 Task: Find connections with filter location Mannārakkāt with filter topic #lawyerlifewith filter profile language English with filter current company Prudent Technologies and Consulting, Inc. with filter school Amet University Chennai with filter industry Retail Groceries with filter service category Labor and Employment Law with filter keywords title Waiter/Waitress
Action: Mouse moved to (682, 90)
Screenshot: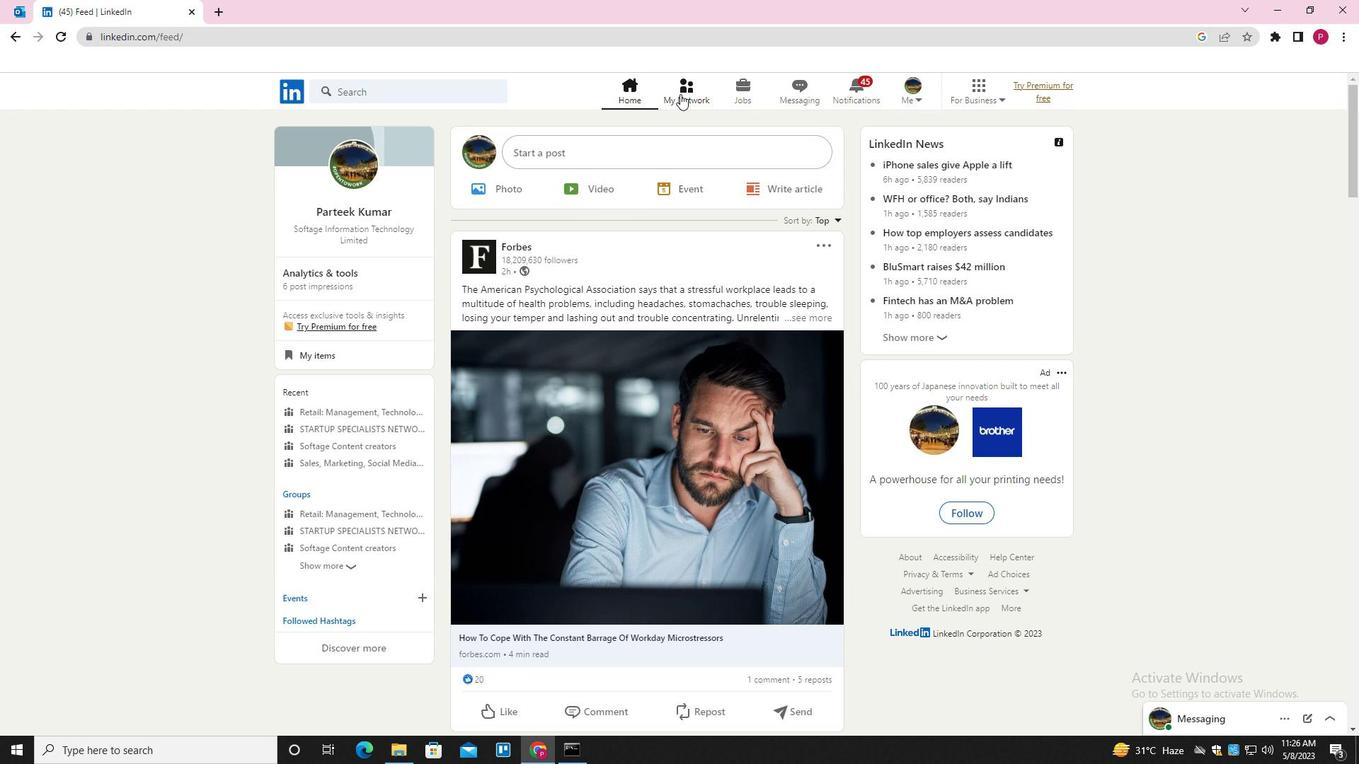
Action: Mouse pressed left at (682, 90)
Screenshot: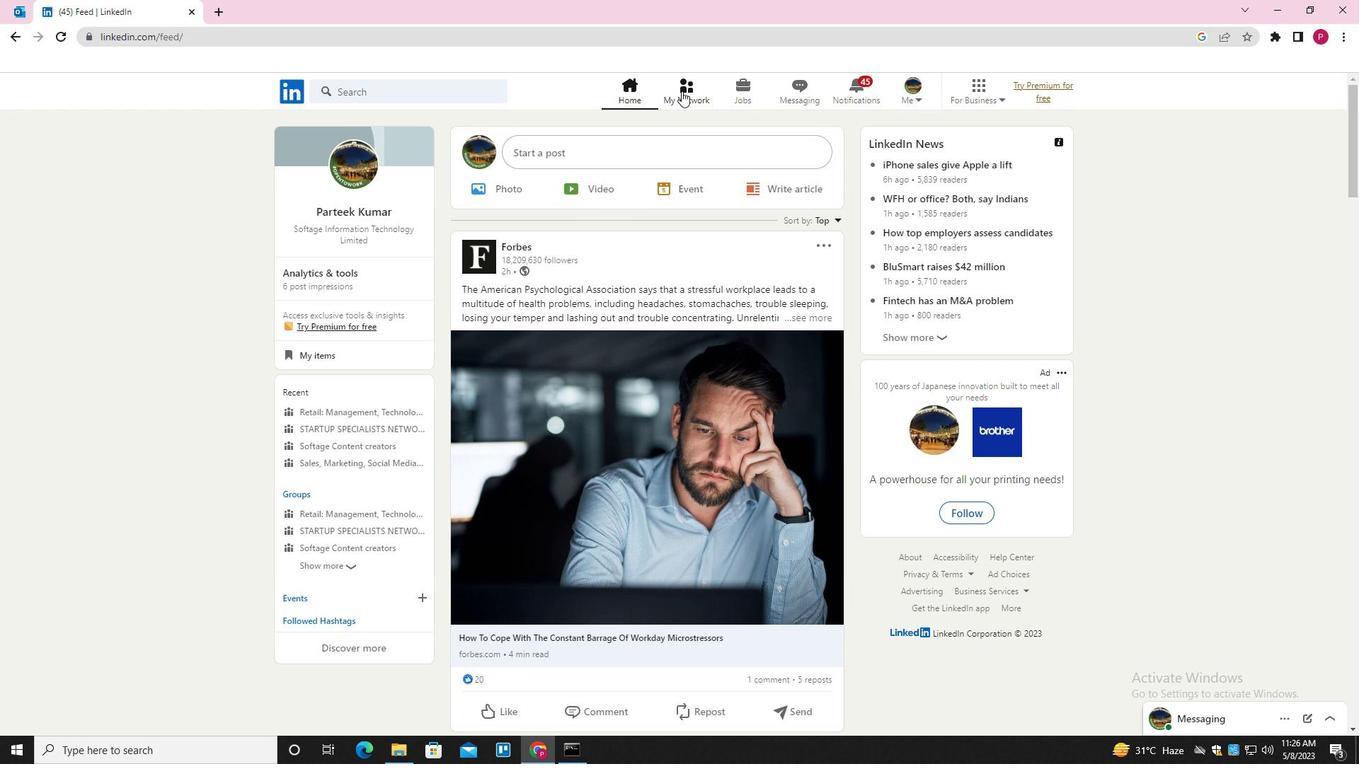 
Action: Mouse moved to (446, 169)
Screenshot: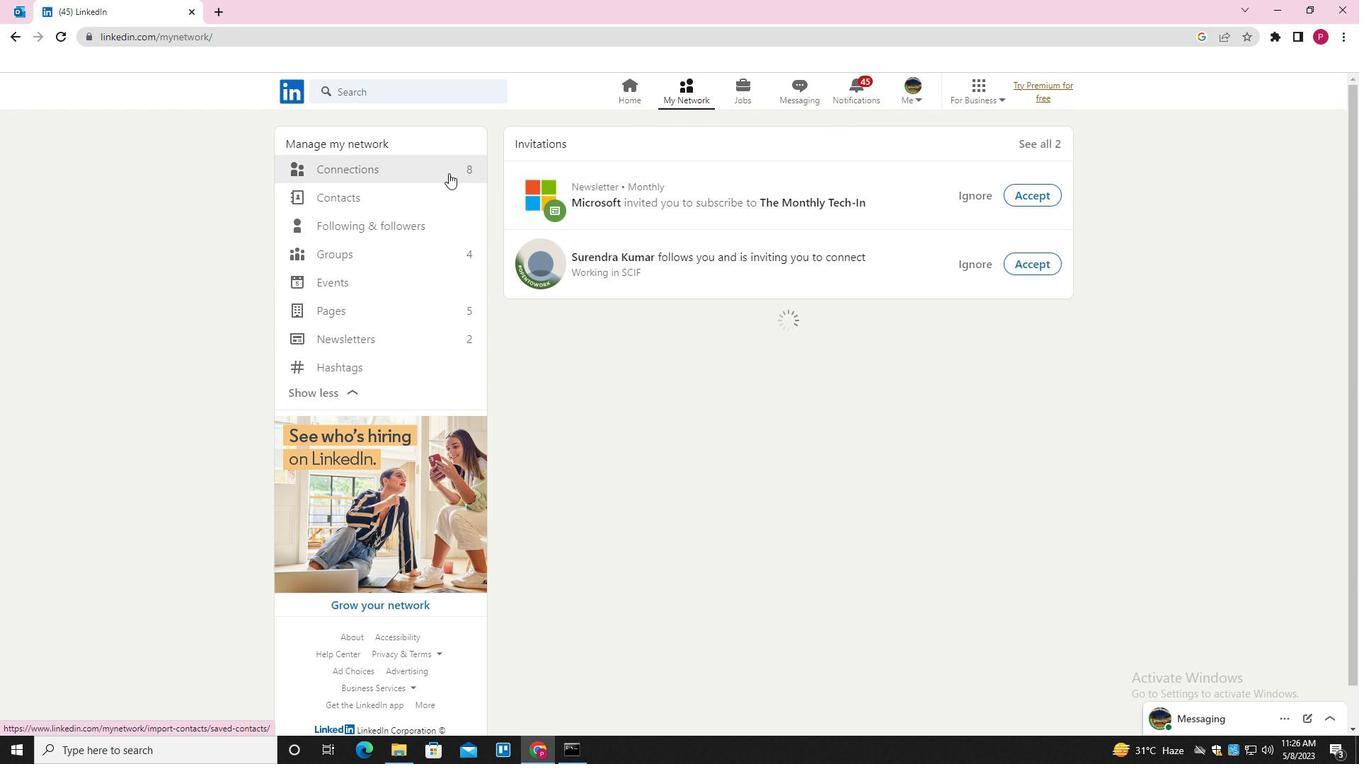 
Action: Mouse pressed left at (446, 169)
Screenshot: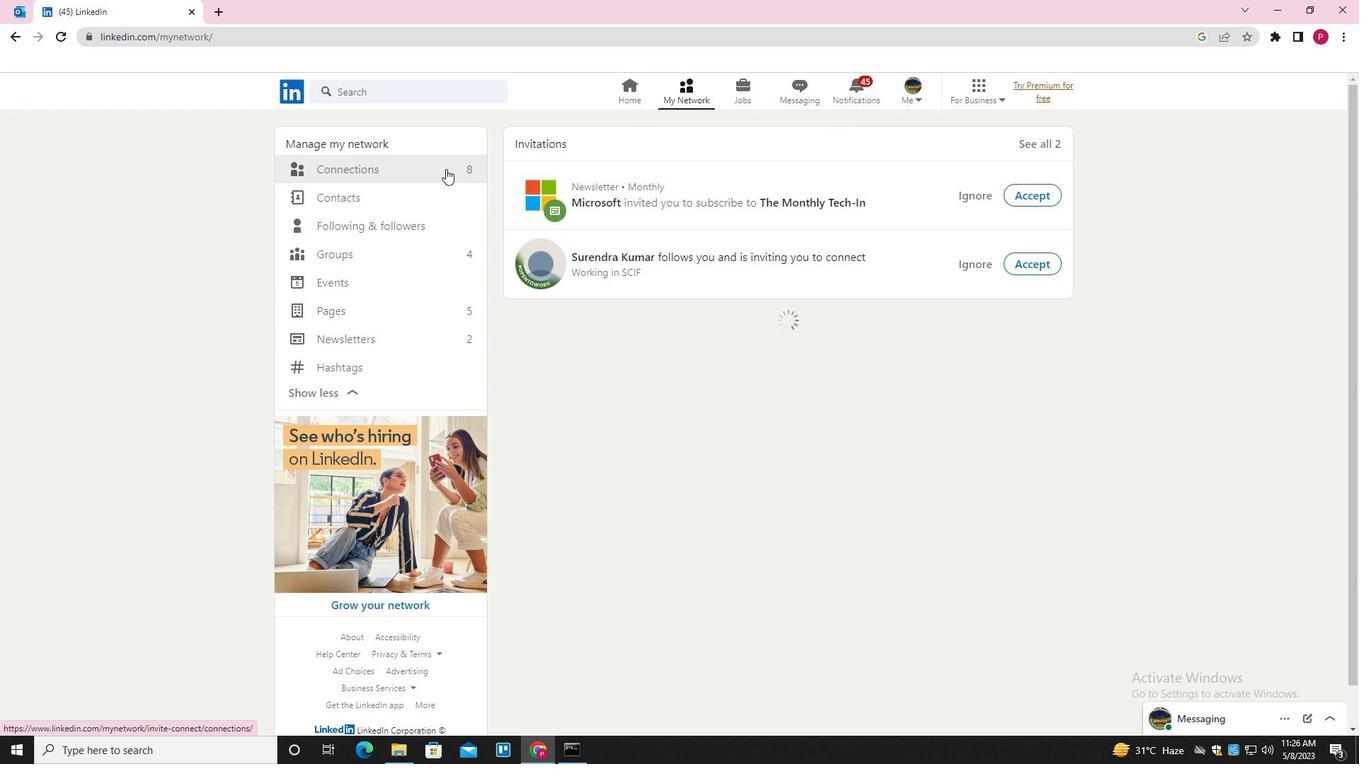 
Action: Mouse moved to (789, 166)
Screenshot: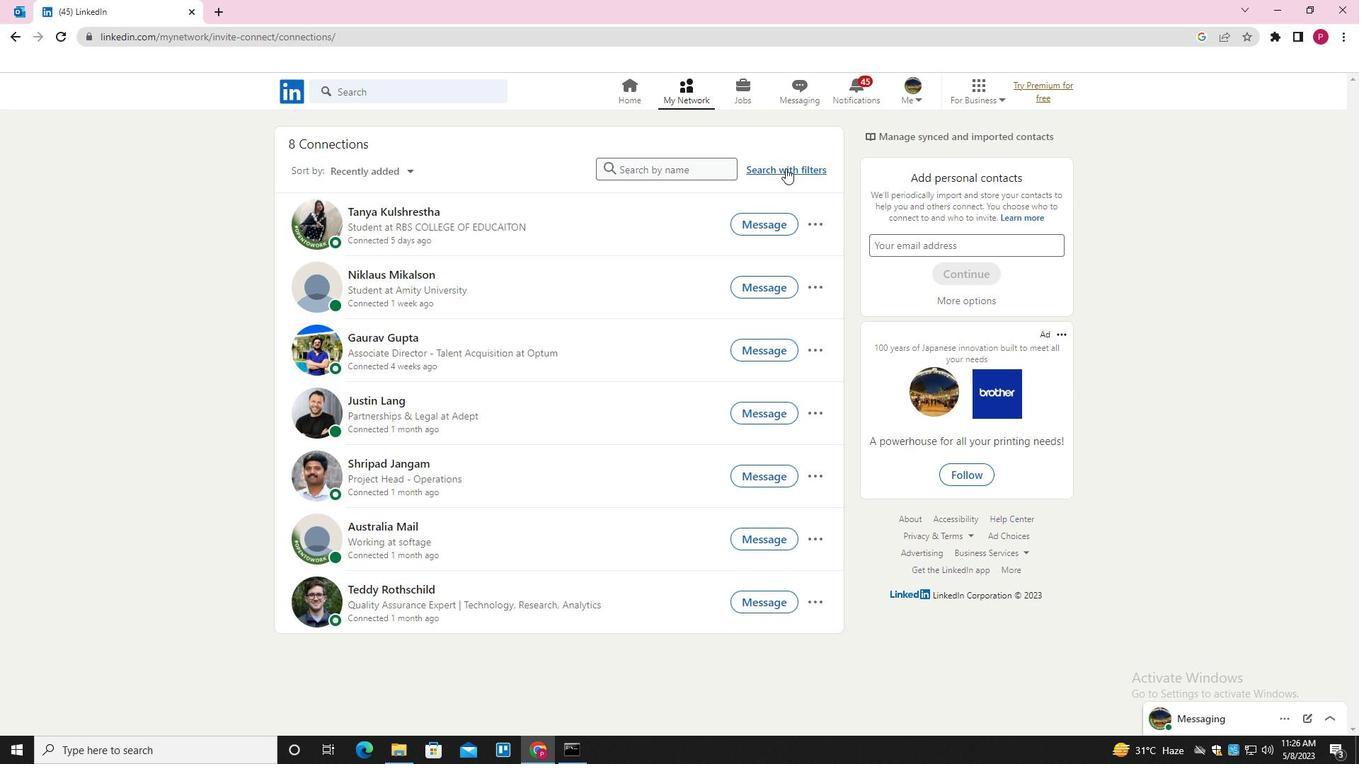 
Action: Mouse pressed left at (789, 166)
Screenshot: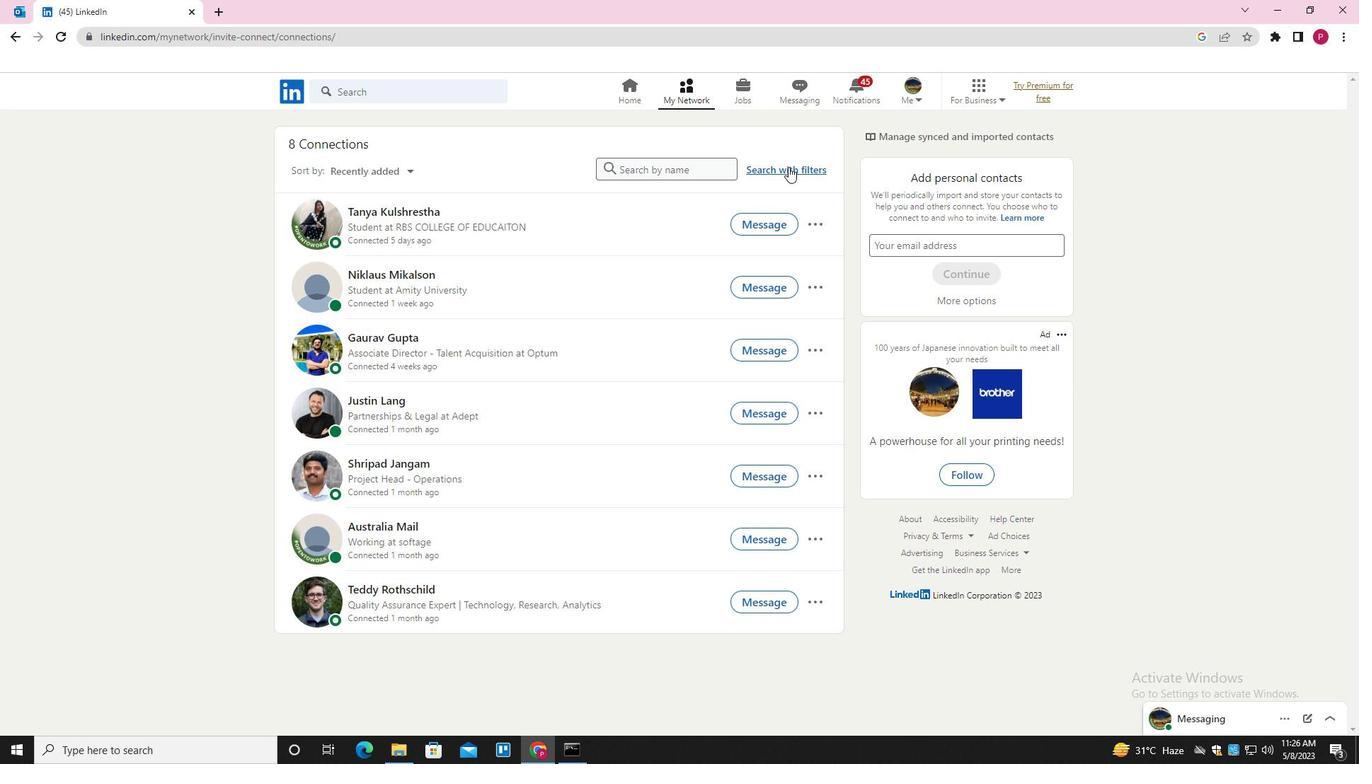 
Action: Mouse moved to (722, 134)
Screenshot: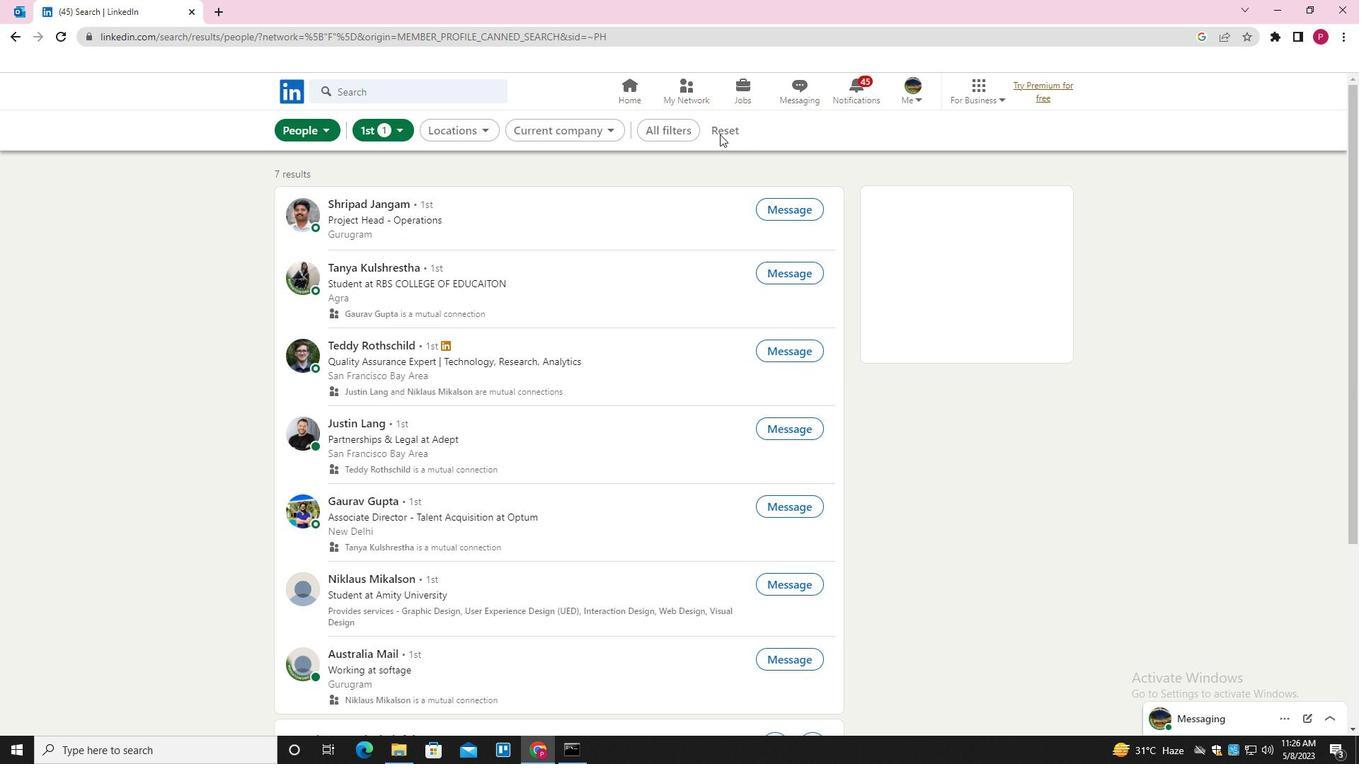 
Action: Mouse pressed left at (722, 134)
Screenshot: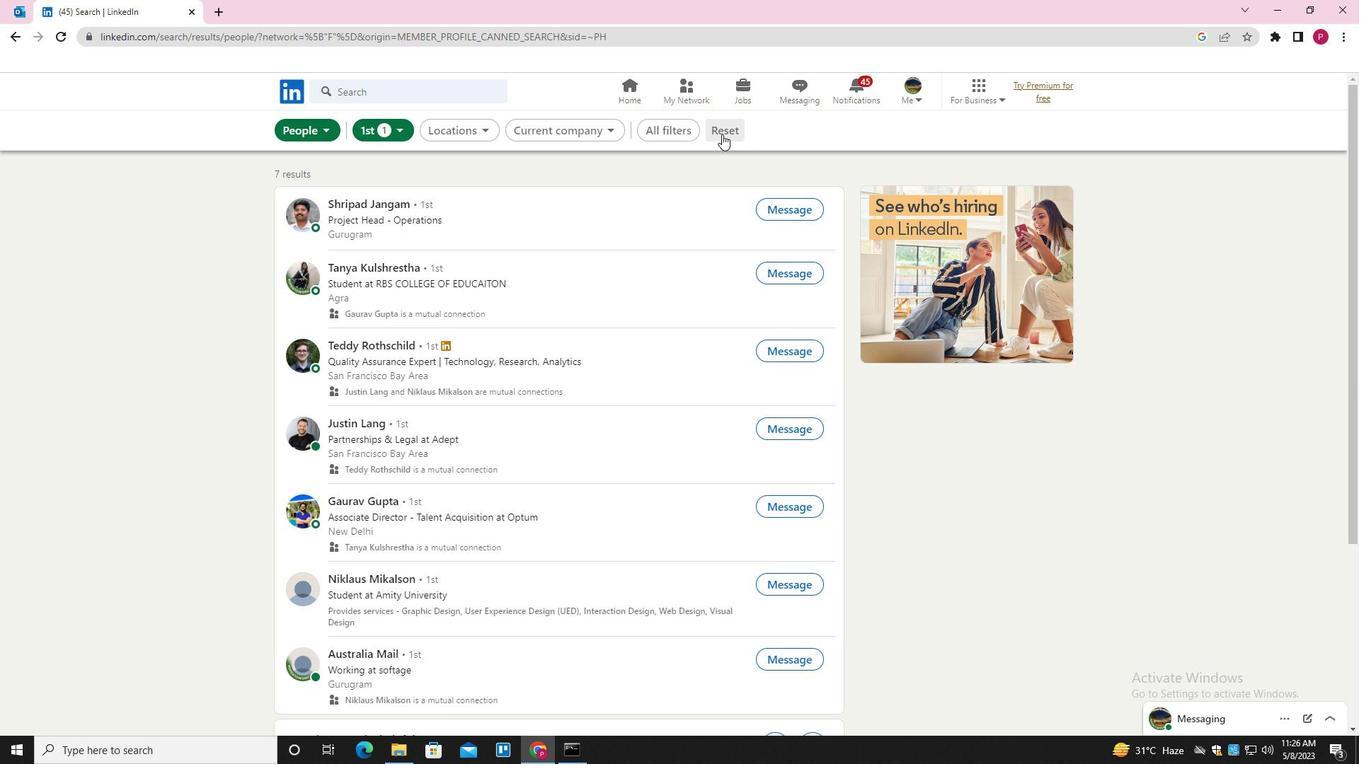 
Action: Mouse moved to (705, 132)
Screenshot: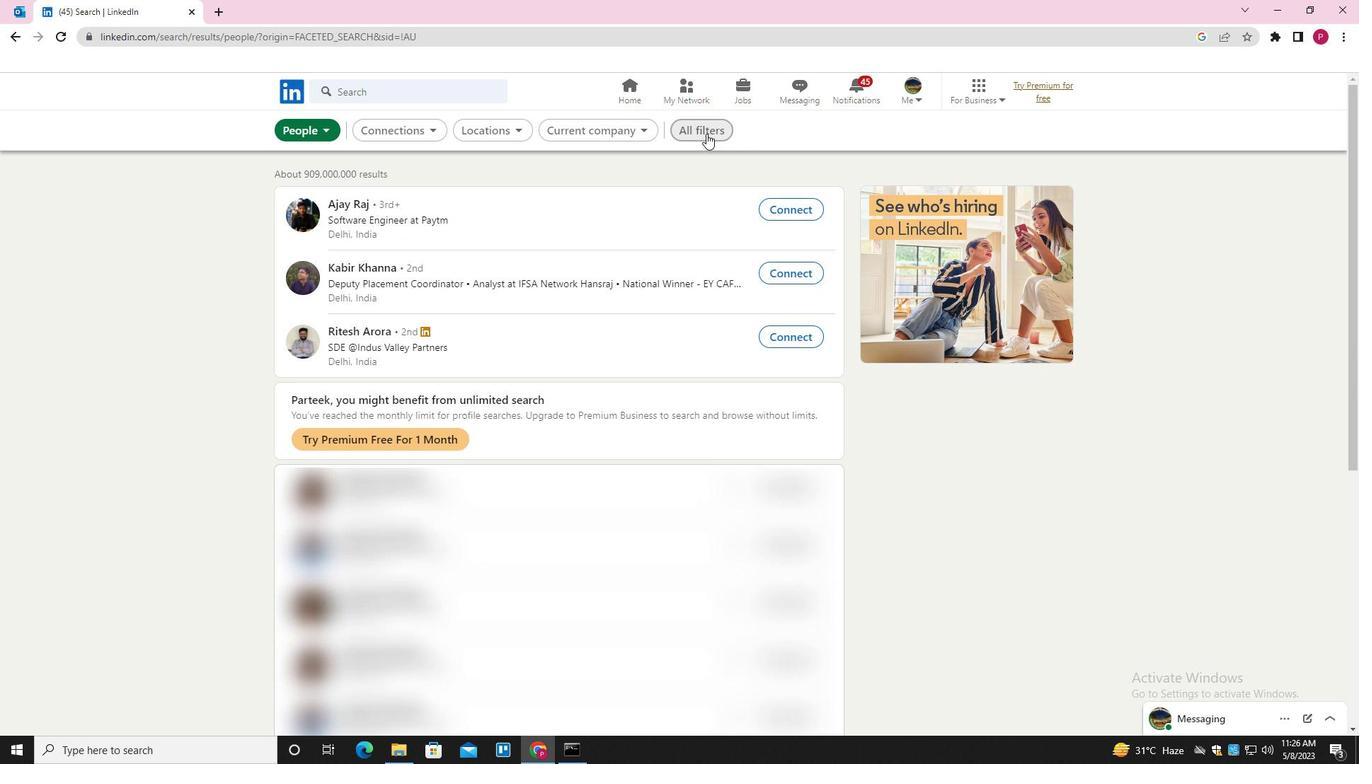 
Action: Mouse pressed left at (705, 132)
Screenshot: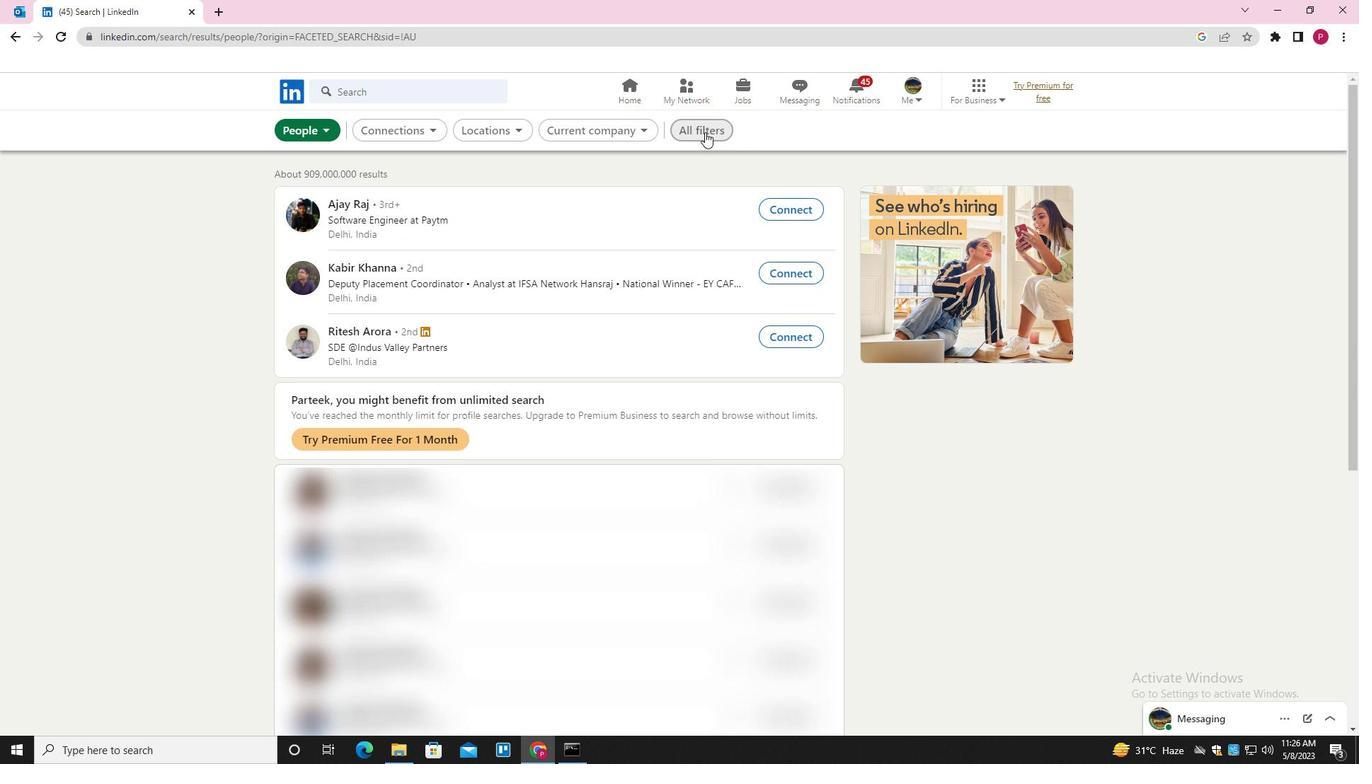 
Action: Mouse moved to (1054, 389)
Screenshot: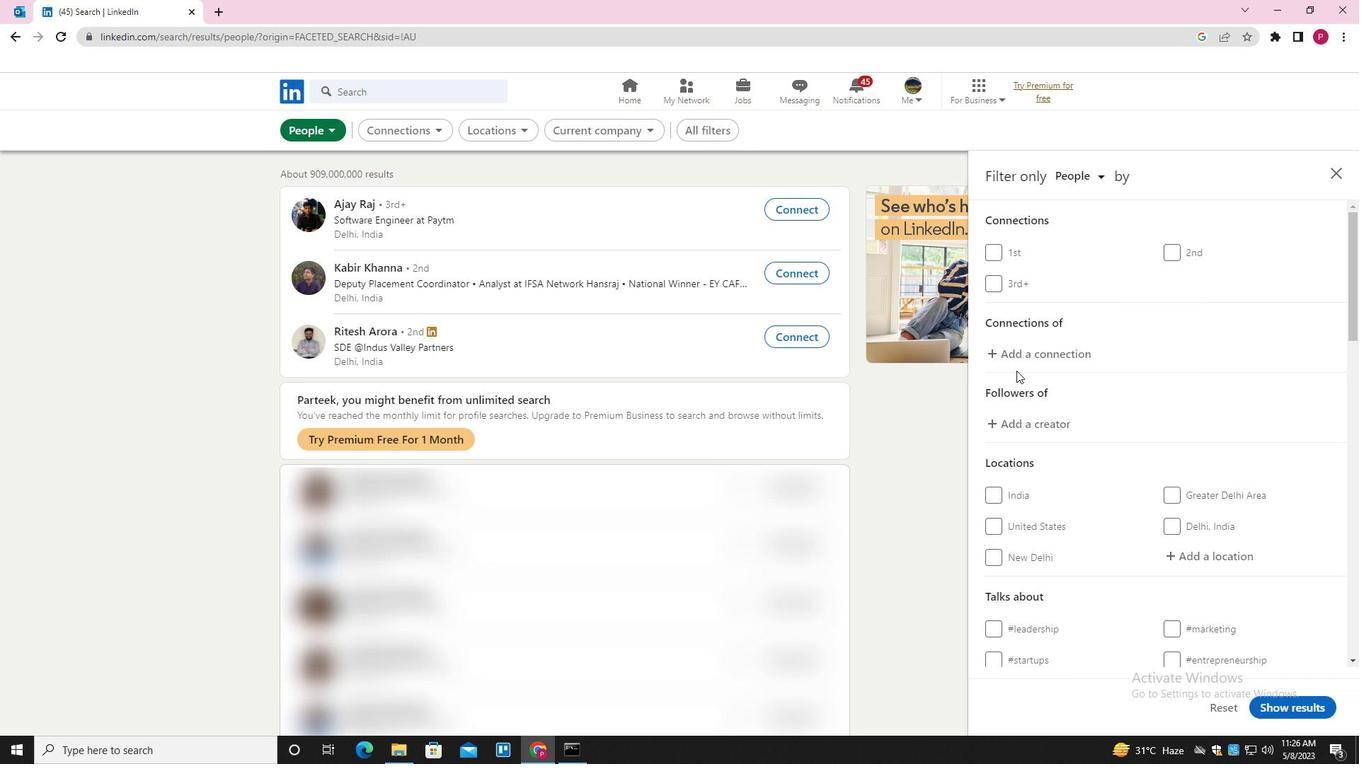 
Action: Mouse scrolled (1054, 388) with delta (0, 0)
Screenshot: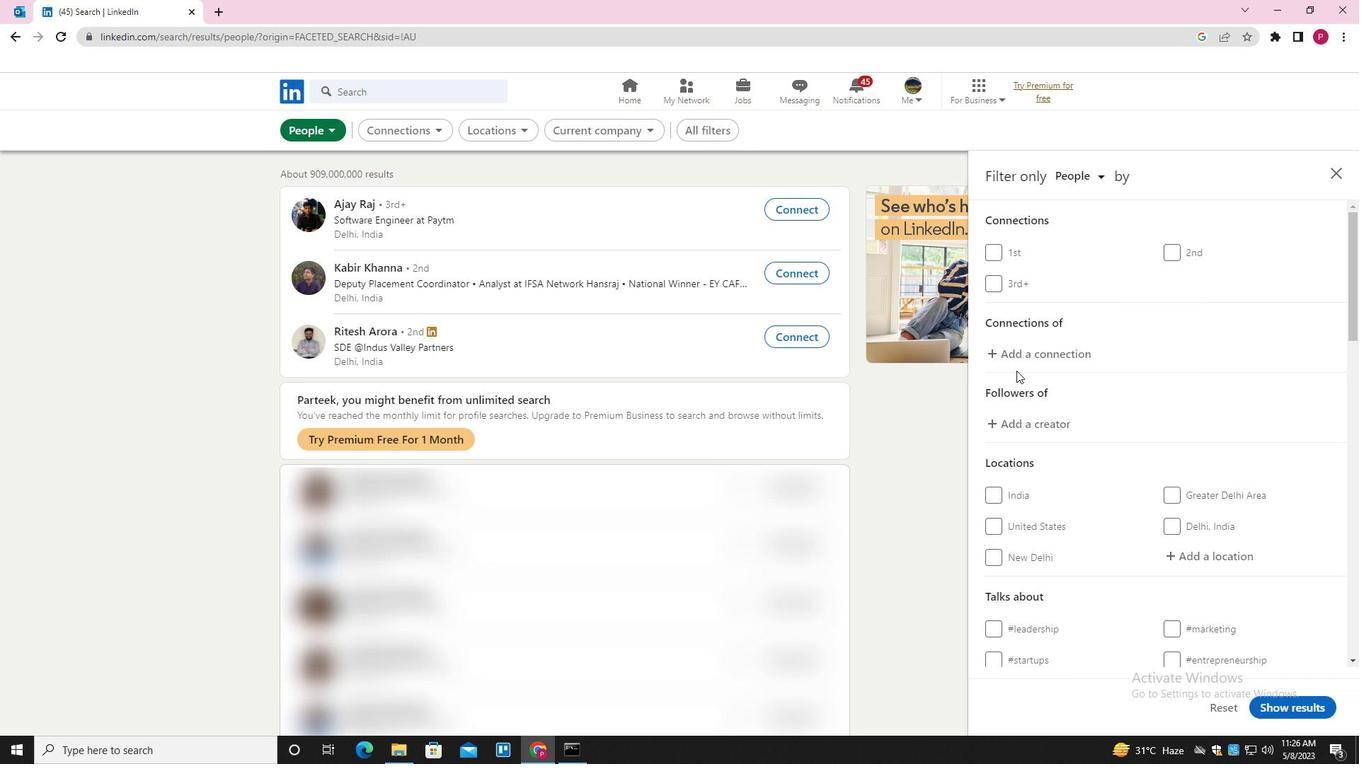
Action: Mouse moved to (1064, 393)
Screenshot: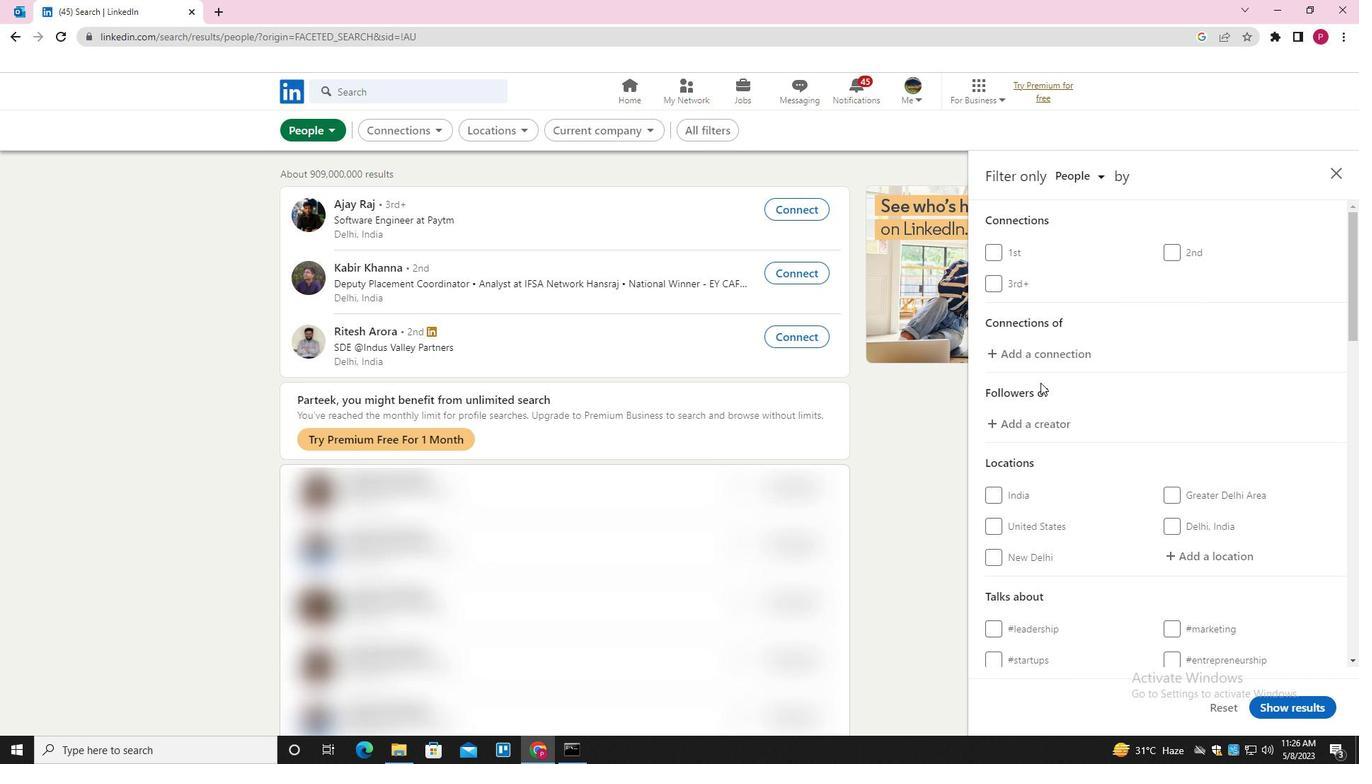 
Action: Mouse scrolled (1064, 393) with delta (0, 0)
Screenshot: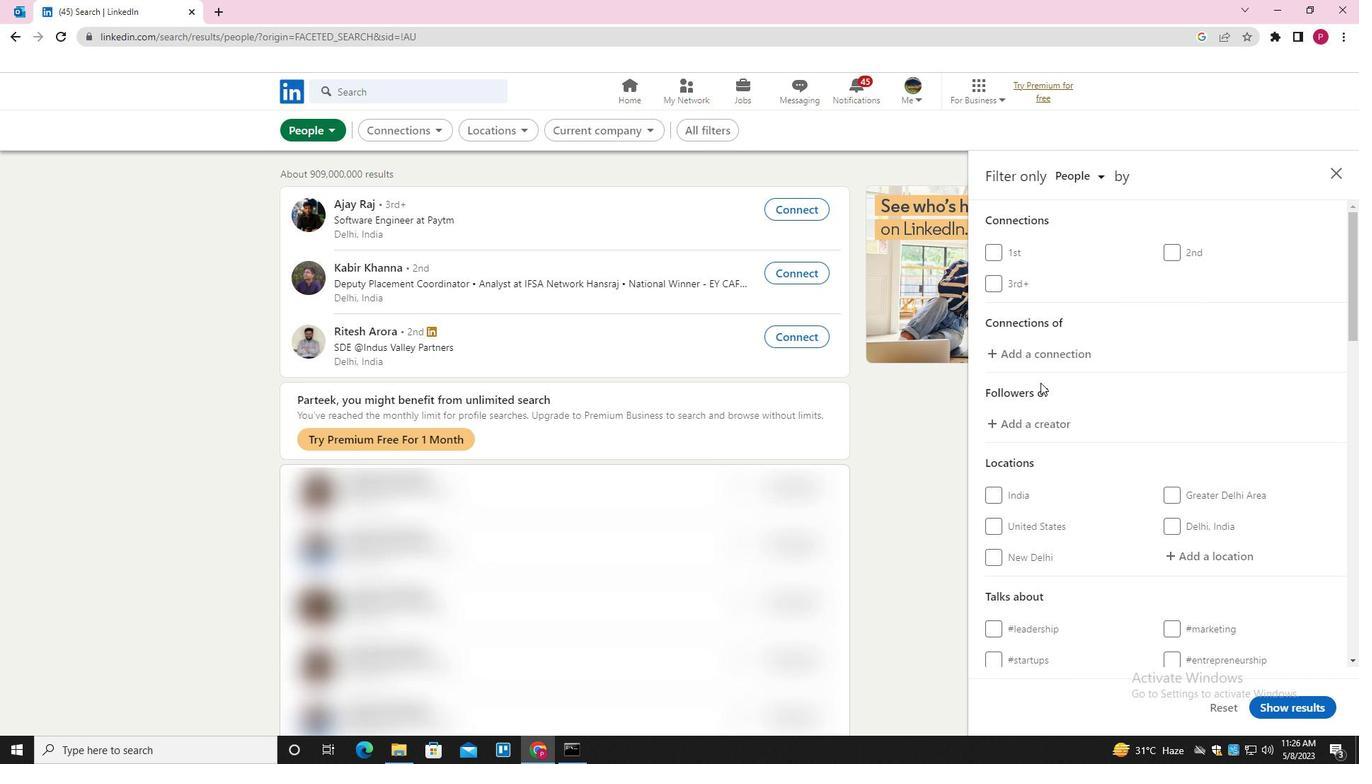 
Action: Mouse moved to (1081, 403)
Screenshot: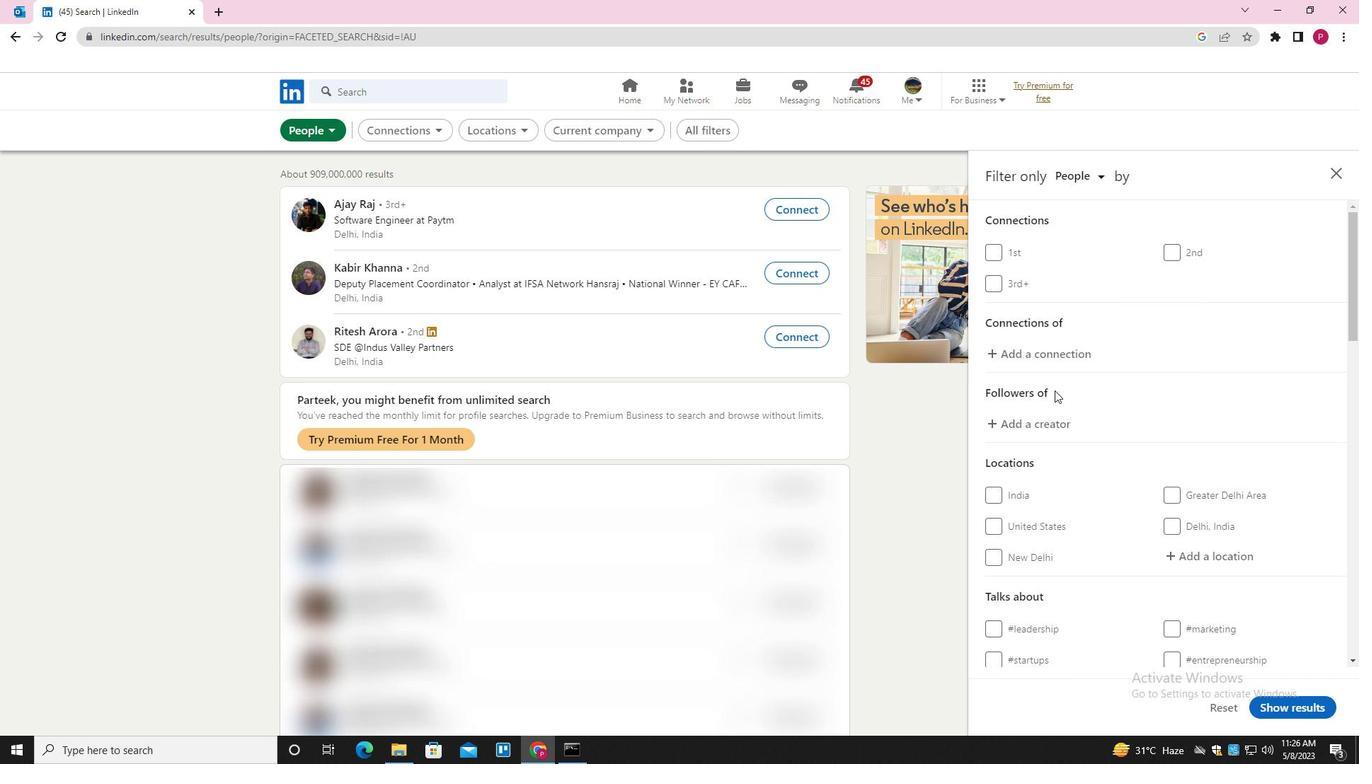 
Action: Mouse scrolled (1081, 403) with delta (0, 0)
Screenshot: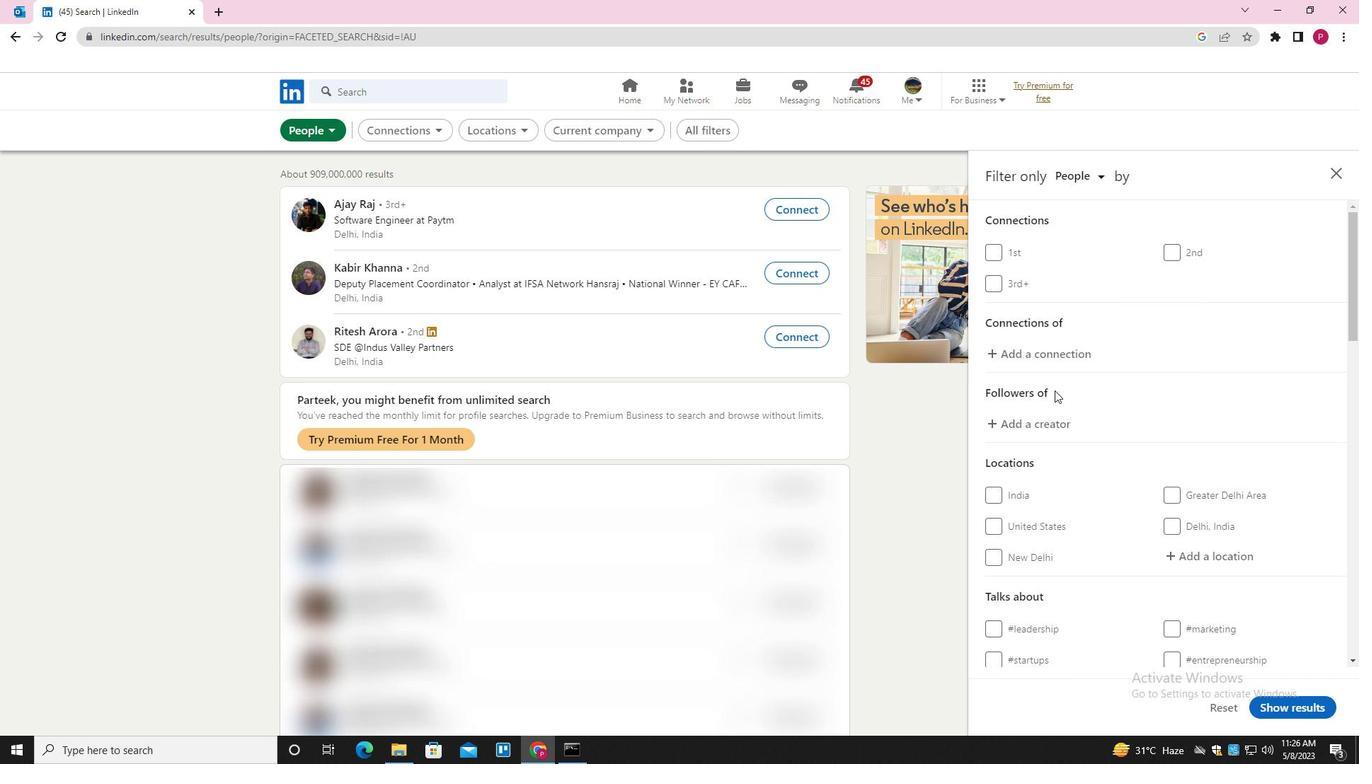 
Action: Mouse moved to (1240, 343)
Screenshot: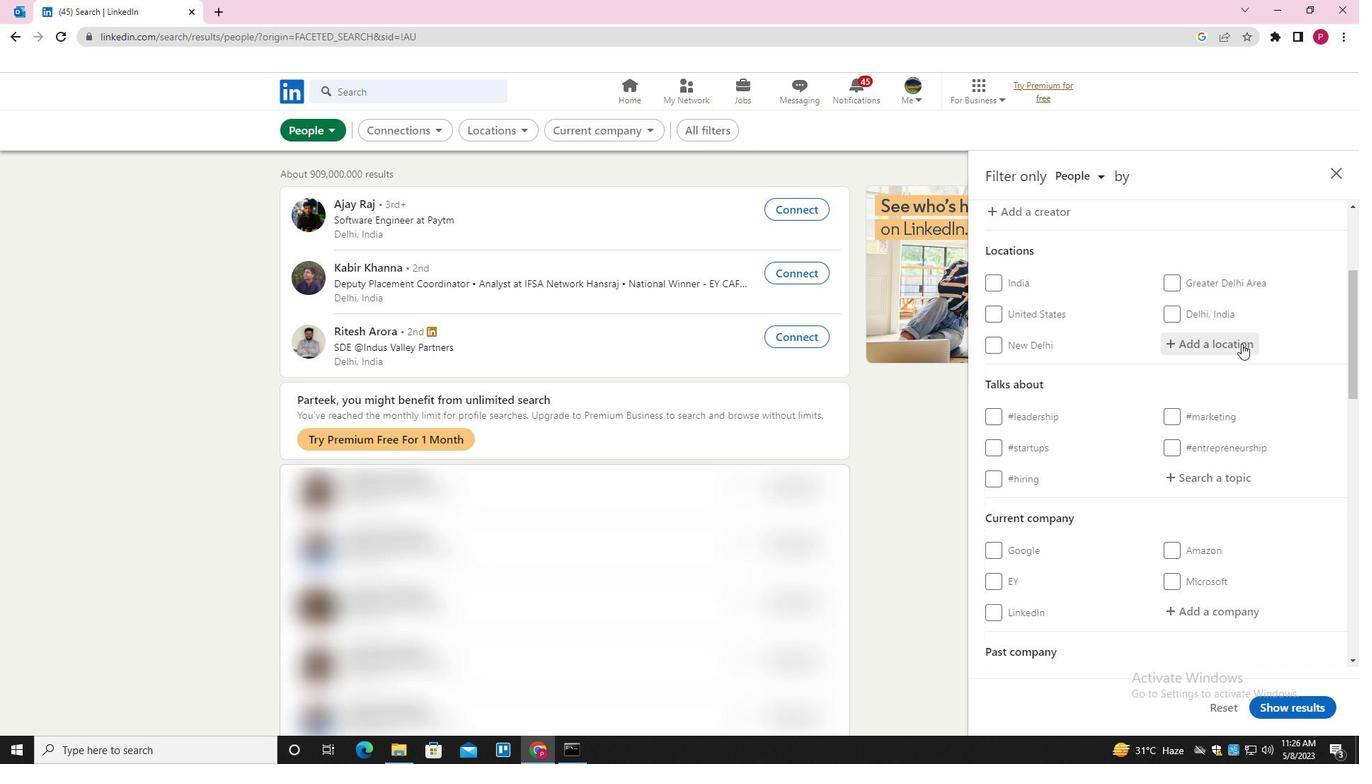 
Action: Mouse pressed left at (1240, 343)
Screenshot: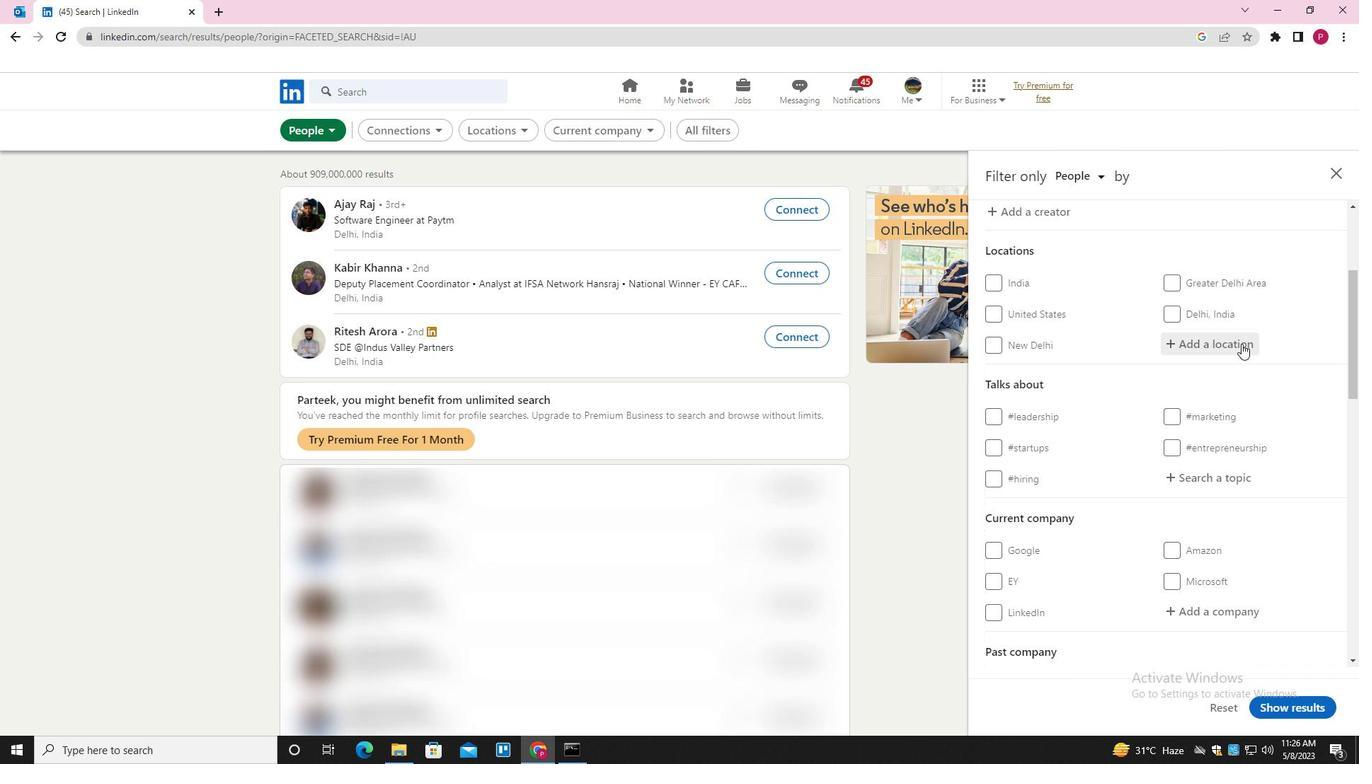 
Action: Key pressed <Key.shift>MANNARAKKAT<Key.backspace><Key.backspace><Key.backspace><Key.backspace><Key.backspace>AKKAT
Screenshot: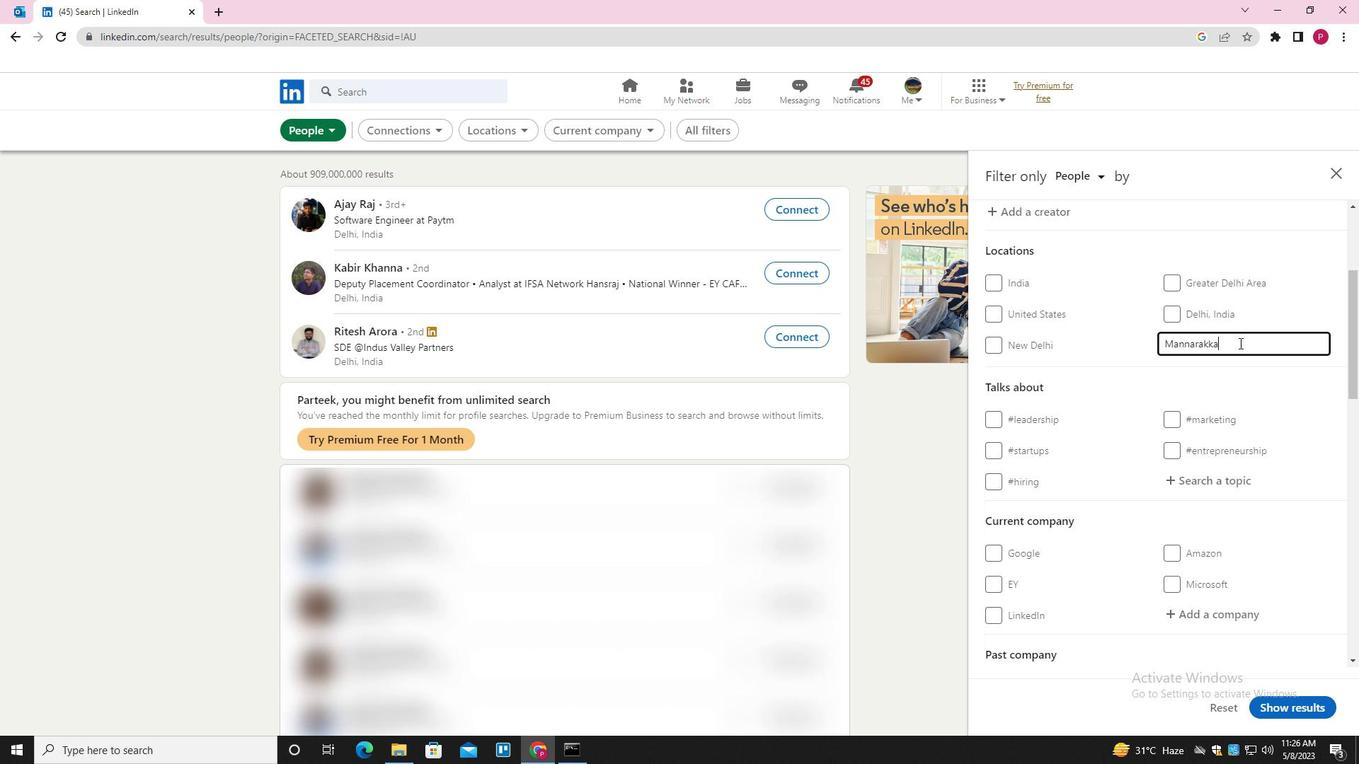 
Action: Mouse moved to (1215, 394)
Screenshot: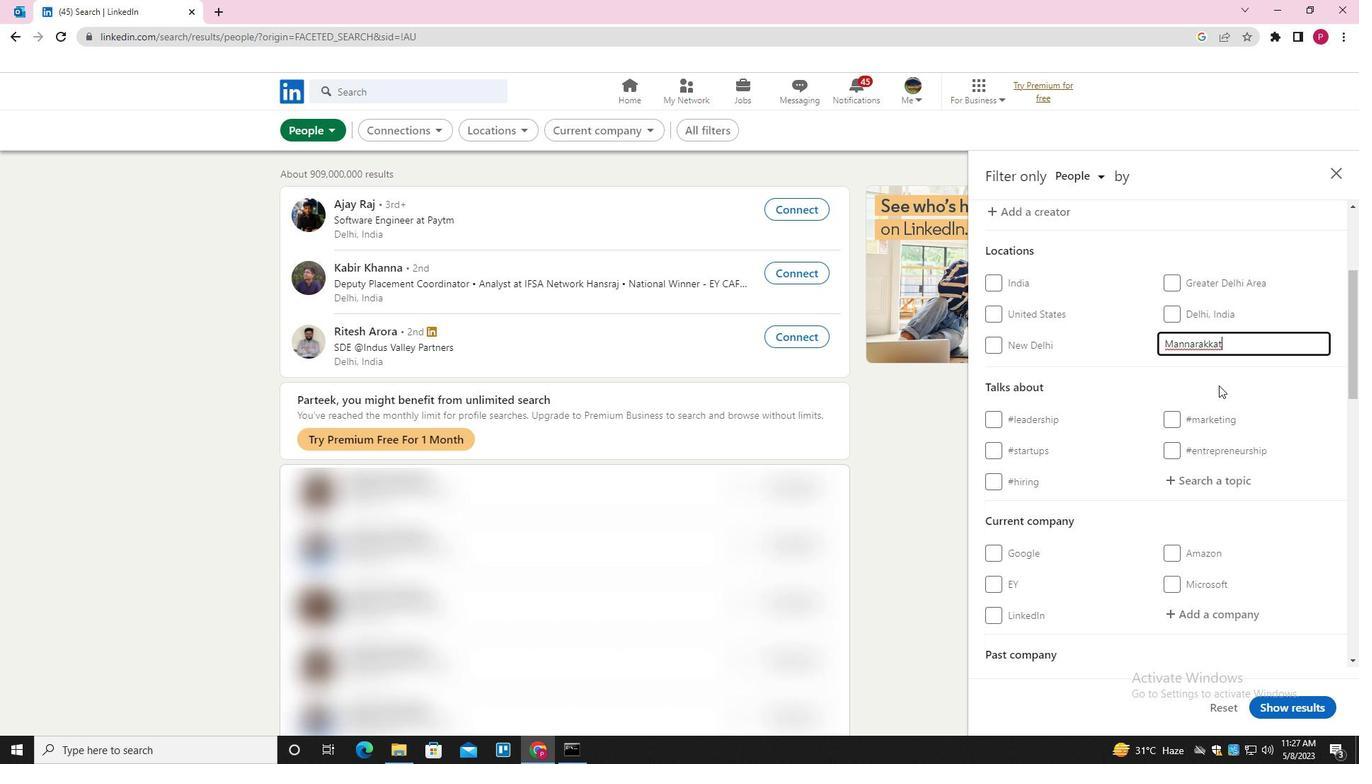 
Action: Mouse scrolled (1215, 393) with delta (0, 0)
Screenshot: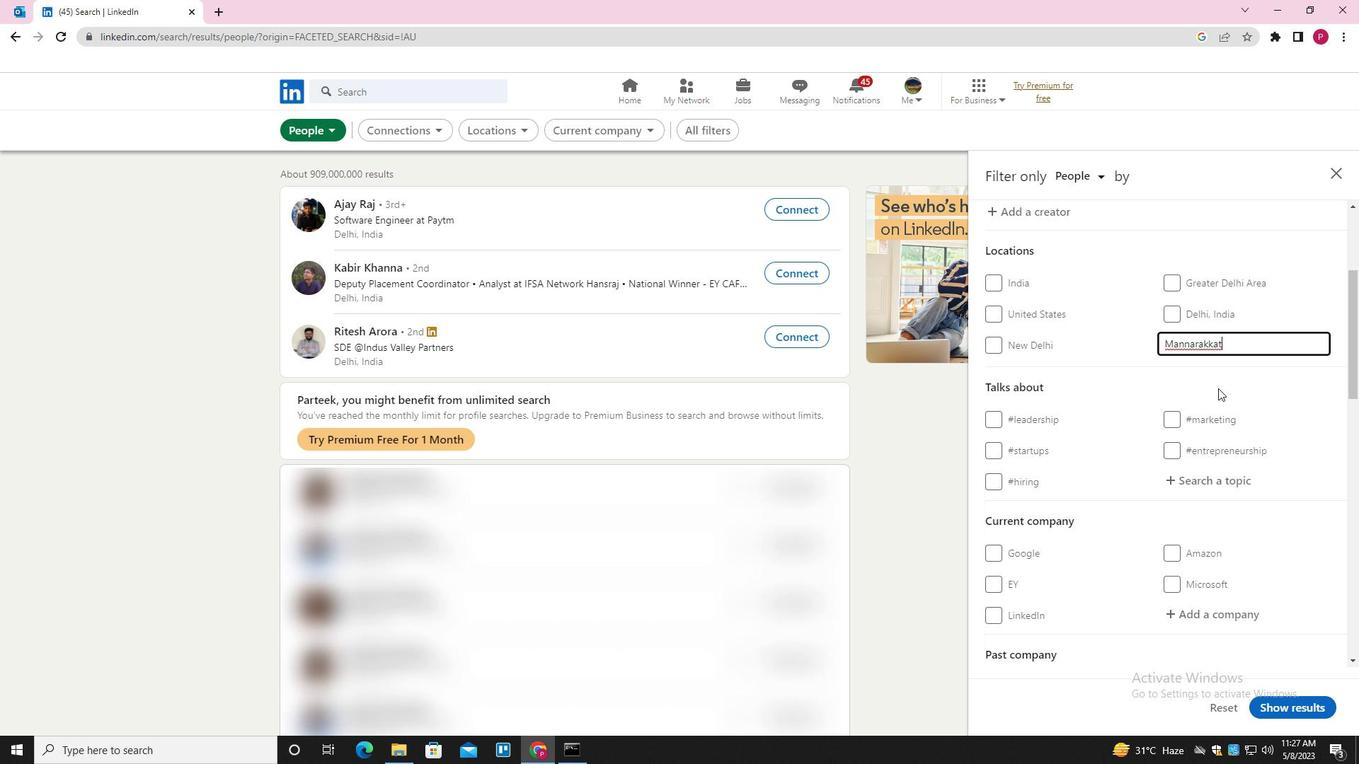 
Action: Mouse scrolled (1215, 393) with delta (0, 0)
Screenshot: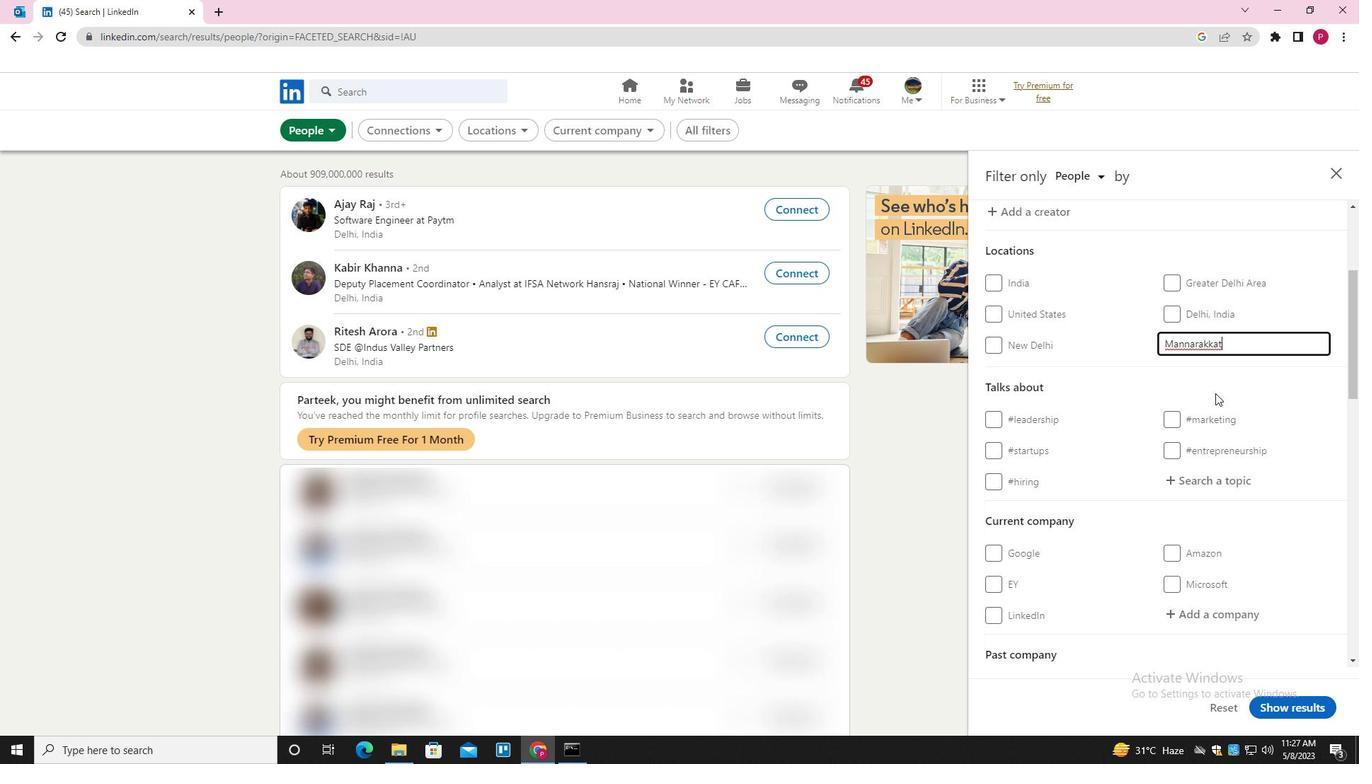 
Action: Mouse moved to (1215, 390)
Screenshot: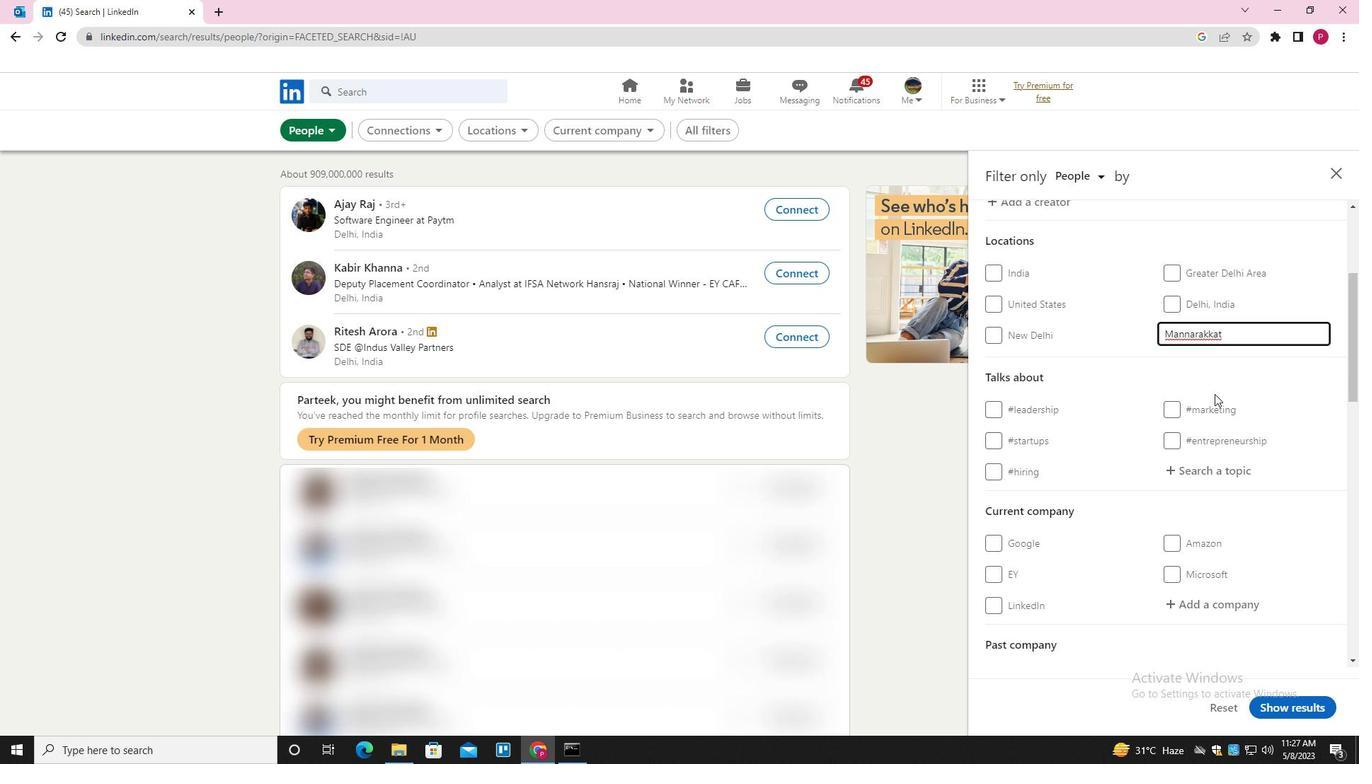 
Action: Mouse scrolled (1215, 390) with delta (0, 0)
Screenshot: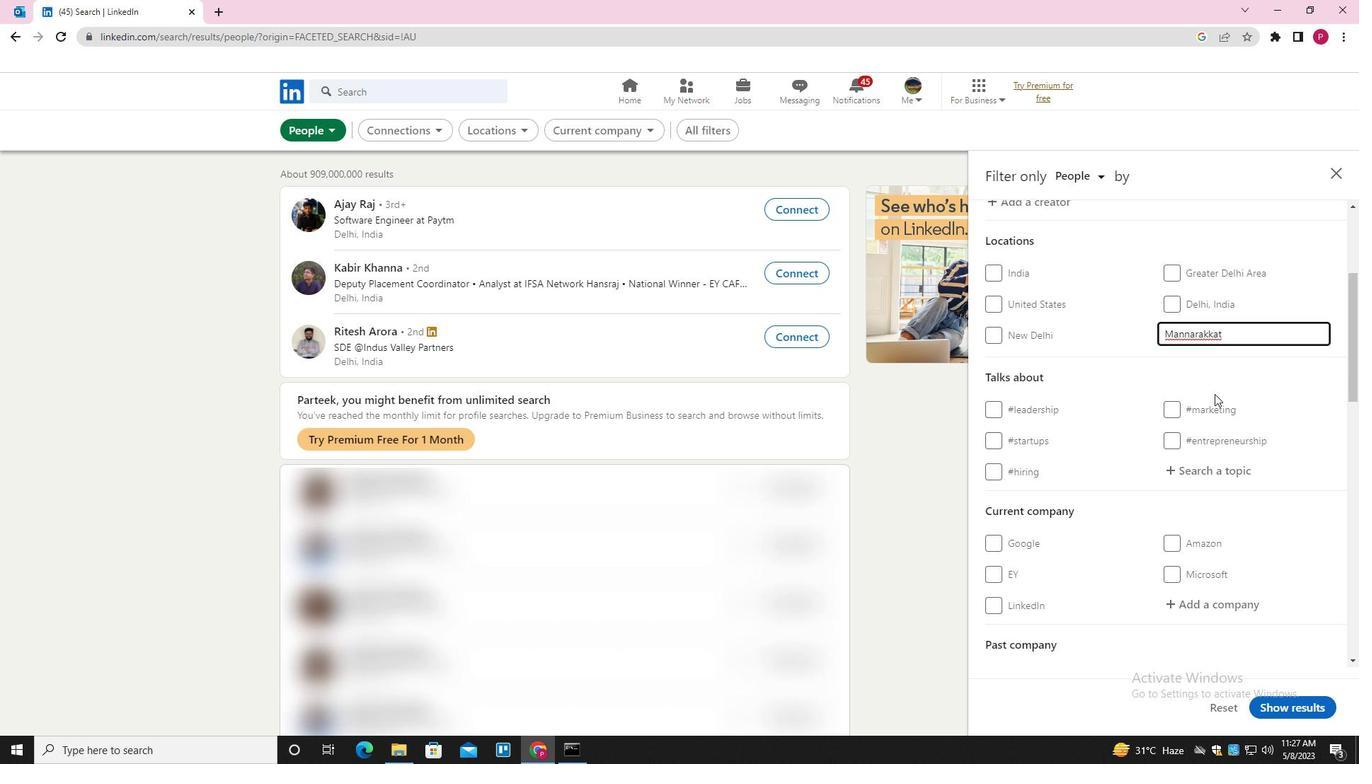 
Action: Mouse moved to (1215, 263)
Screenshot: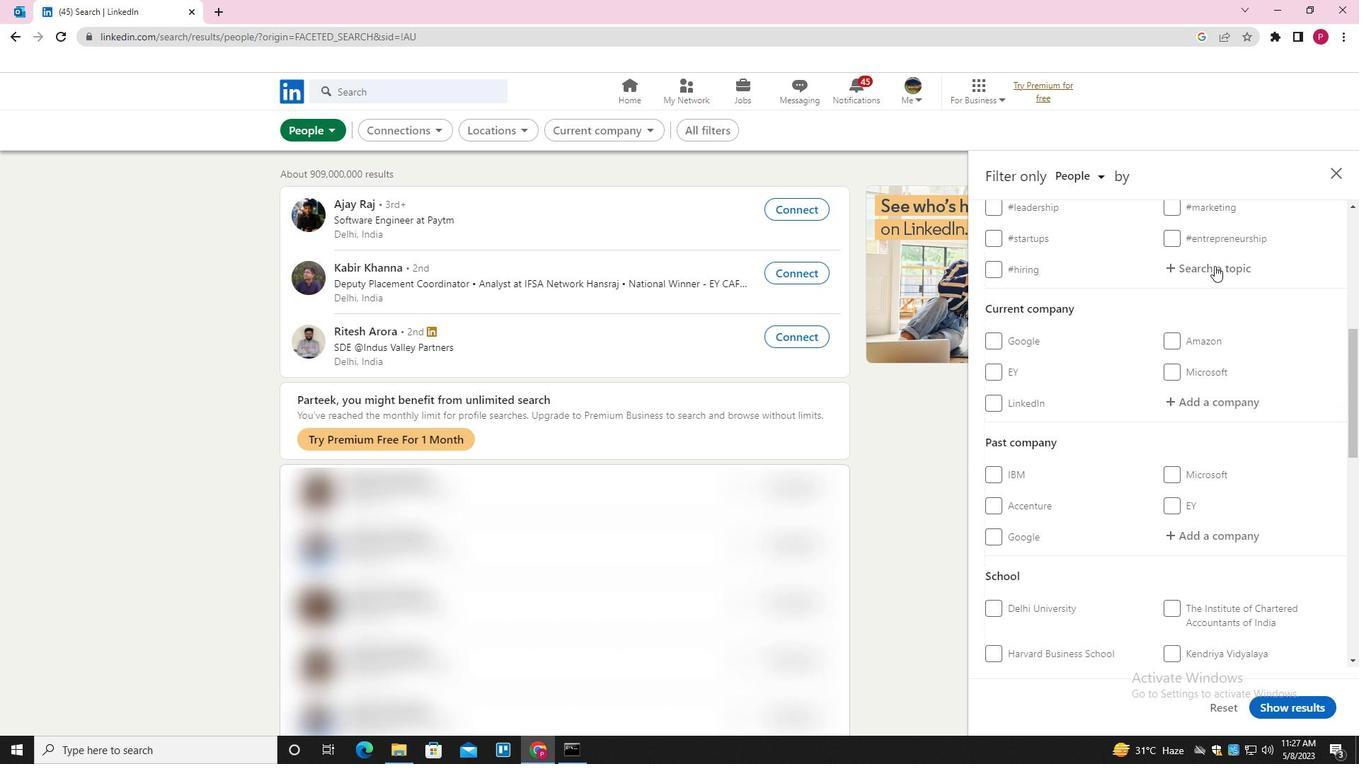 
Action: Mouse pressed left at (1215, 263)
Screenshot: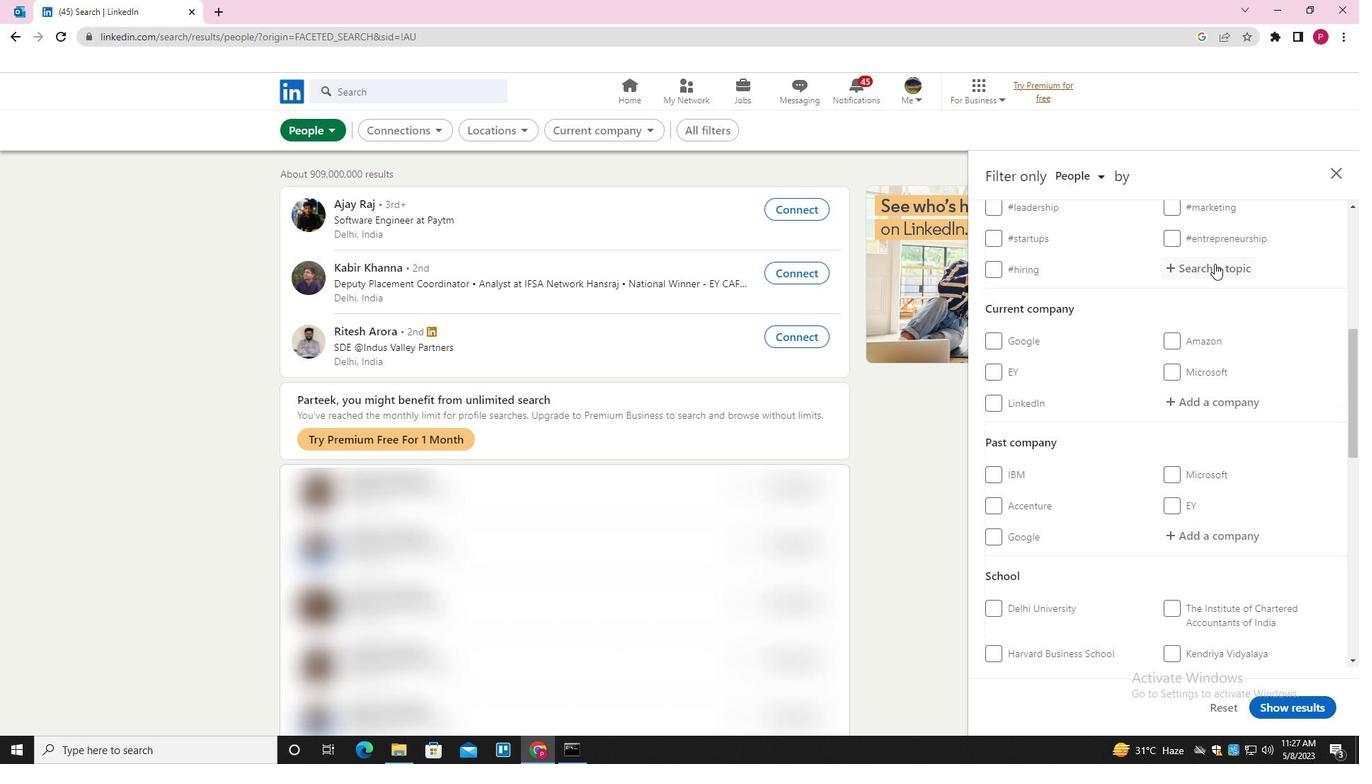 
Action: Key pressed LAWYERLIFE<Key.down><Key.enter><Key.left><Key.right><Key.backspace><Key.right><Key.down><Key.enter>
Screenshot: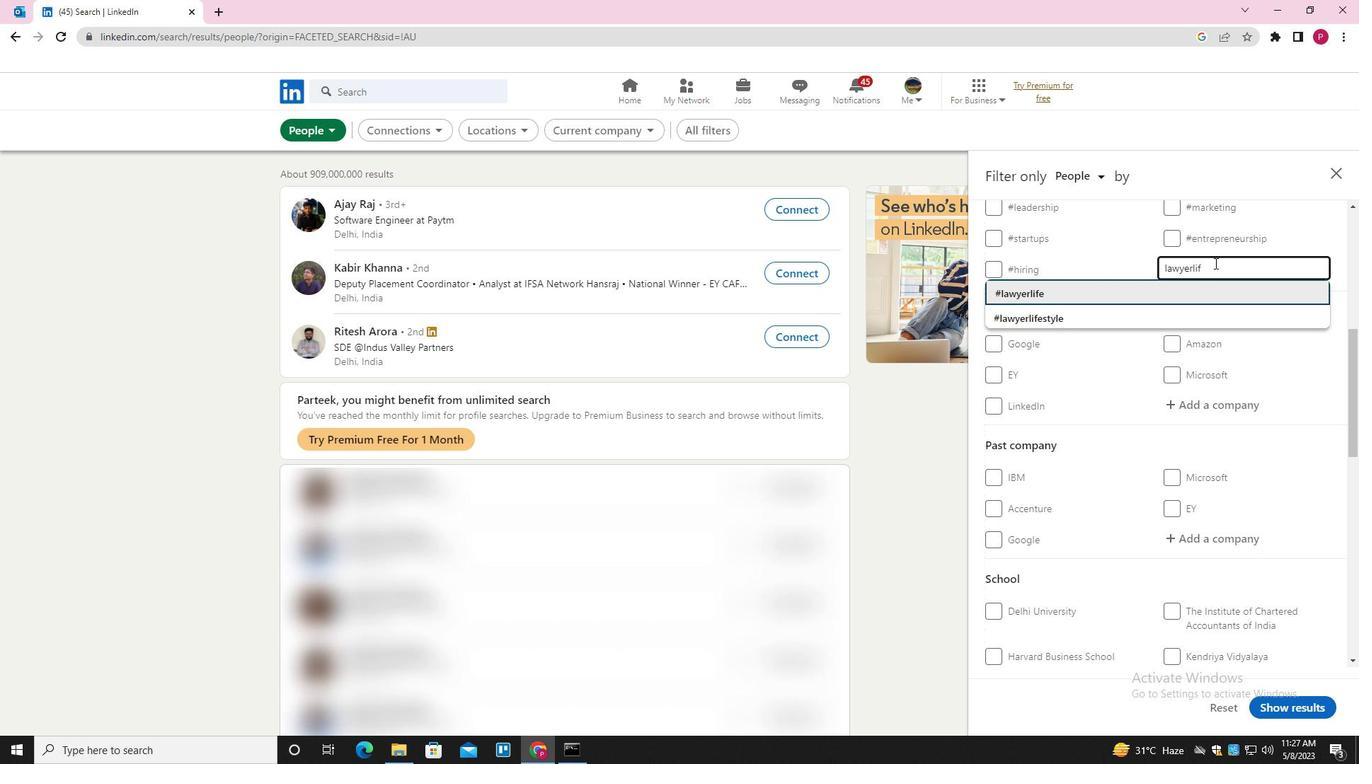 
Action: Mouse moved to (1116, 385)
Screenshot: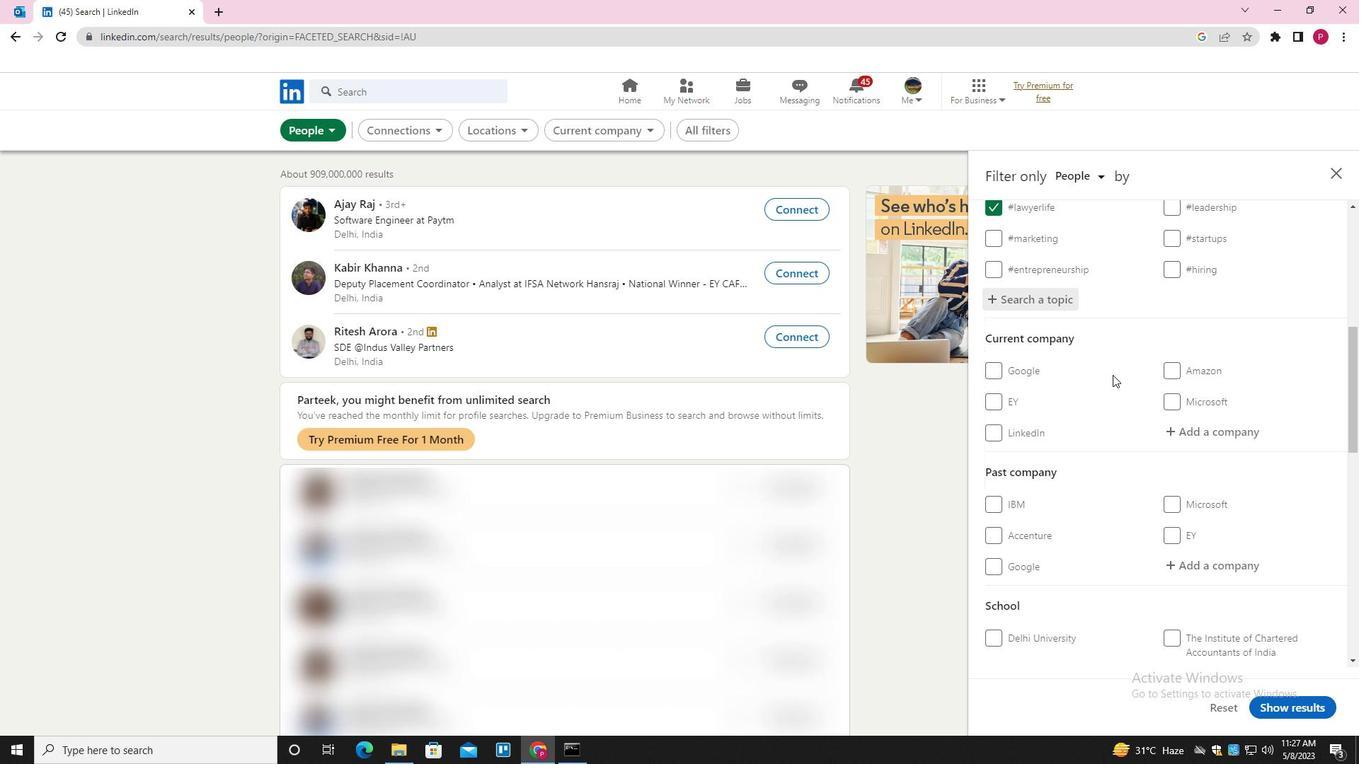 
Action: Mouse scrolled (1116, 384) with delta (0, 0)
Screenshot: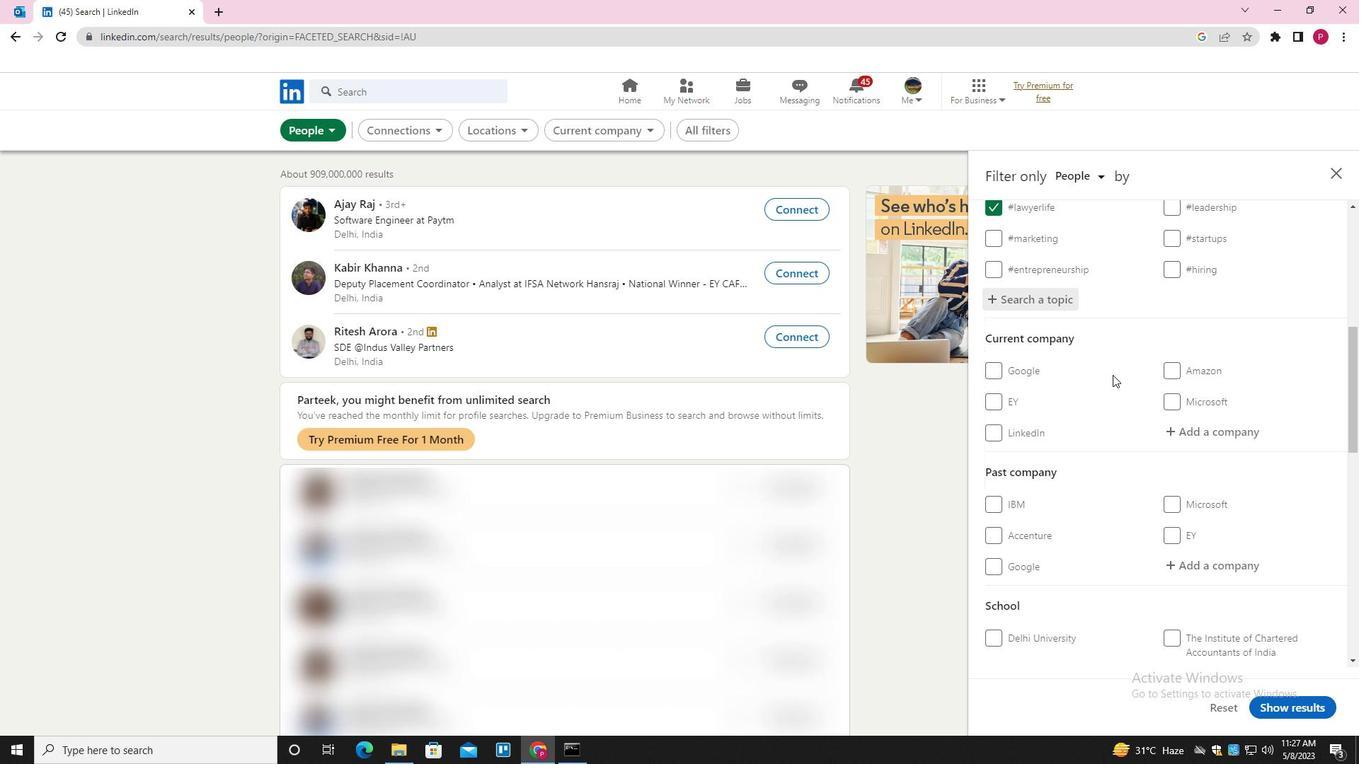 
Action: Mouse moved to (1123, 393)
Screenshot: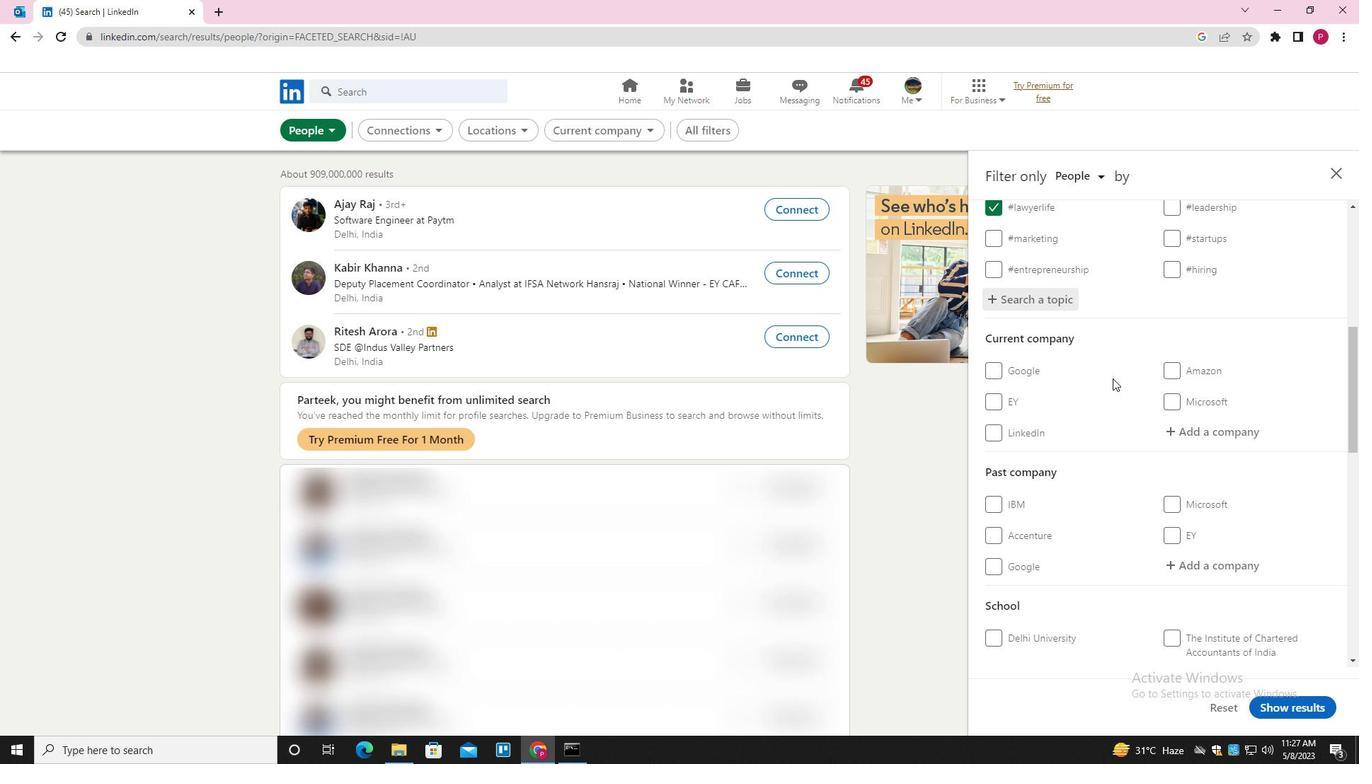 
Action: Mouse scrolled (1123, 393) with delta (0, 0)
Screenshot: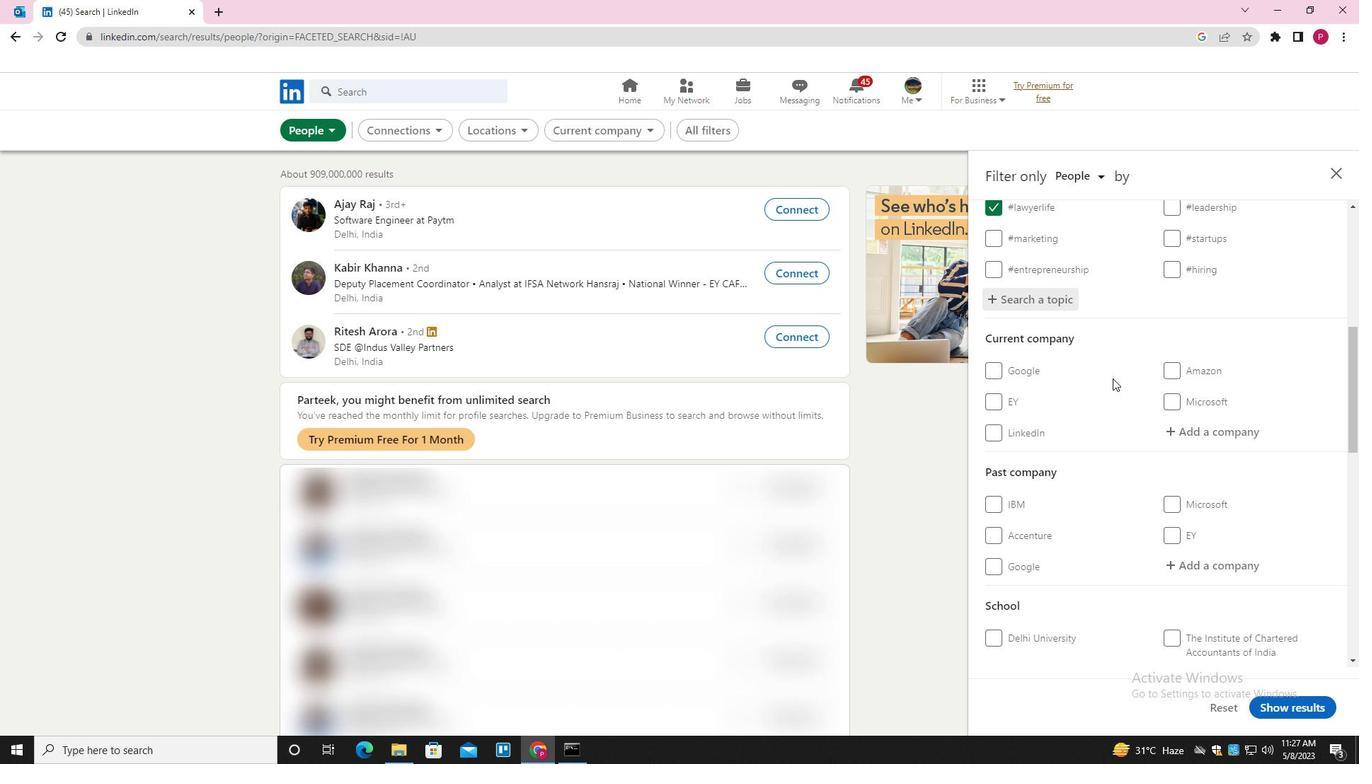 
Action: Mouse moved to (1127, 398)
Screenshot: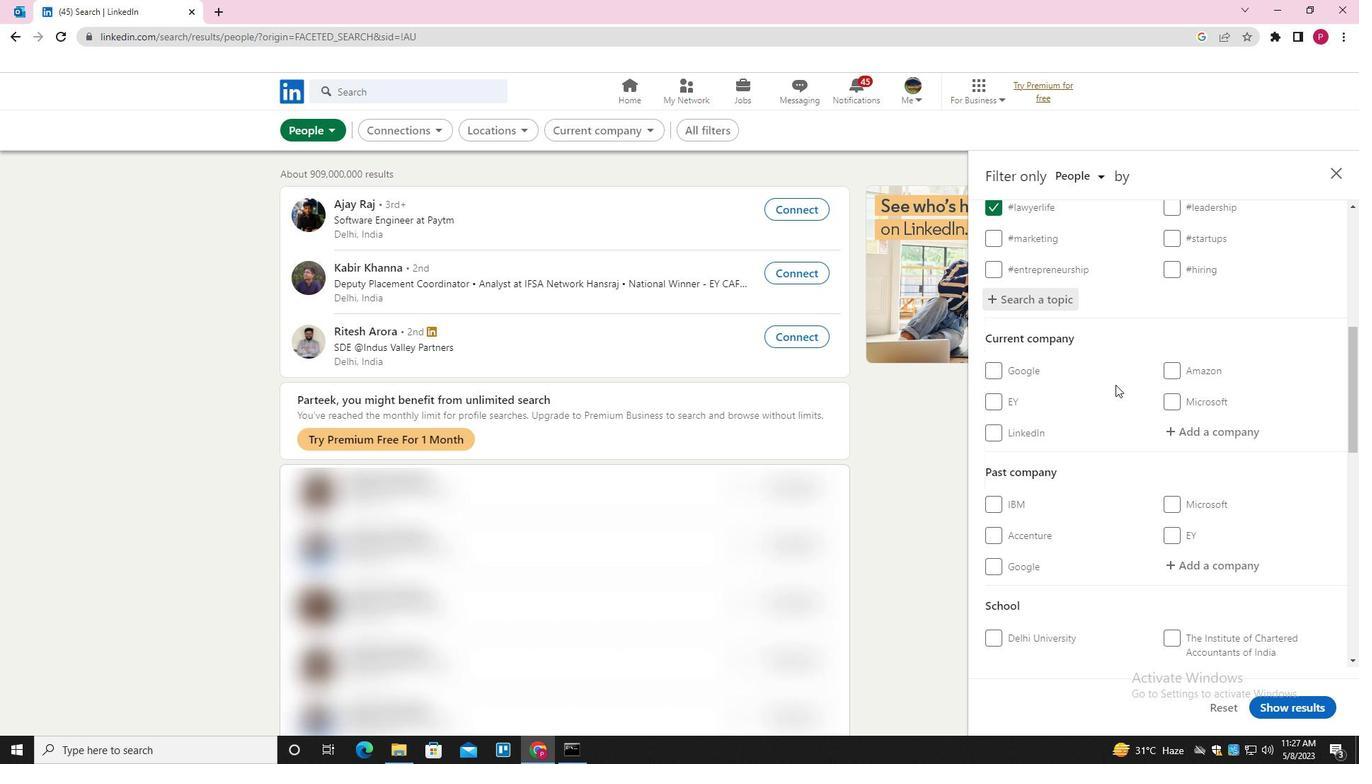 
Action: Mouse scrolled (1127, 398) with delta (0, 0)
Screenshot: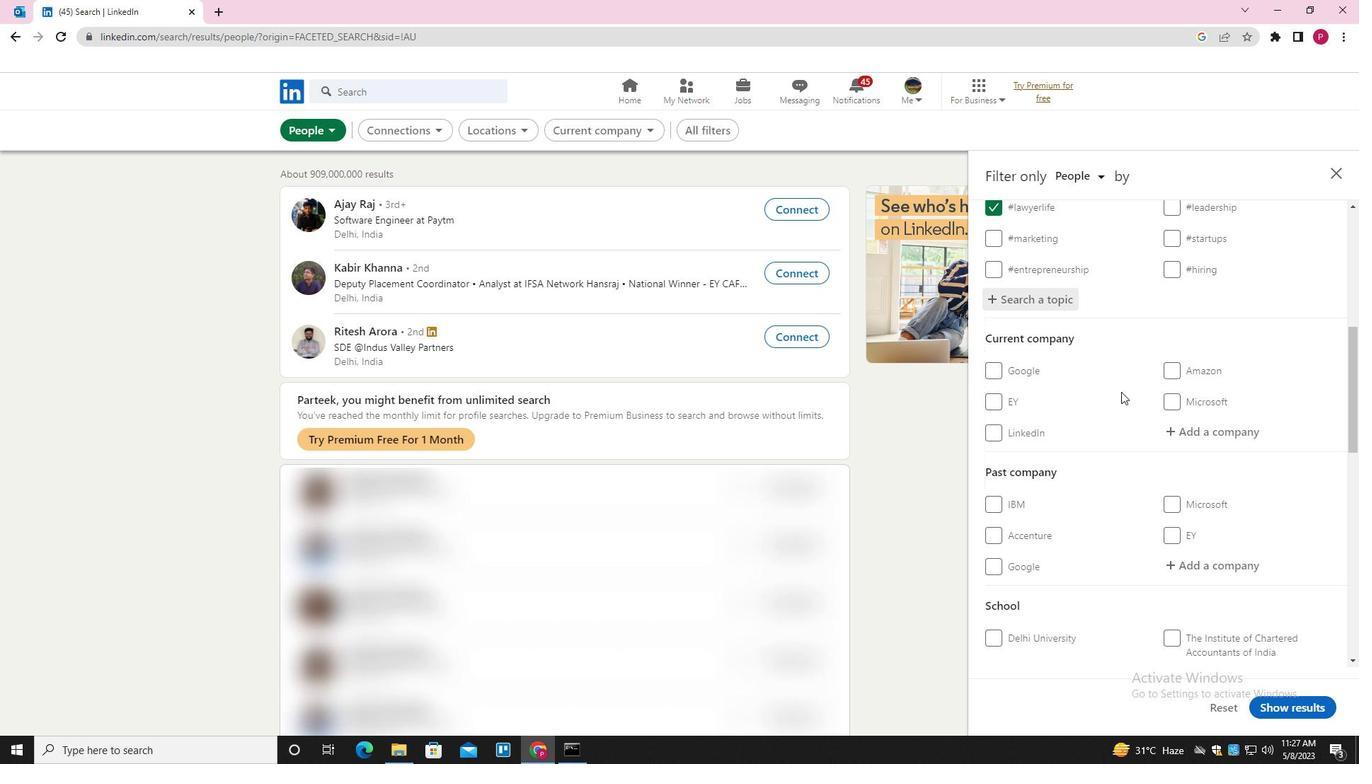 
Action: Mouse moved to (1127, 399)
Screenshot: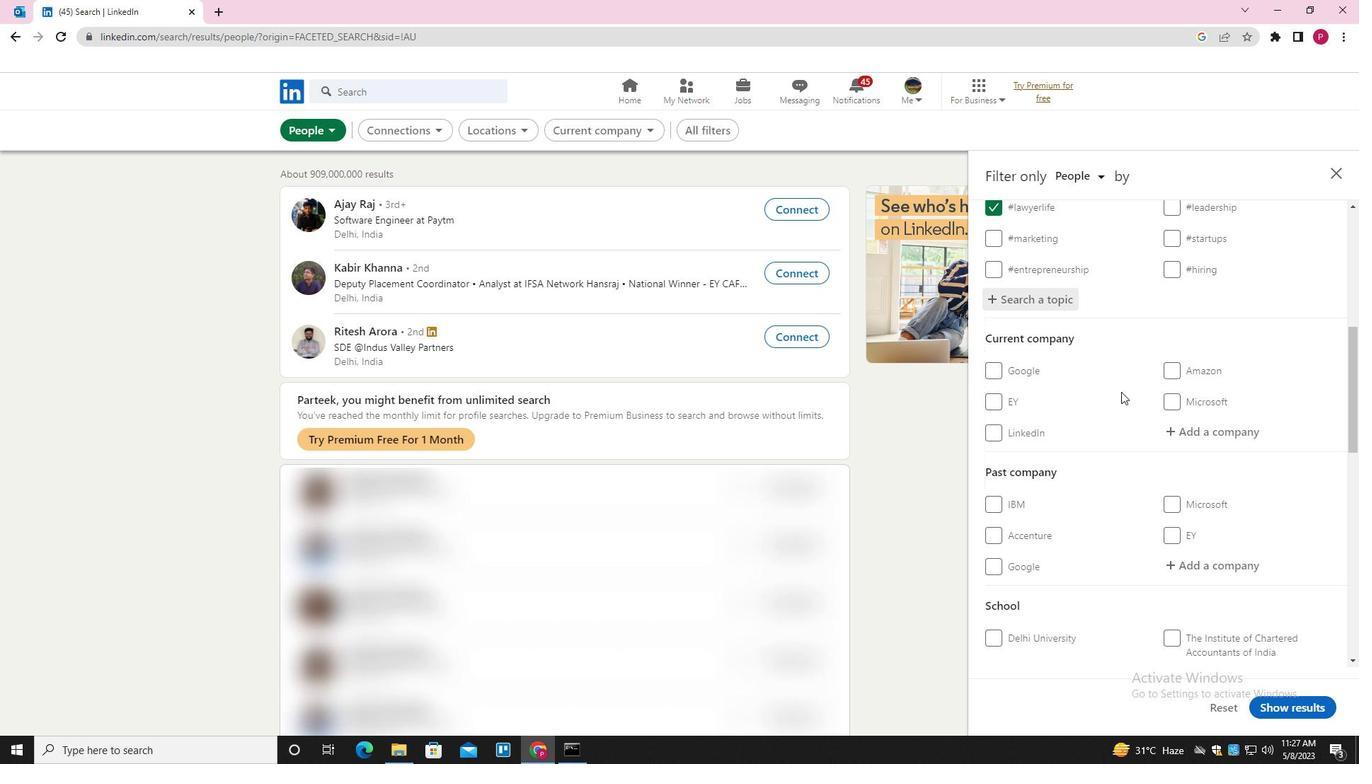 
Action: Mouse scrolled (1127, 398) with delta (0, 0)
Screenshot: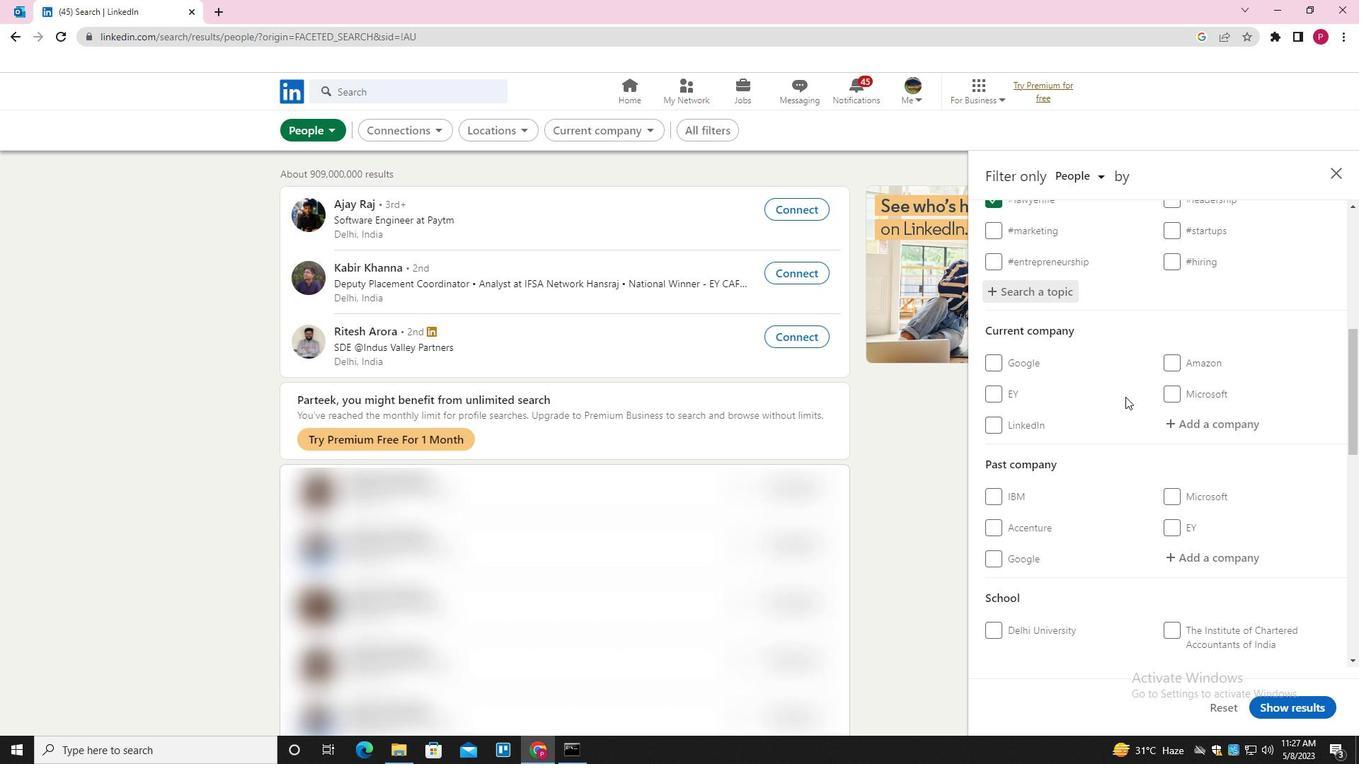 
Action: Mouse moved to (1127, 401)
Screenshot: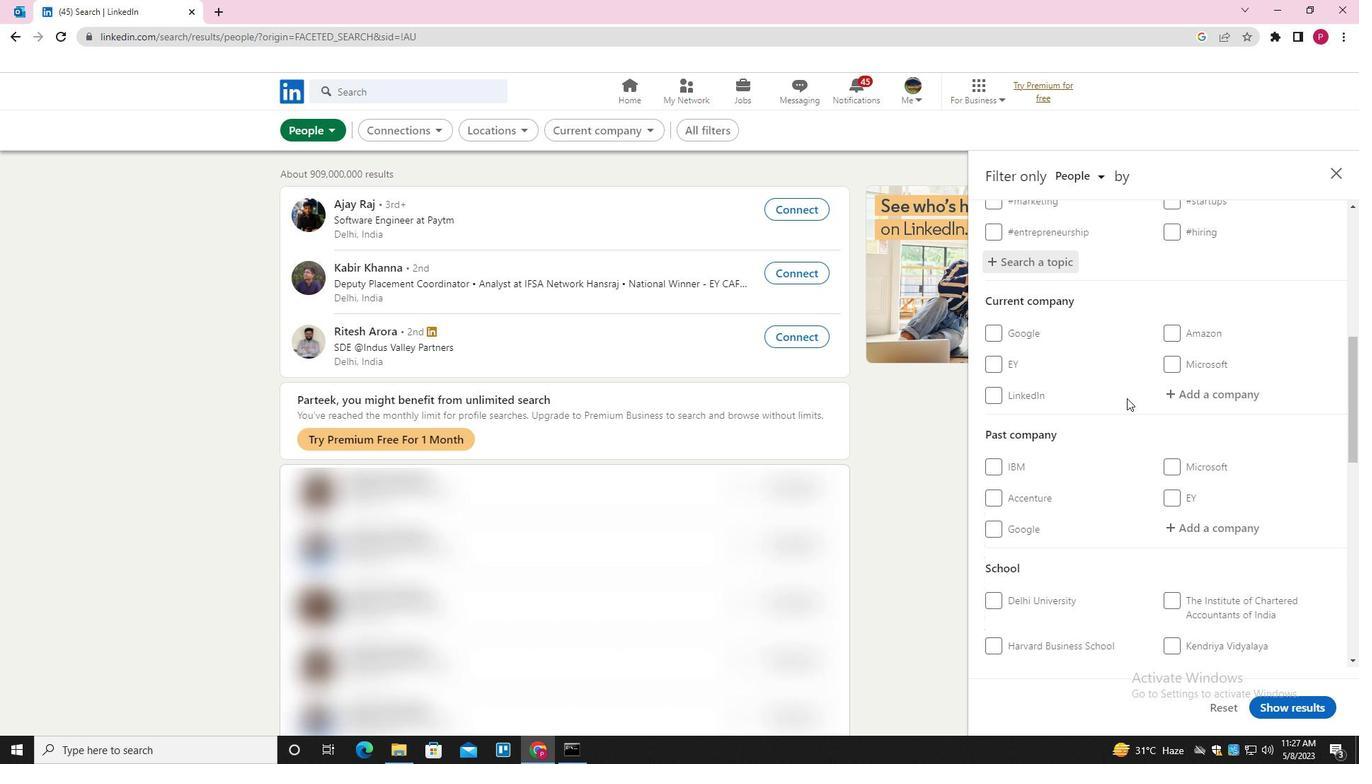 
Action: Mouse scrolled (1127, 400) with delta (0, 0)
Screenshot: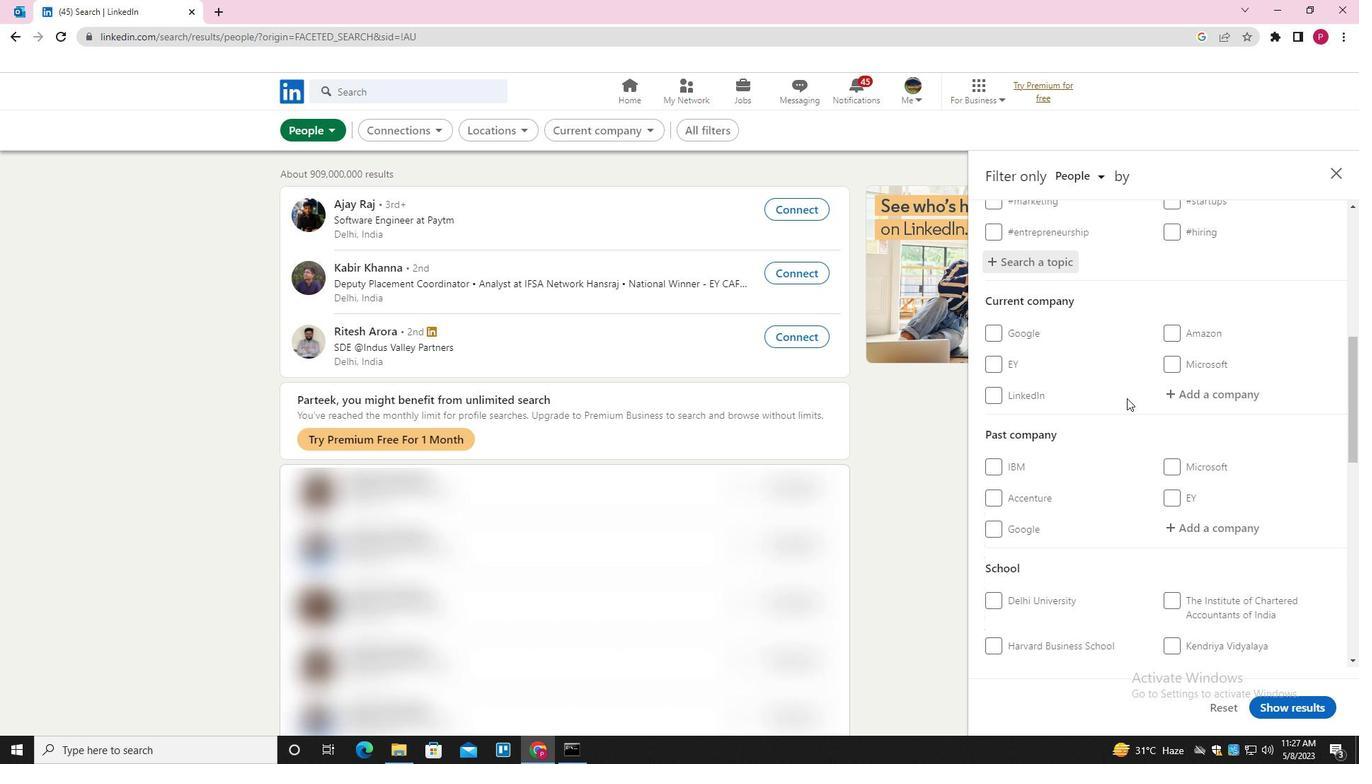 
Action: Mouse moved to (1128, 401)
Screenshot: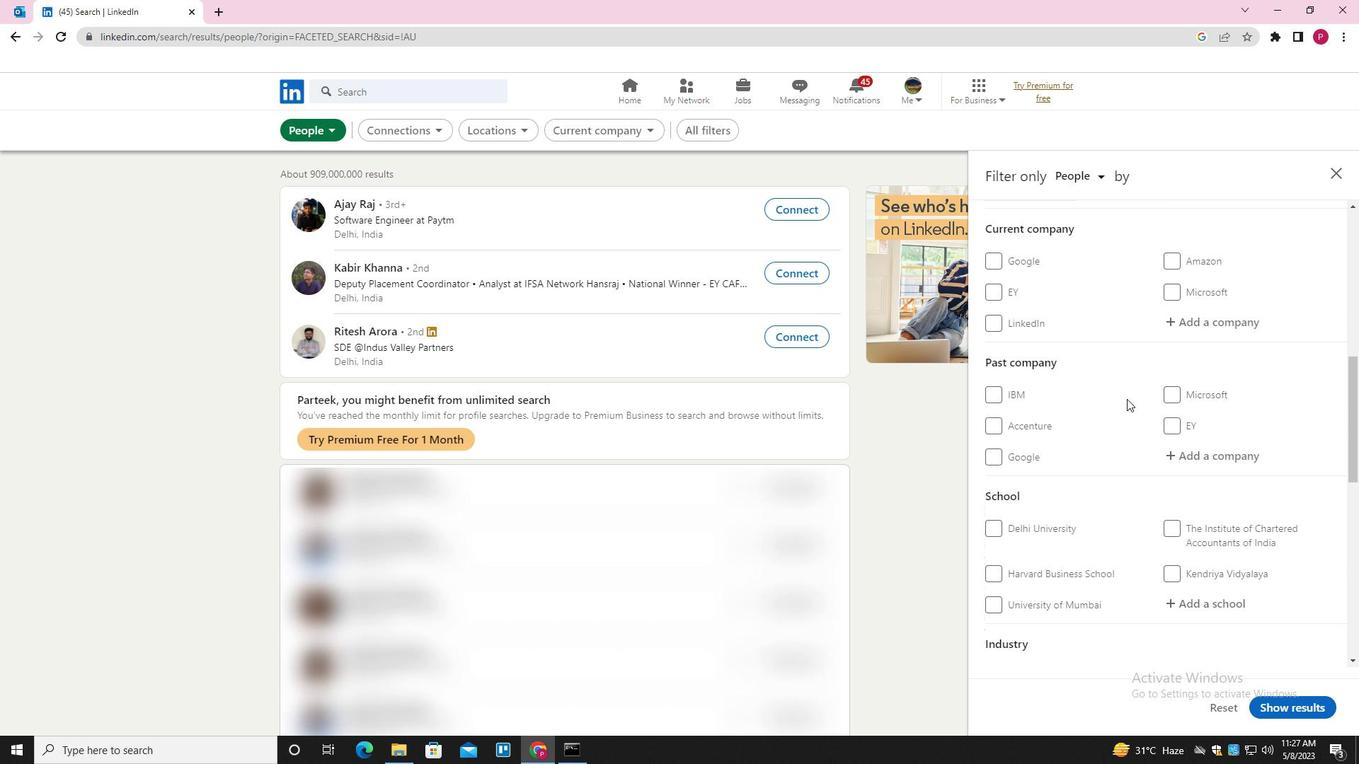 
Action: Mouse scrolled (1128, 400) with delta (0, 0)
Screenshot: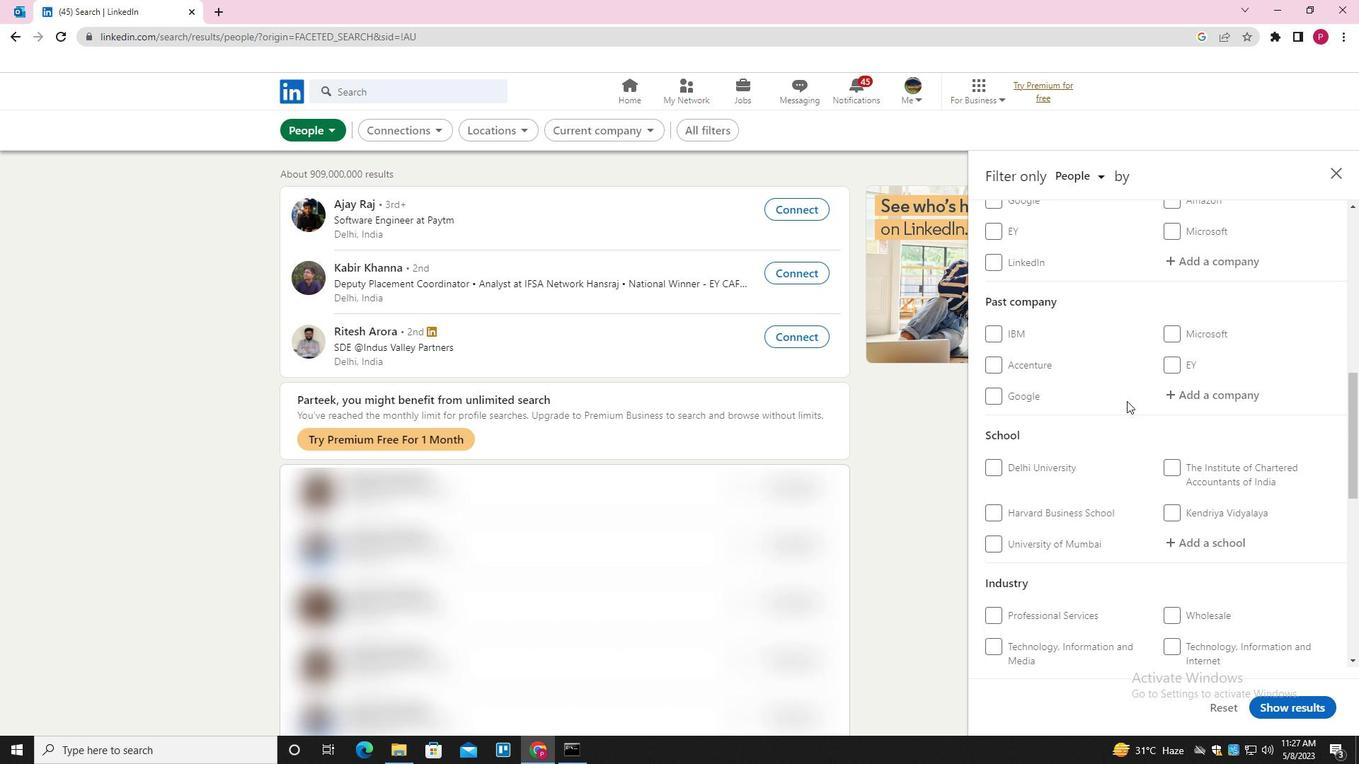 
Action: Mouse moved to (1131, 436)
Screenshot: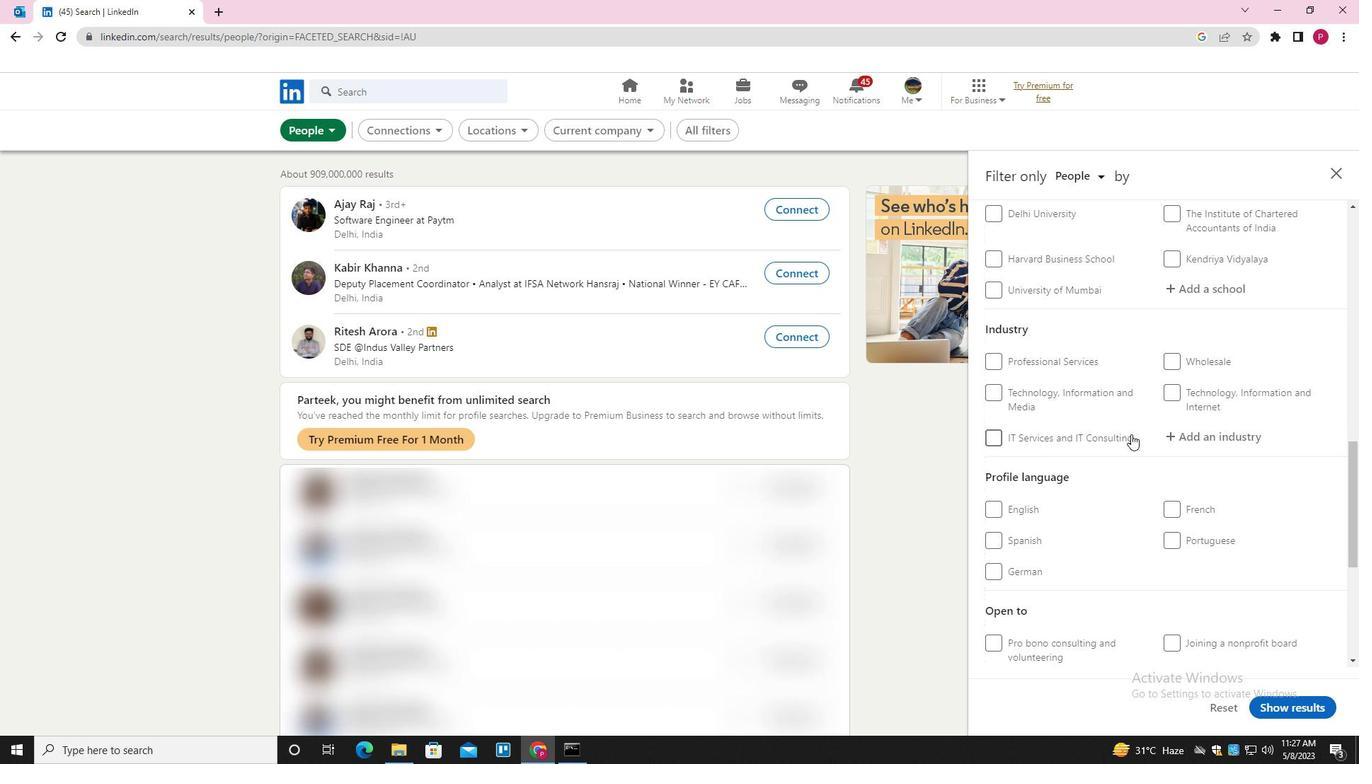 
Action: Mouse scrolled (1131, 435) with delta (0, 0)
Screenshot: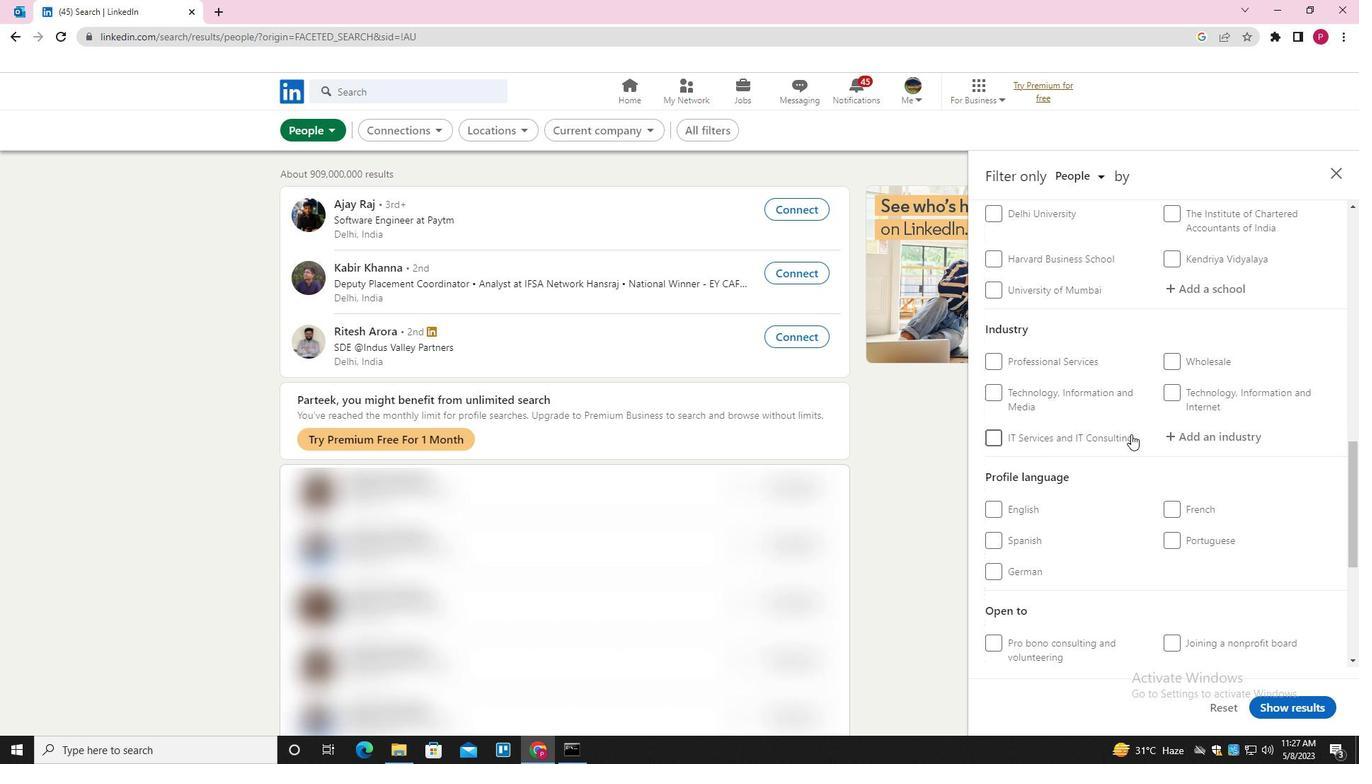 
Action: Mouse scrolled (1131, 435) with delta (0, 0)
Screenshot: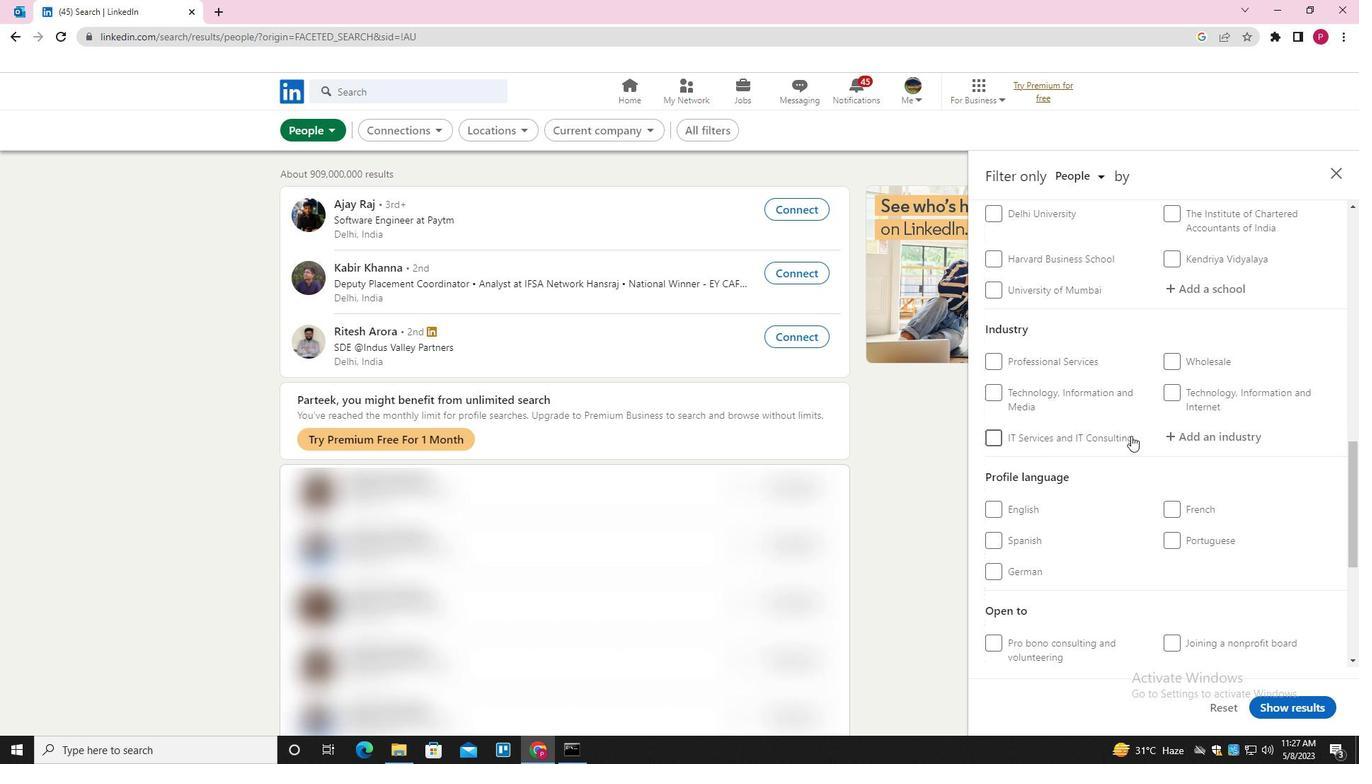 
Action: Mouse scrolled (1131, 435) with delta (0, 0)
Screenshot: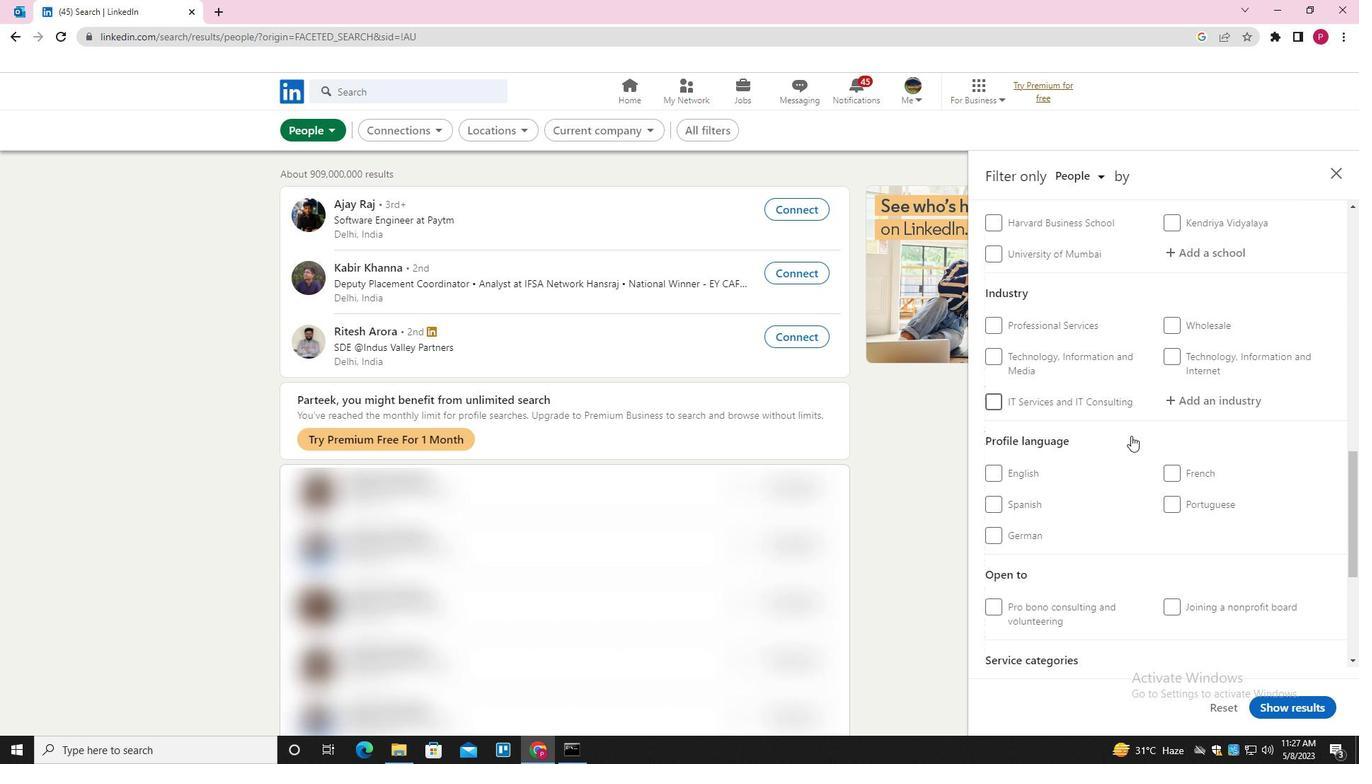 
Action: Mouse moved to (990, 298)
Screenshot: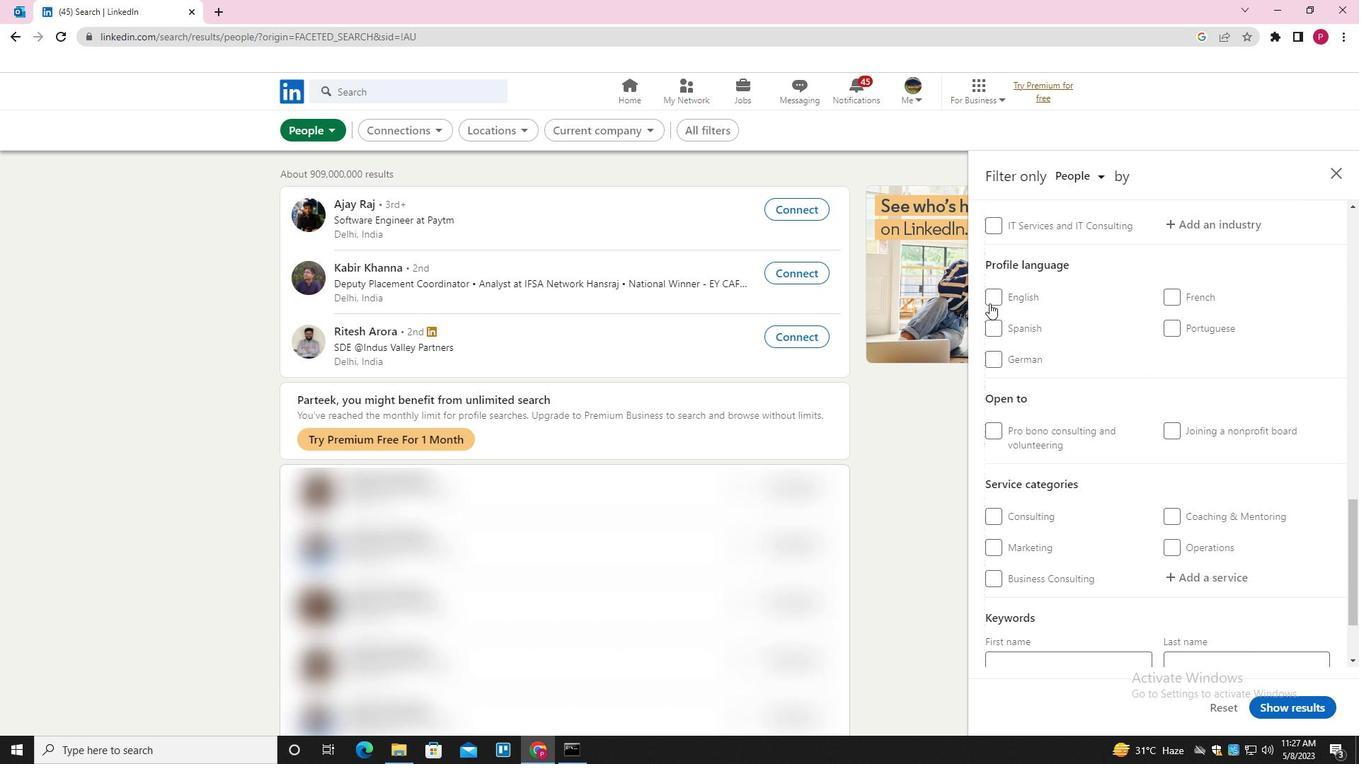 
Action: Mouse pressed left at (990, 298)
Screenshot: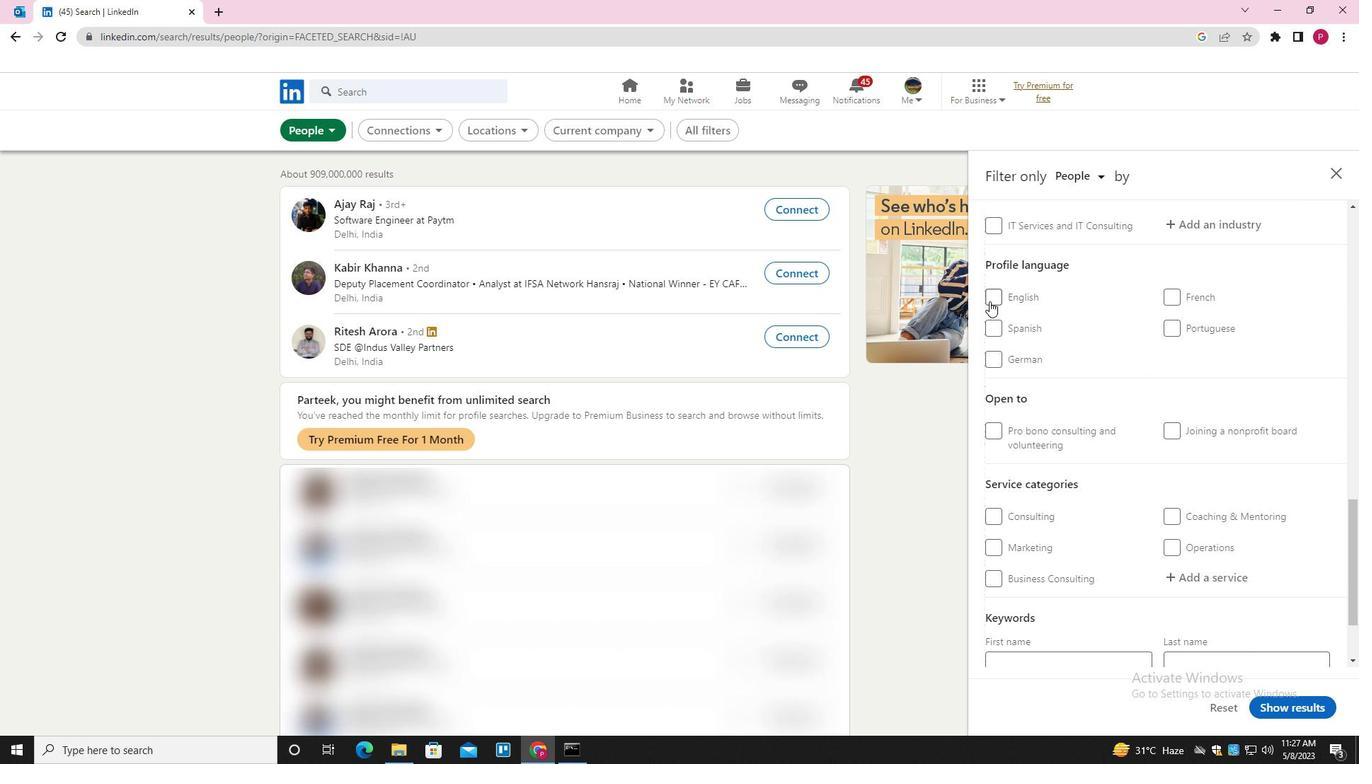 
Action: Mouse moved to (1060, 394)
Screenshot: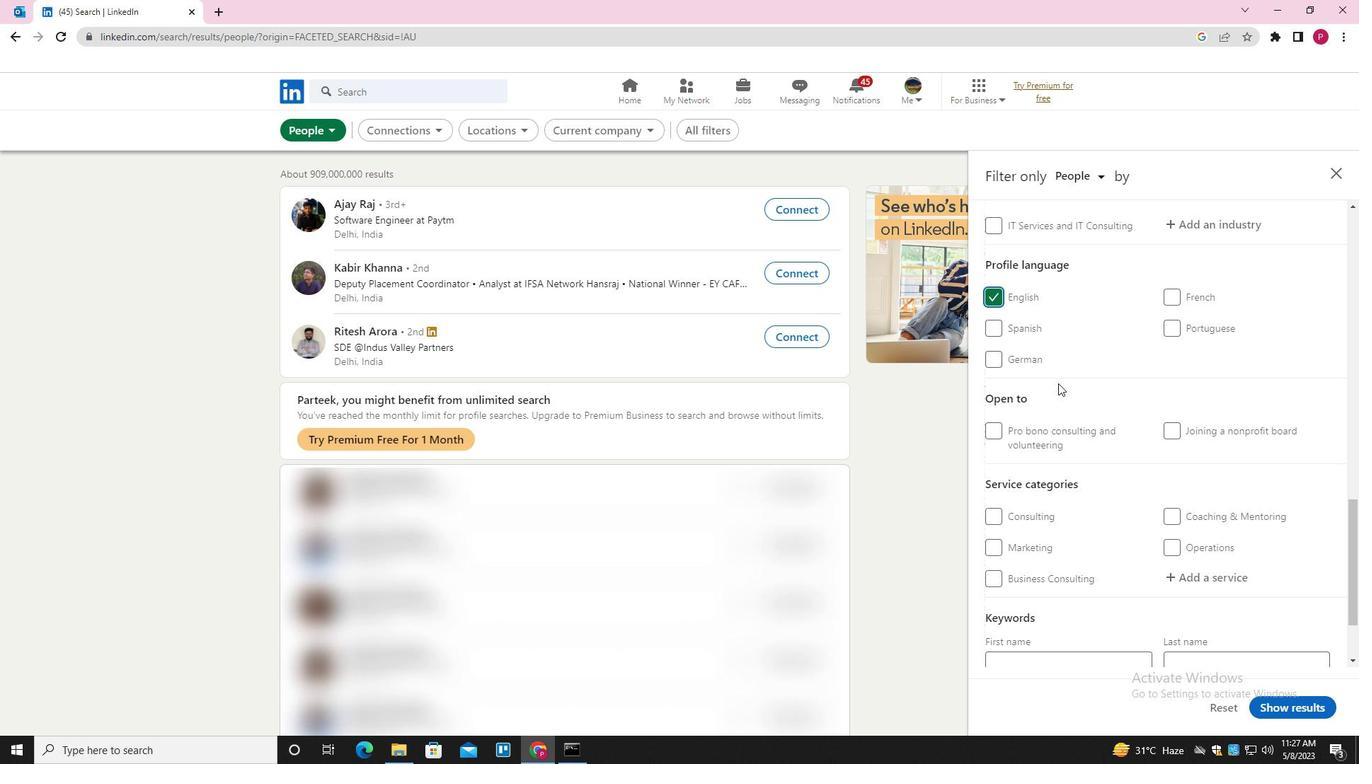 
Action: Mouse scrolled (1060, 395) with delta (0, 0)
Screenshot: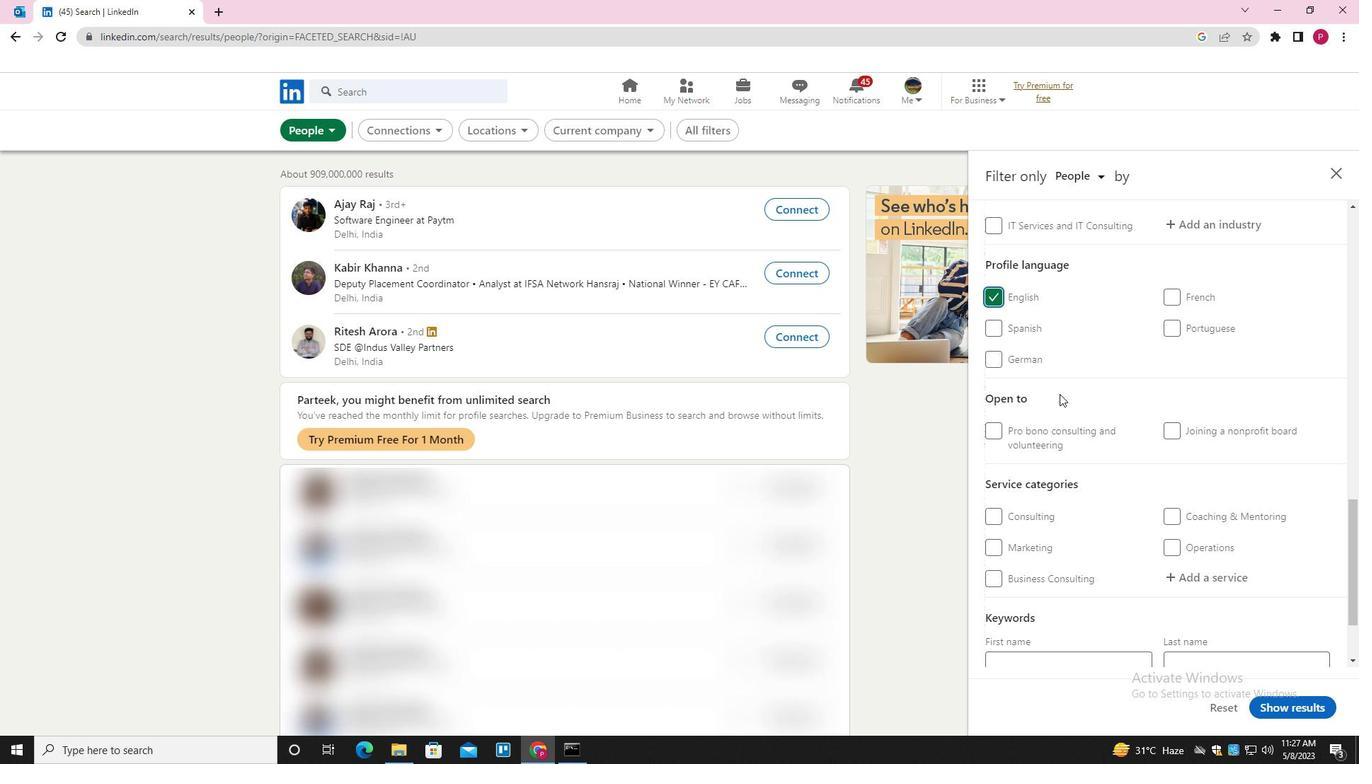 
Action: Mouse scrolled (1060, 395) with delta (0, 0)
Screenshot: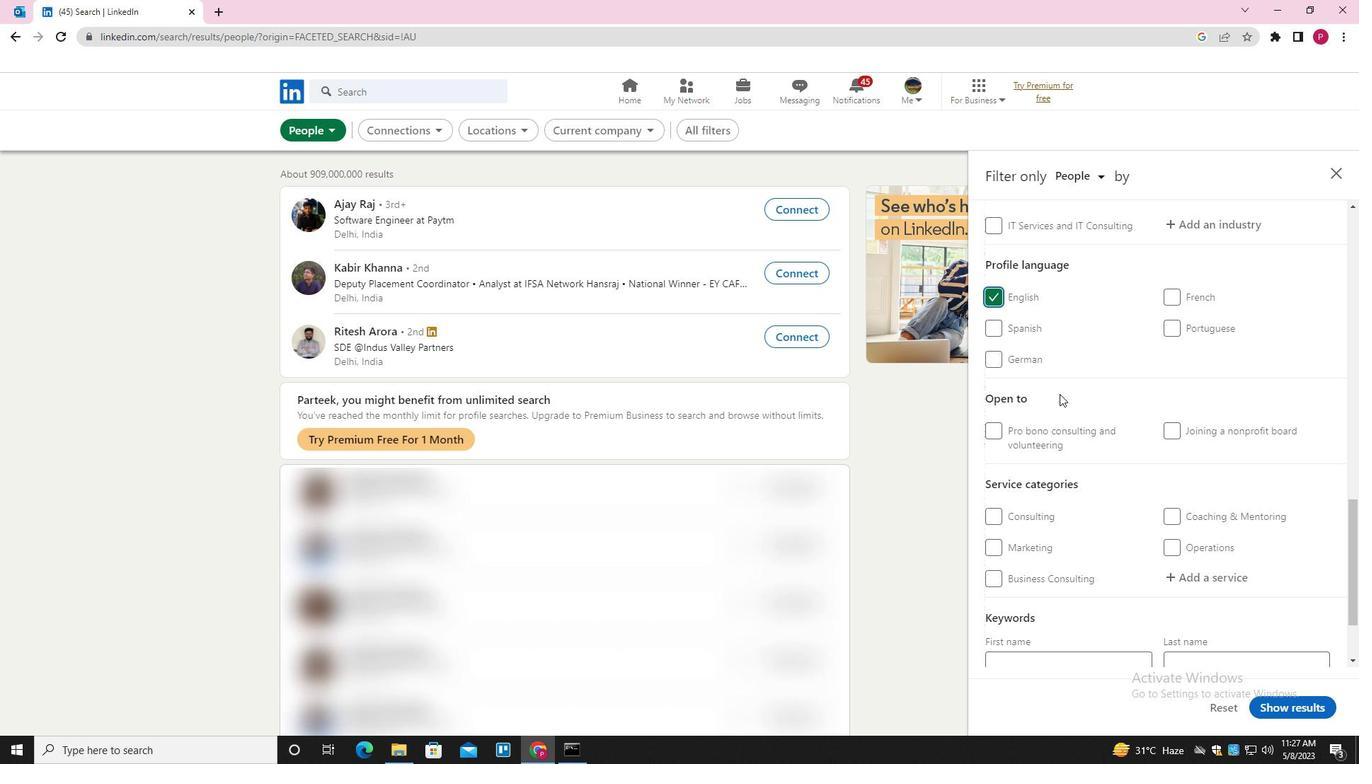 
Action: Mouse scrolled (1060, 395) with delta (0, 0)
Screenshot: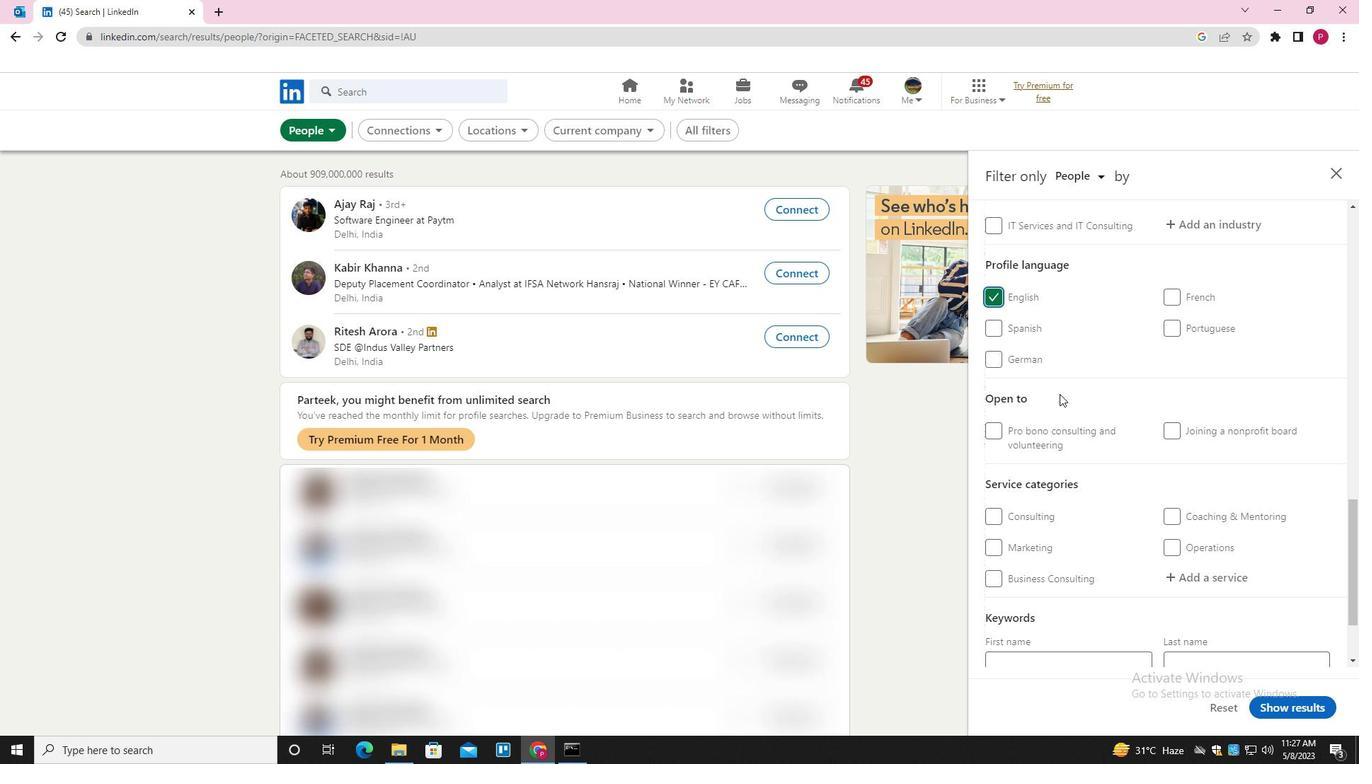 
Action: Mouse scrolled (1060, 395) with delta (0, 0)
Screenshot: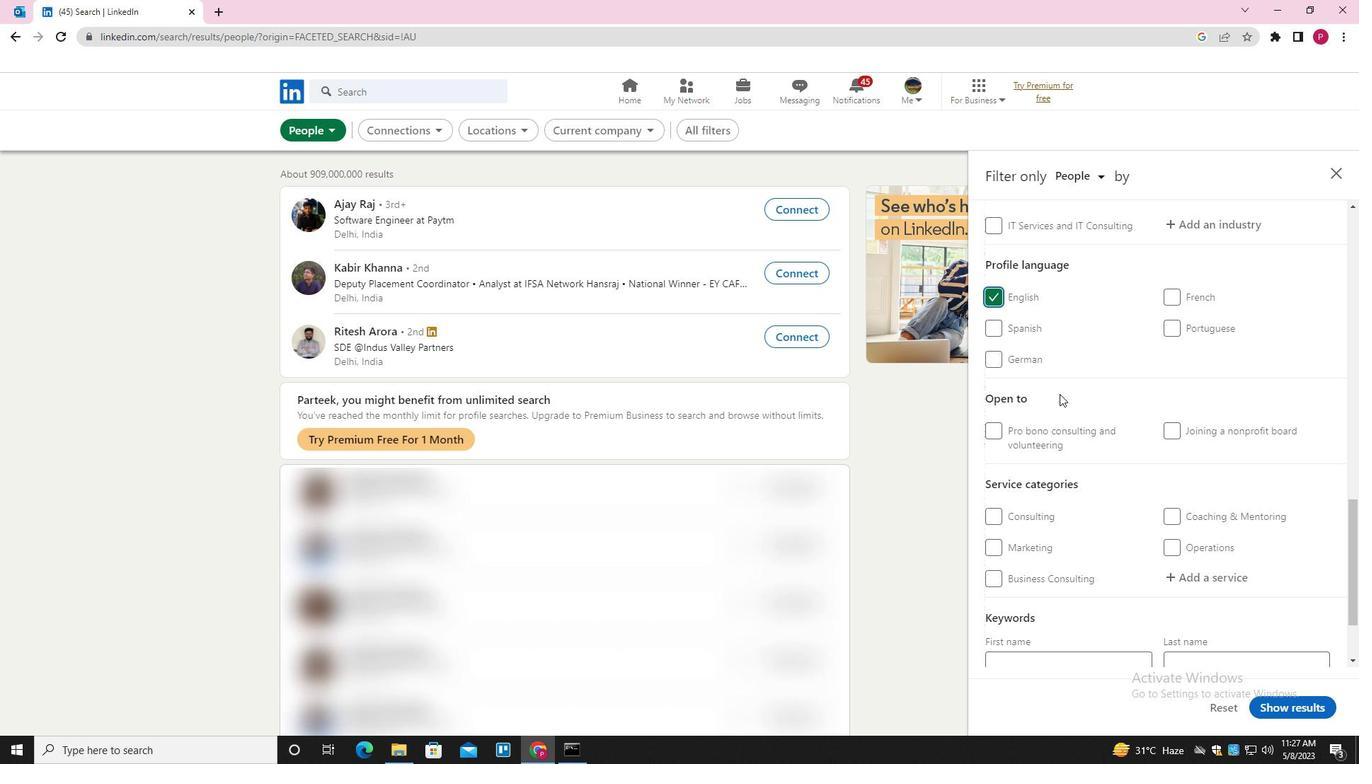 
Action: Mouse scrolled (1060, 395) with delta (0, 0)
Screenshot: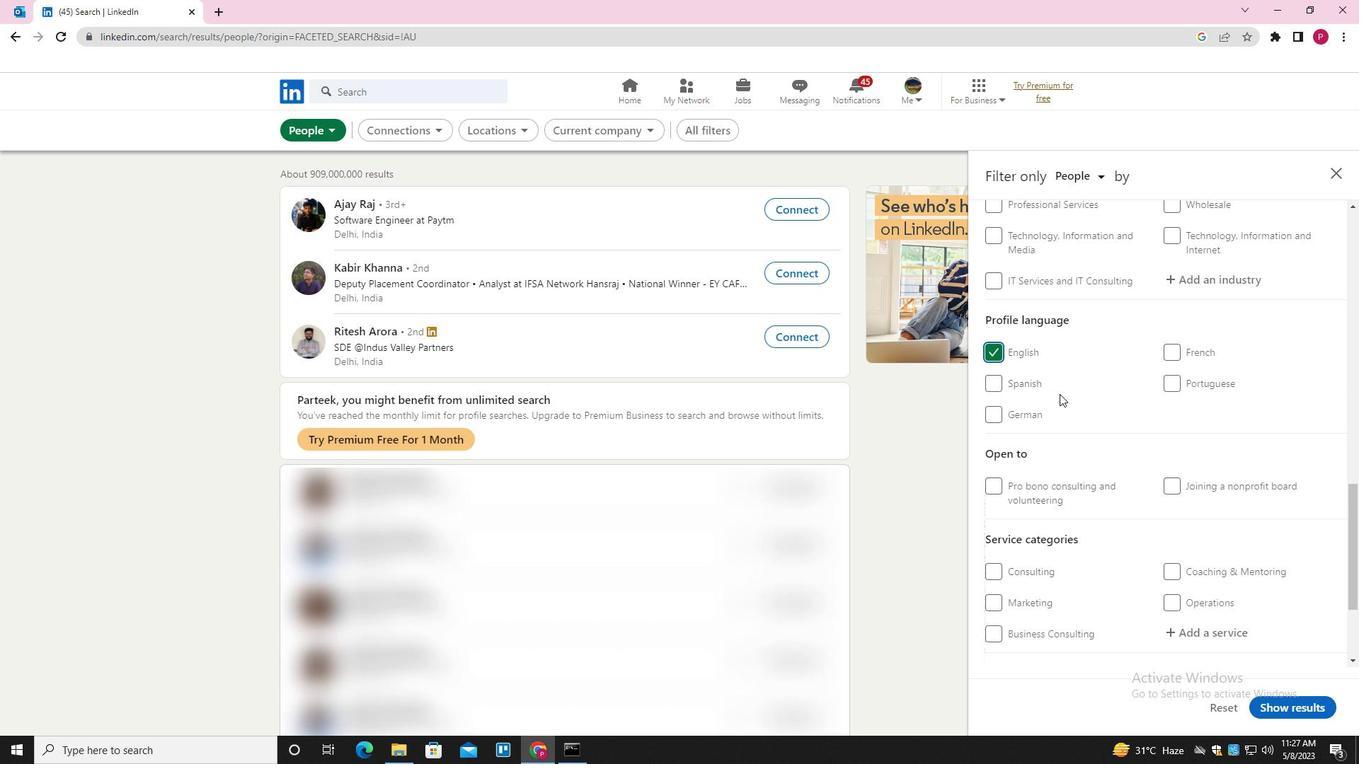 
Action: Mouse scrolled (1060, 395) with delta (0, 0)
Screenshot: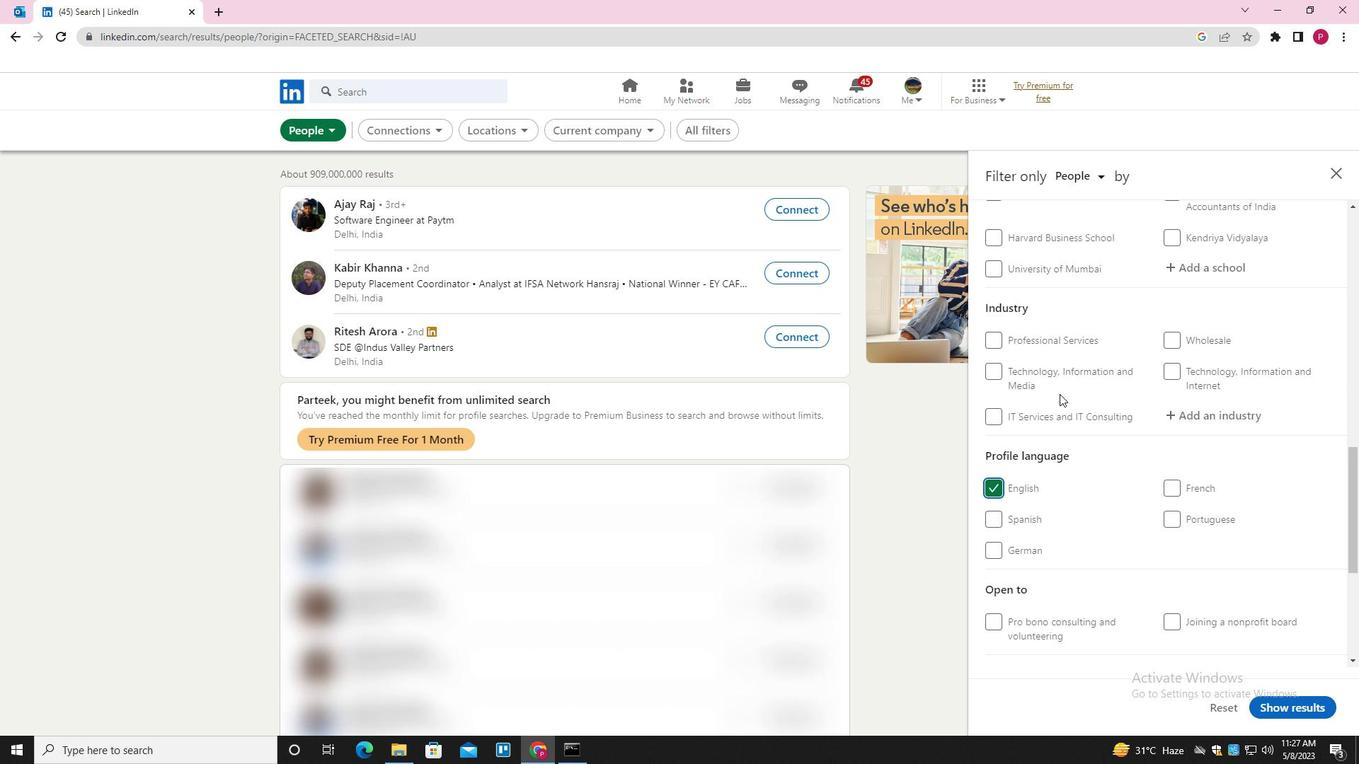
Action: Mouse scrolled (1060, 395) with delta (0, 0)
Screenshot: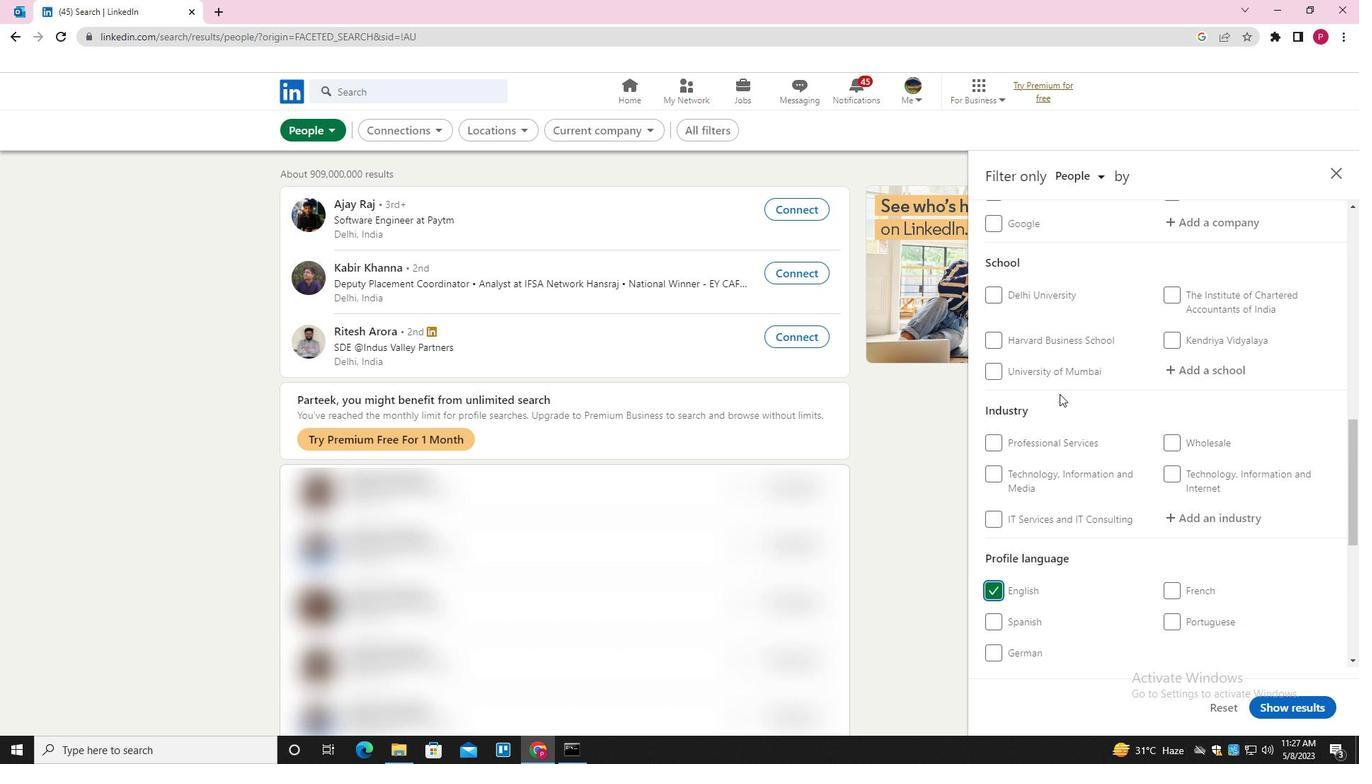 
Action: Mouse moved to (1095, 350)
Screenshot: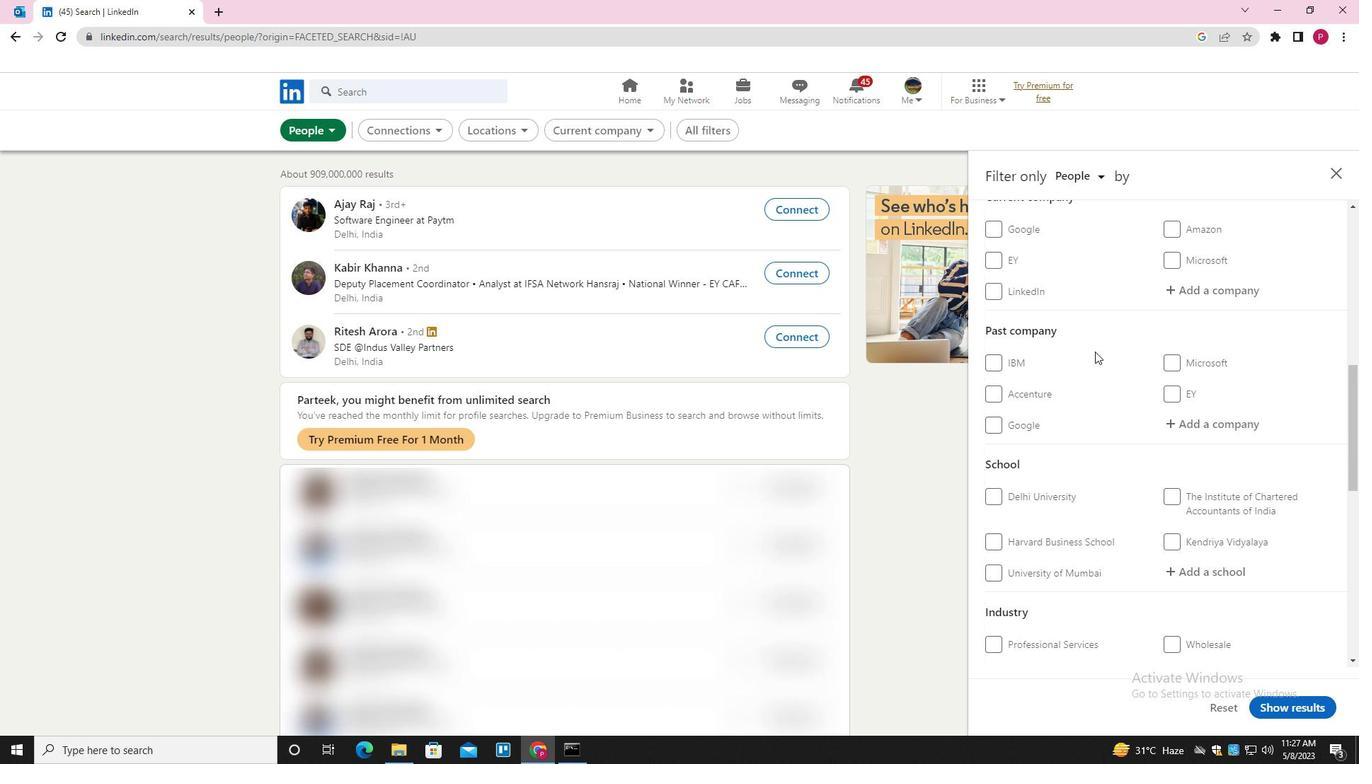 
Action: Mouse scrolled (1095, 351) with delta (0, 0)
Screenshot: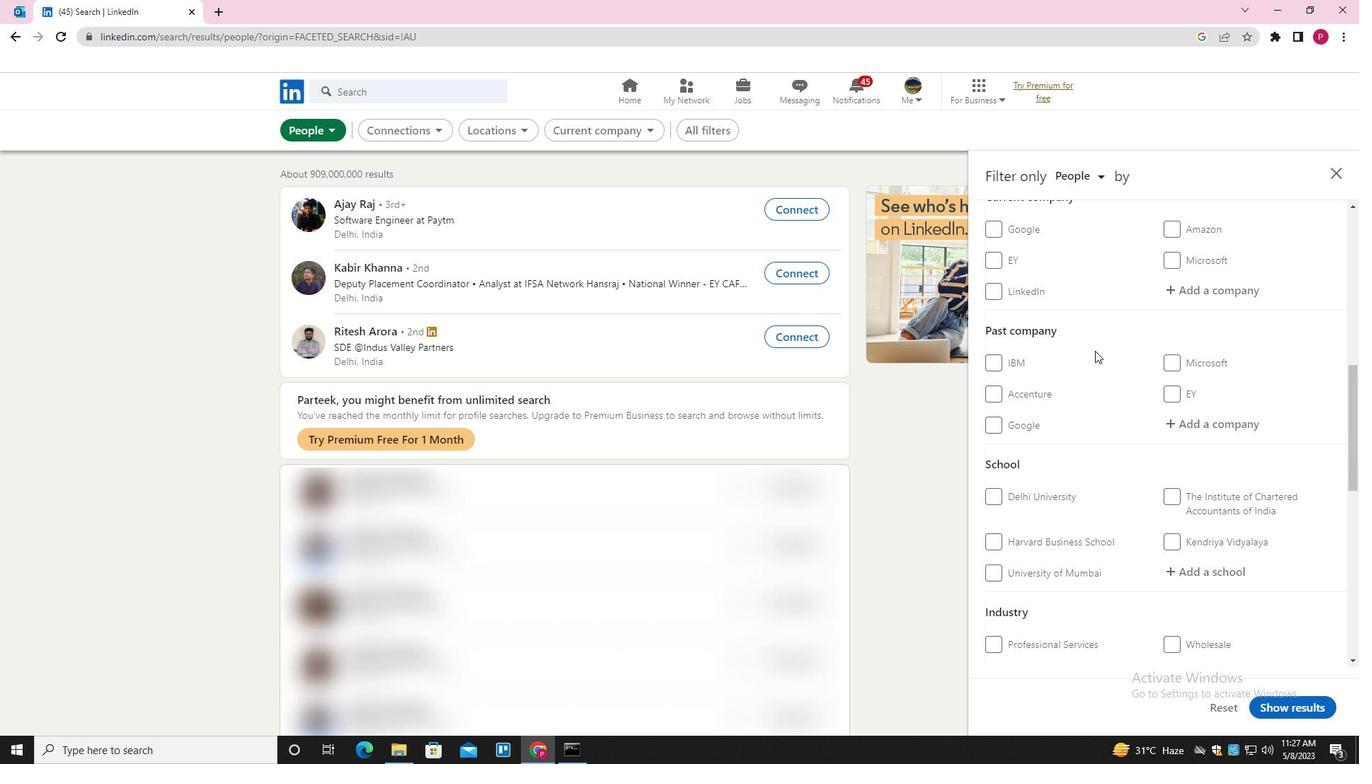 
Action: Mouse moved to (1199, 366)
Screenshot: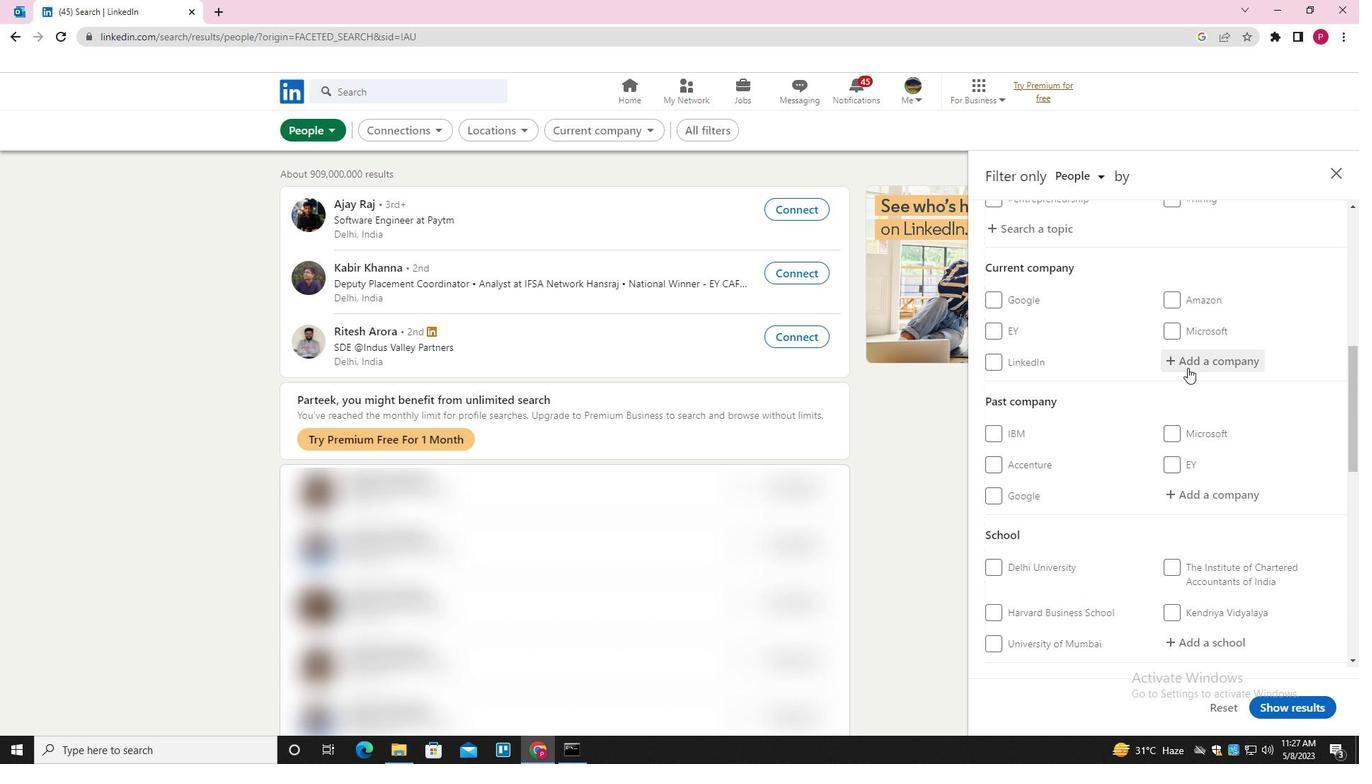
Action: Mouse pressed left at (1199, 366)
Screenshot: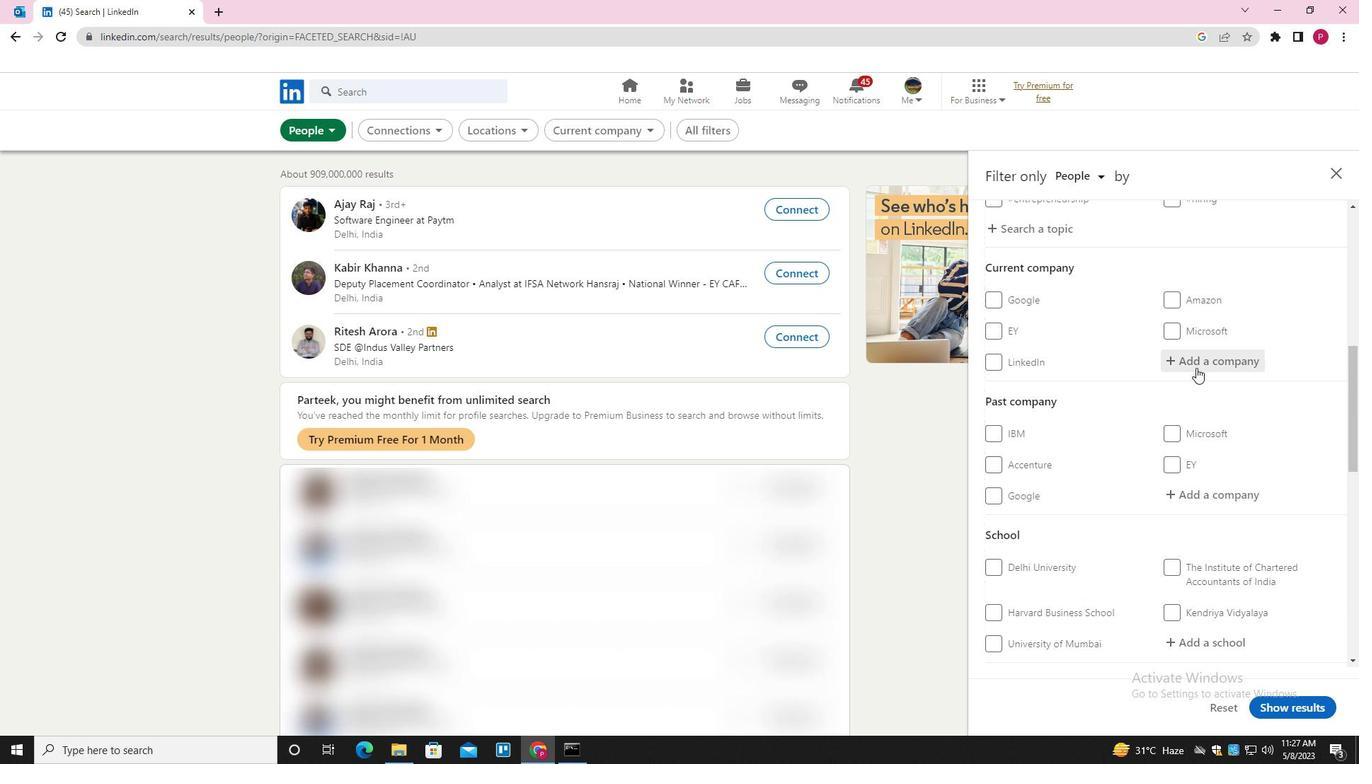 
Action: Key pressed <Key.shift>PT<Key.backspace>RUDENT<Key.space><Key.shift><Key.shift><Key.shift><Key.shift><Key.shift>TECHNOLOGIES<Key.space>AND<Key.space><Key.shift>CONSULTING<Key.space><Key.down><Key.enter>
Screenshot: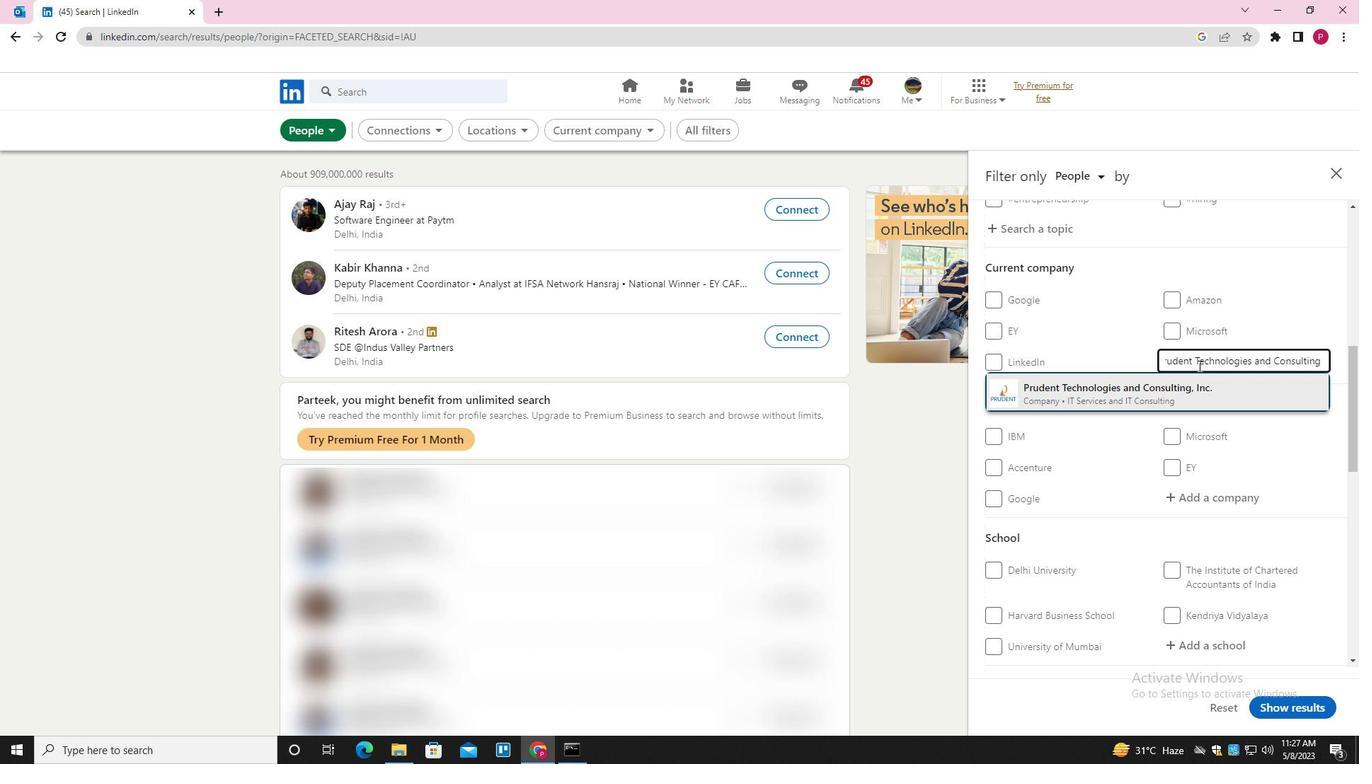 
Action: Mouse moved to (1229, 424)
Screenshot: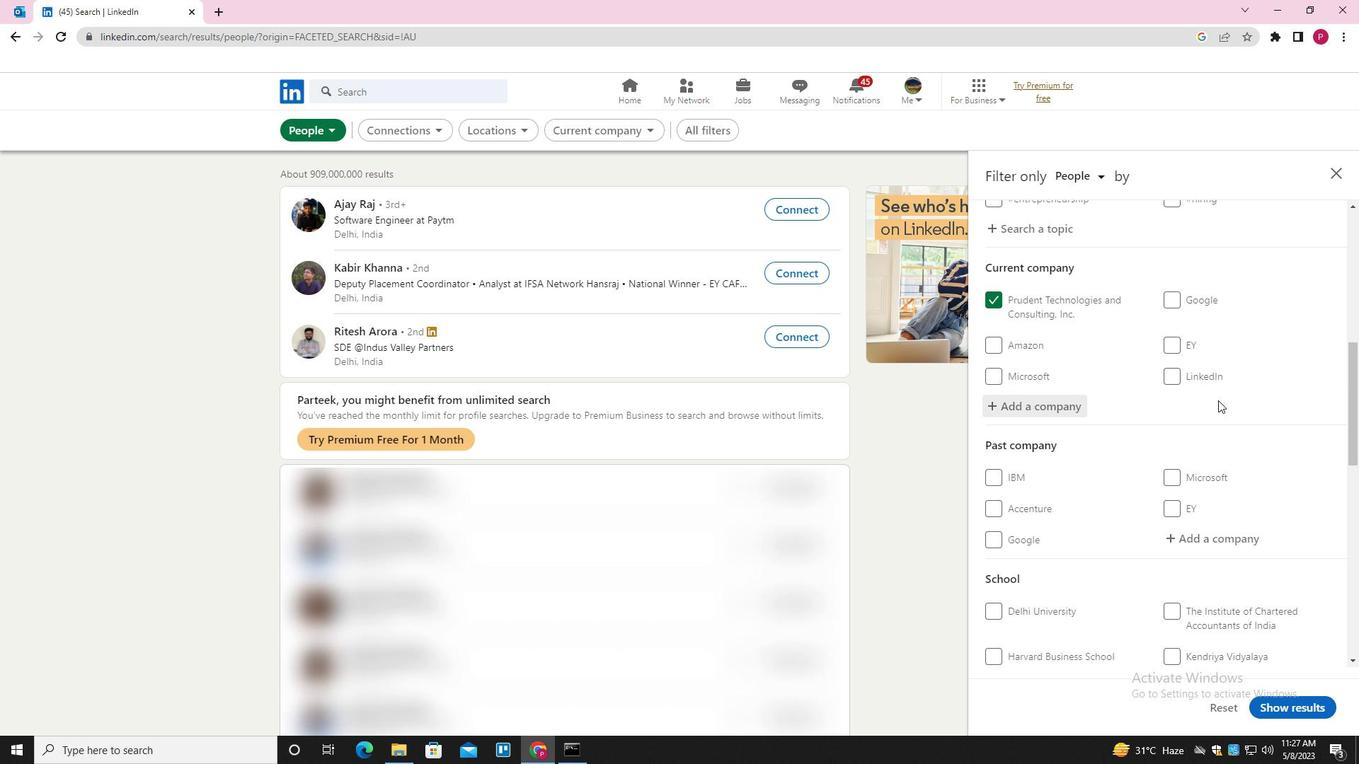 
Action: Mouse scrolled (1229, 423) with delta (0, 0)
Screenshot: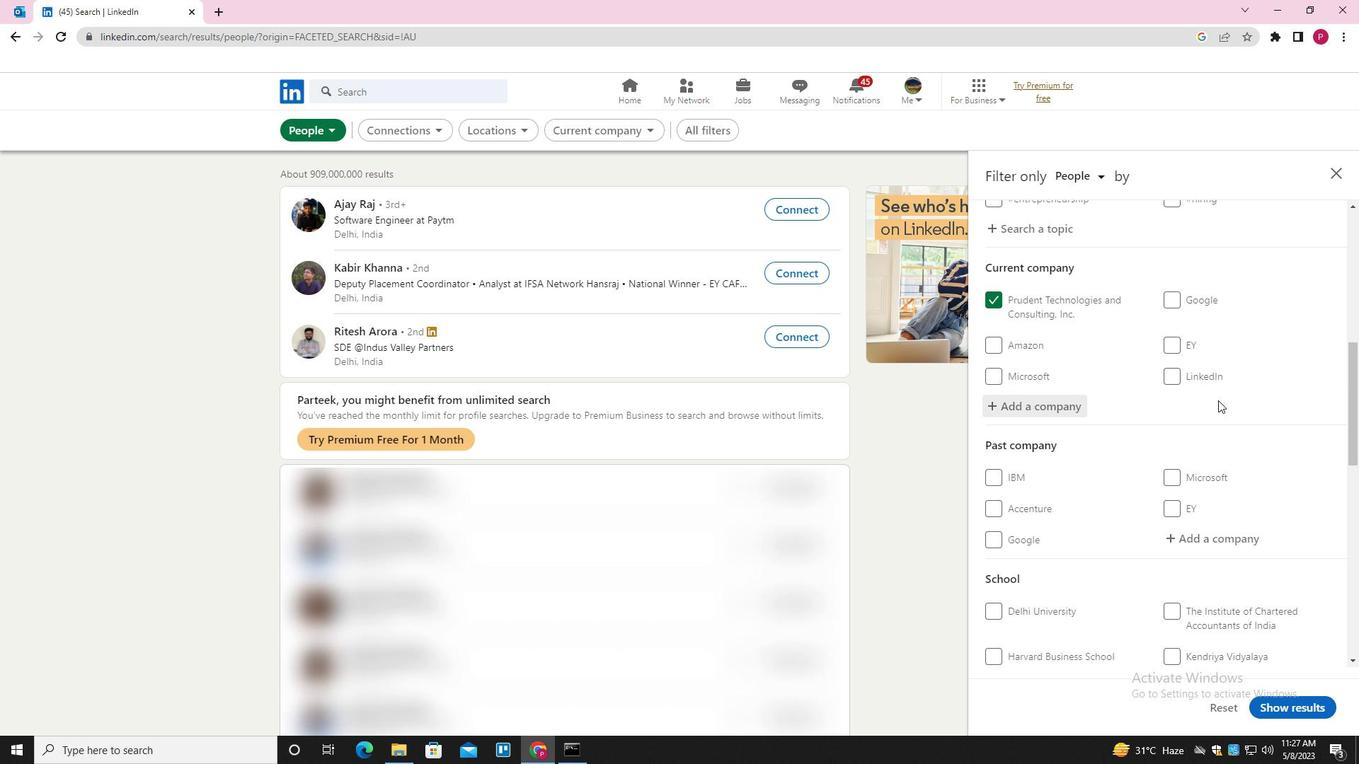 
Action: Mouse moved to (1231, 430)
Screenshot: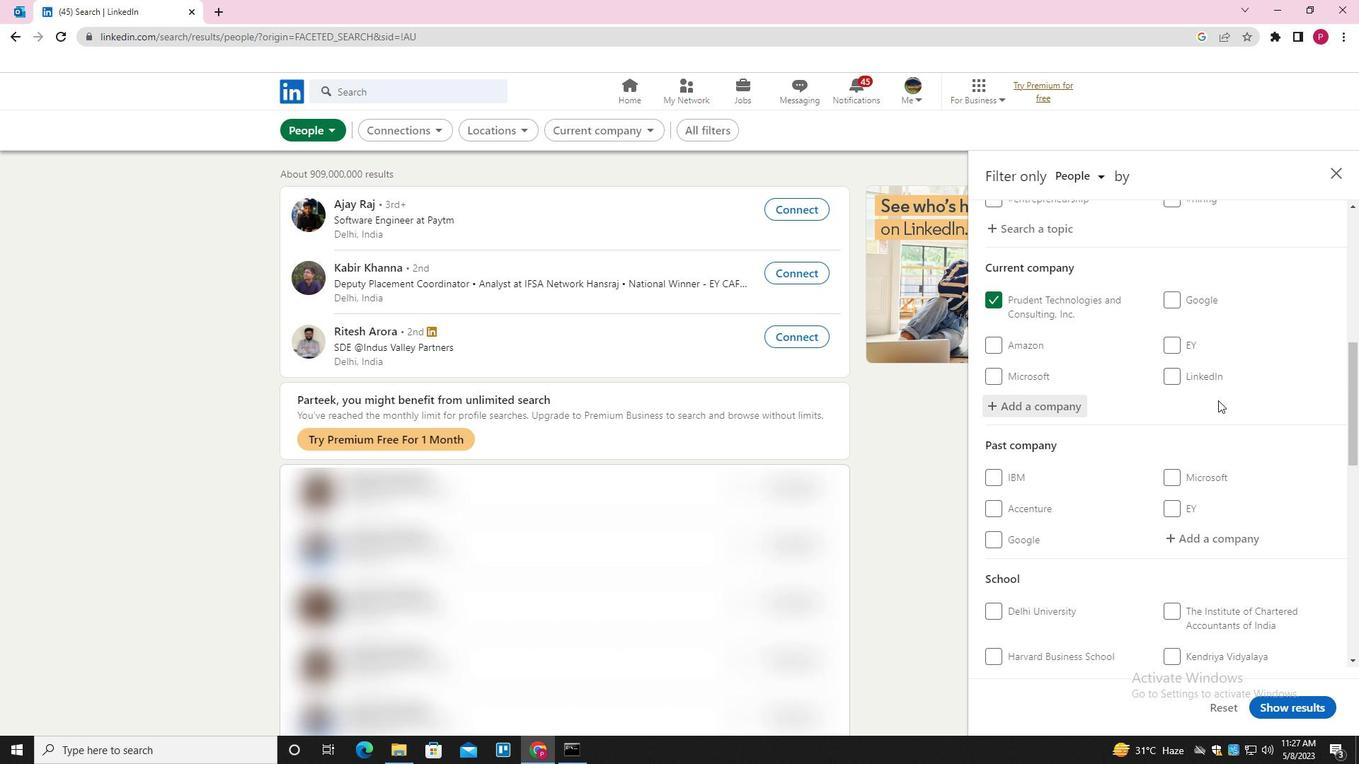 
Action: Mouse scrolled (1231, 429) with delta (0, 0)
Screenshot: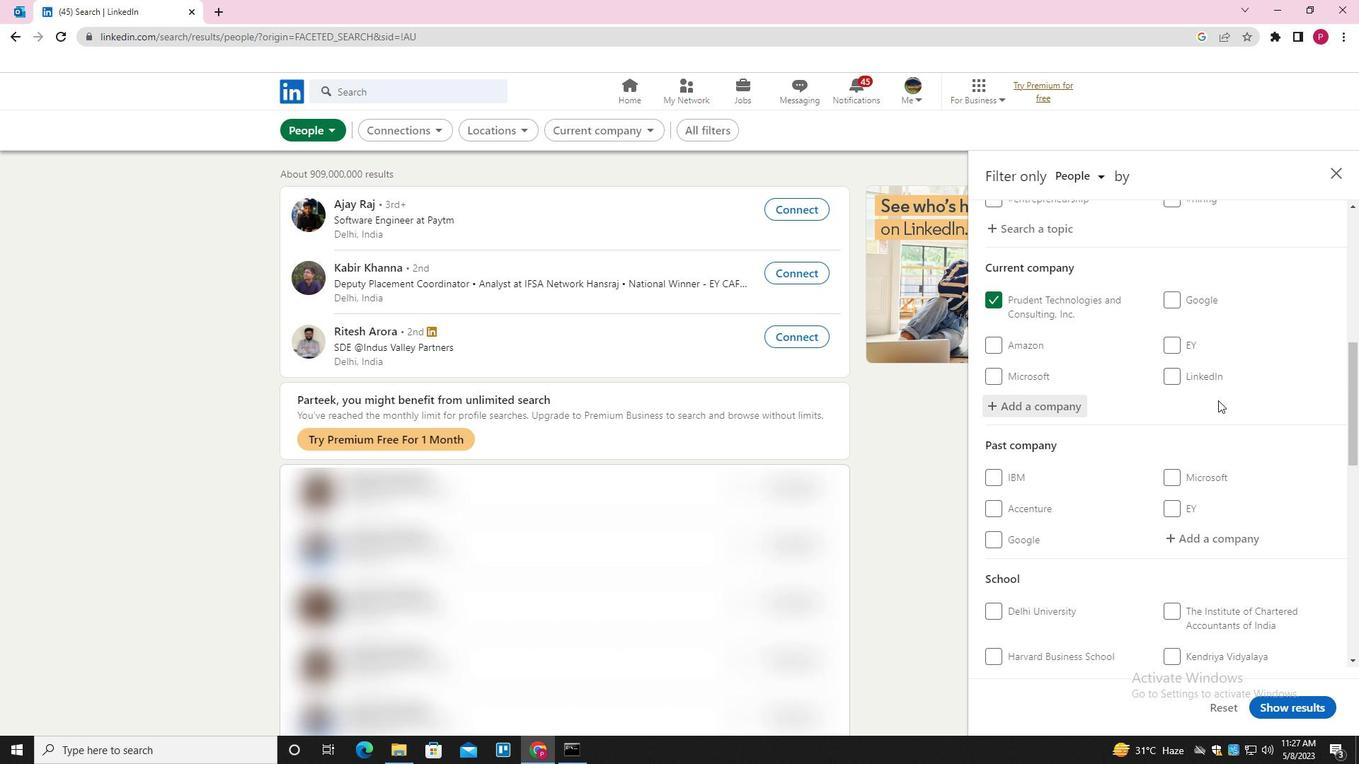 
Action: Mouse moved to (1232, 431)
Screenshot: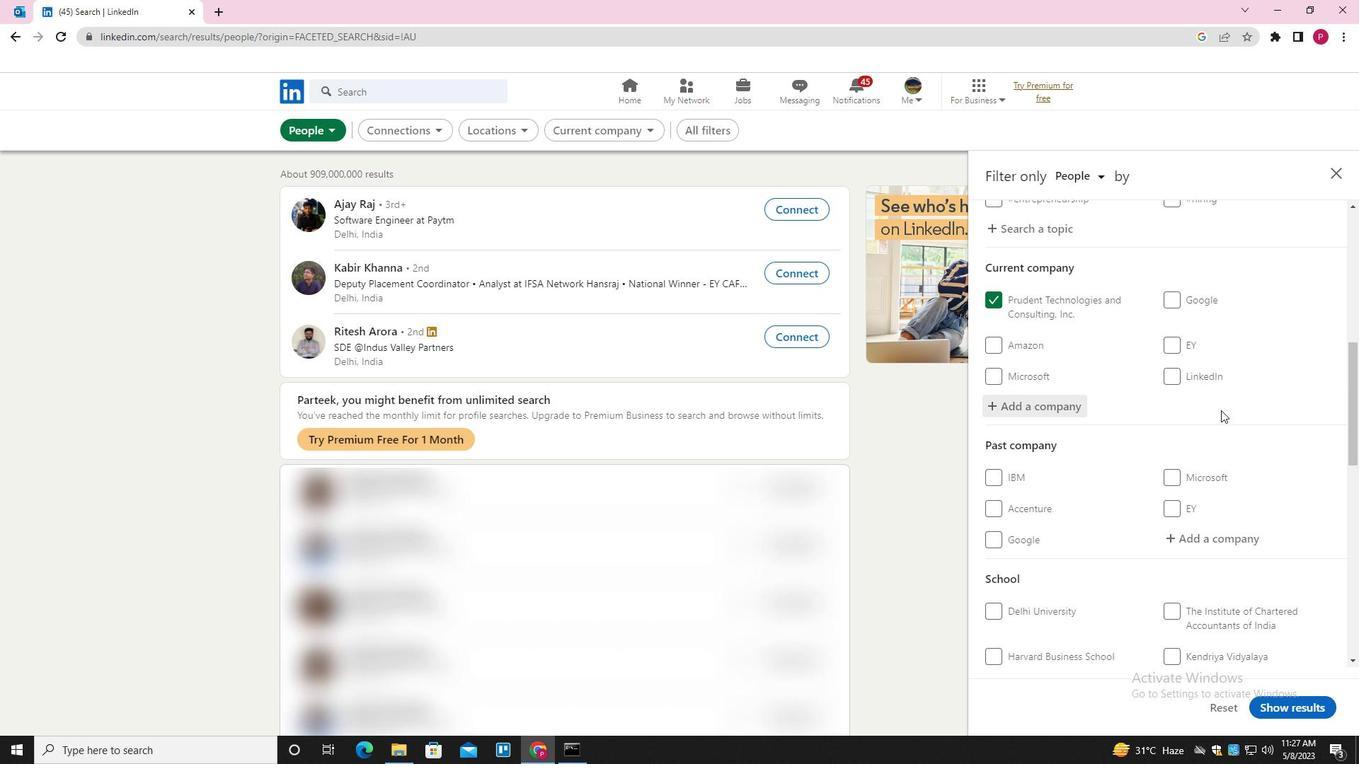 
Action: Mouse scrolled (1232, 430) with delta (0, 0)
Screenshot: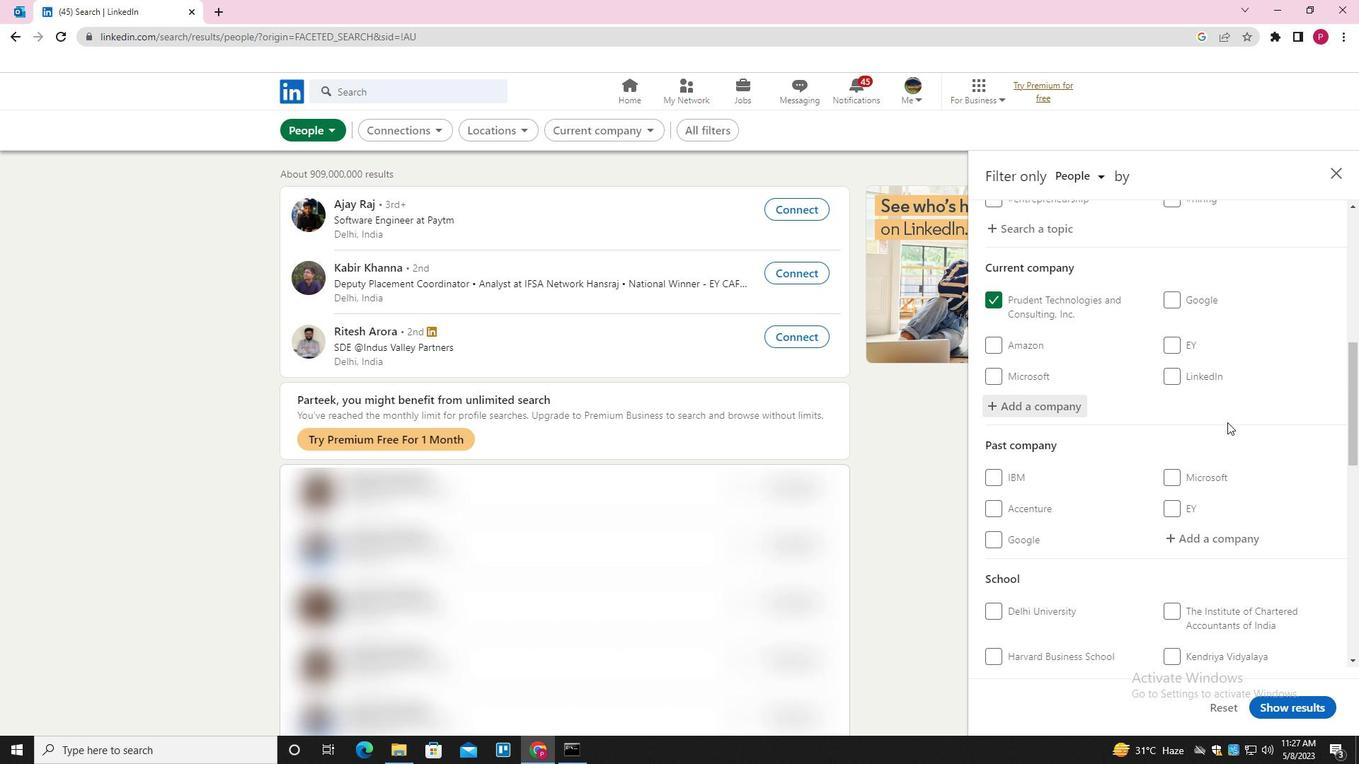 
Action: Mouse moved to (1238, 441)
Screenshot: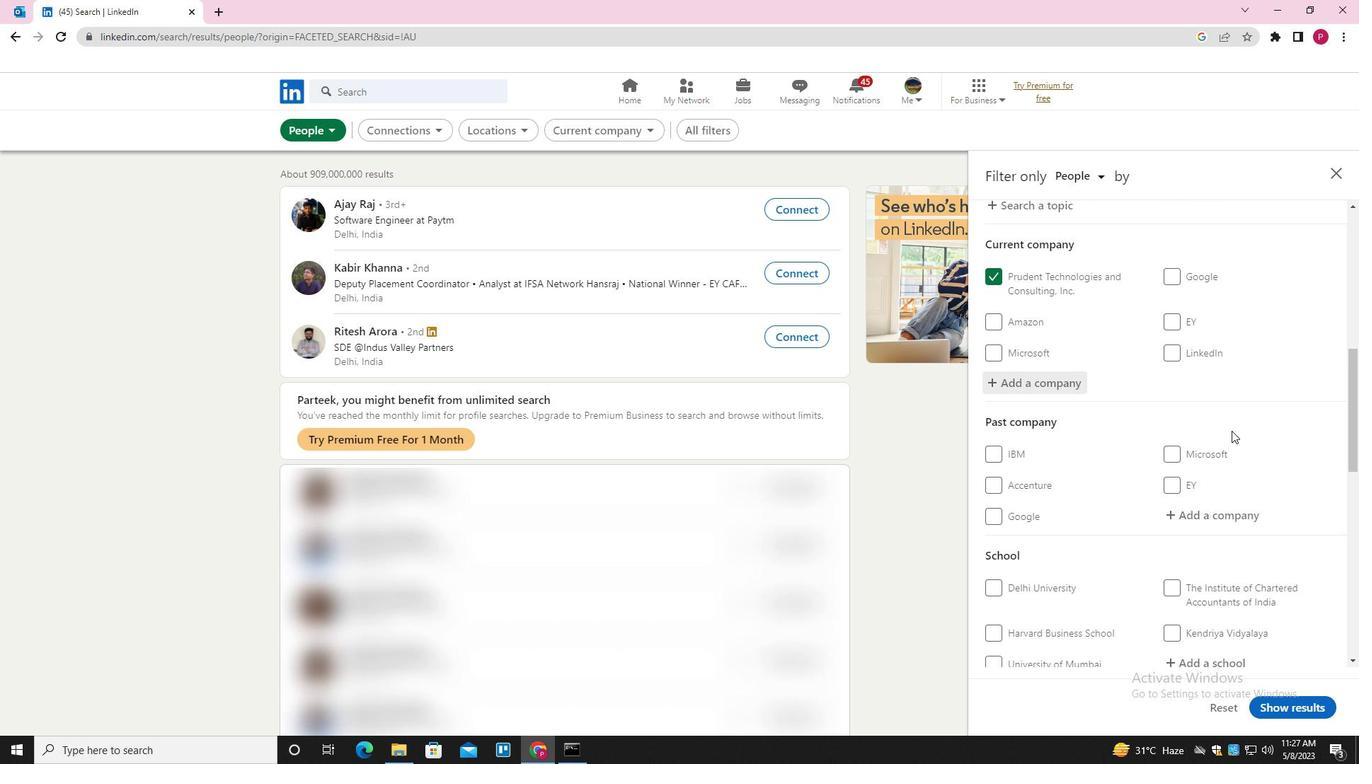 
Action: Mouse scrolled (1238, 441) with delta (0, 0)
Screenshot: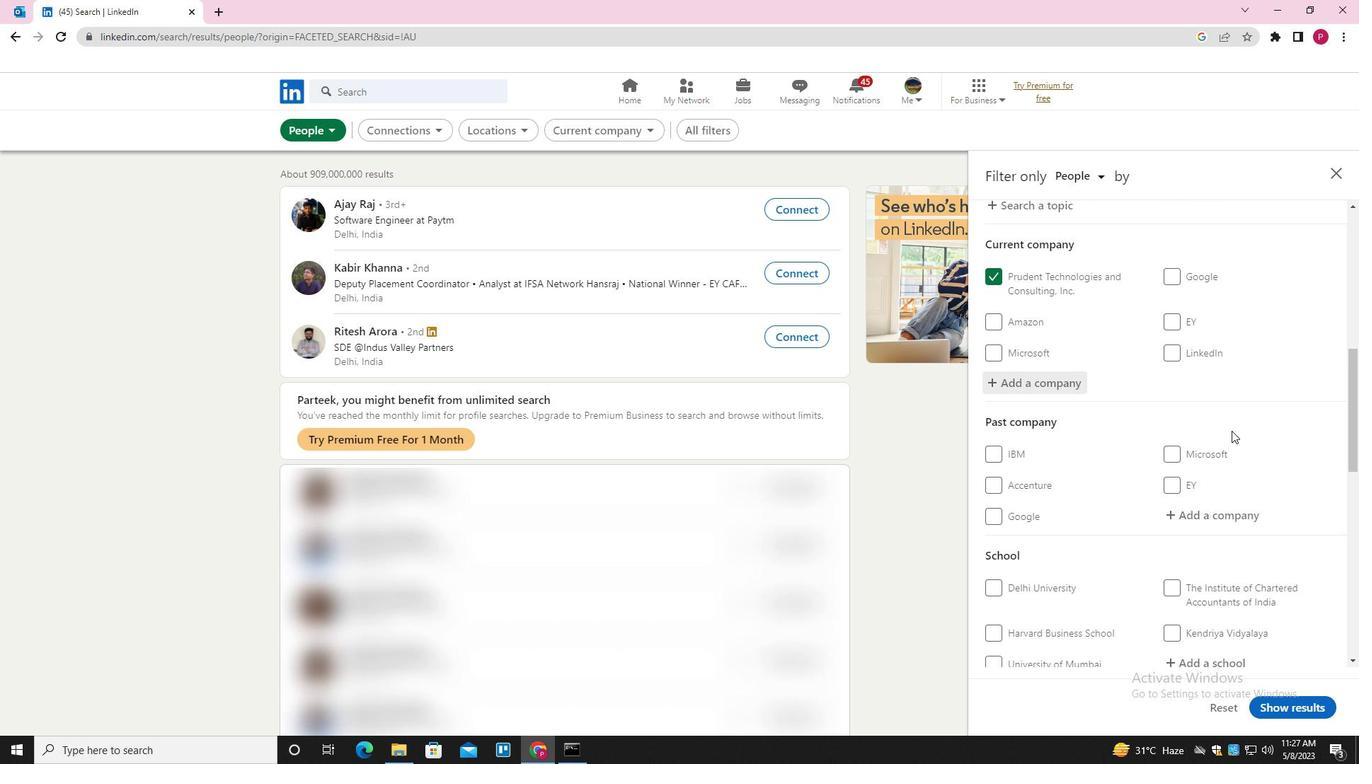 
Action: Mouse moved to (1205, 405)
Screenshot: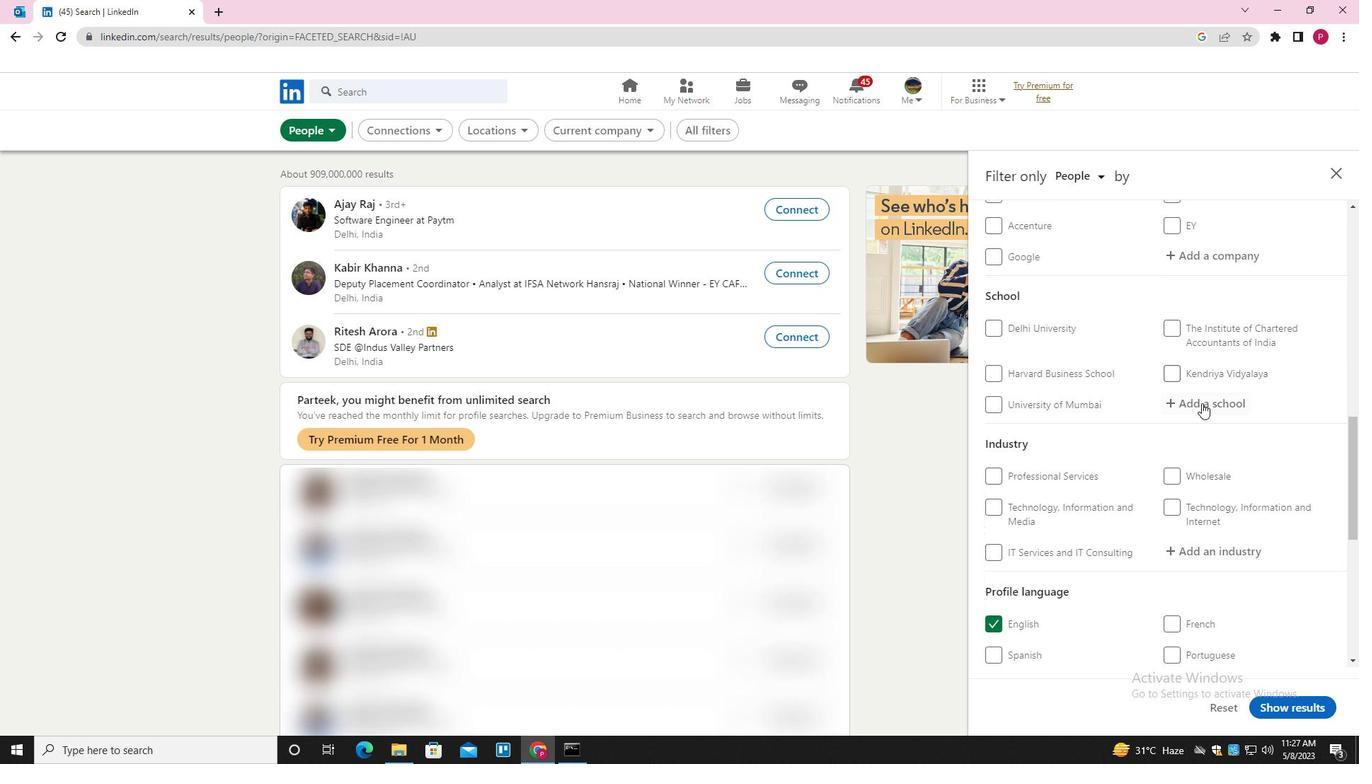 
Action: Mouse pressed left at (1205, 405)
Screenshot: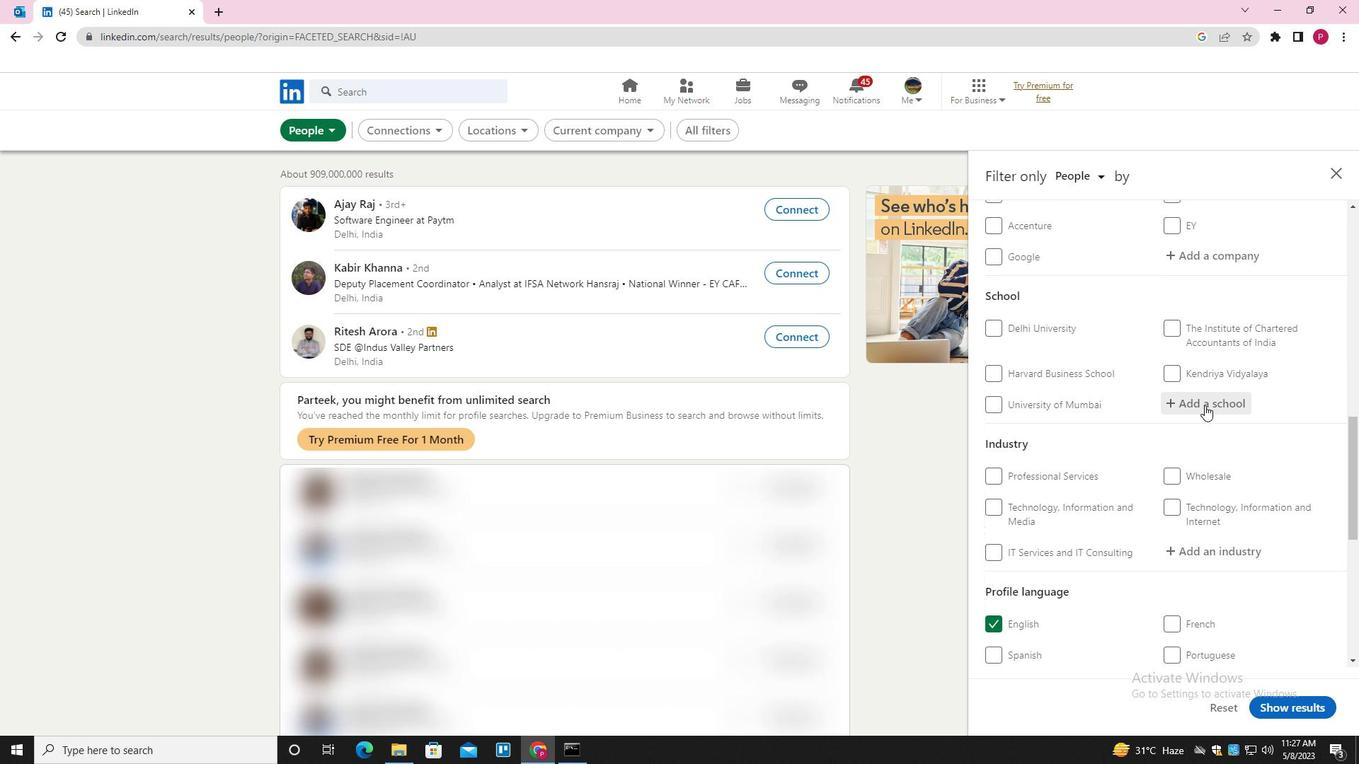 
Action: Key pressed <Key.shift>AMET<Key.space><Key.shift>UNIVERSITY<Key.space><Key.shift><Key.shift><Key.shift><Key.shift><Key.shift>CHENNAI<Key.down><Key.enter>
Screenshot: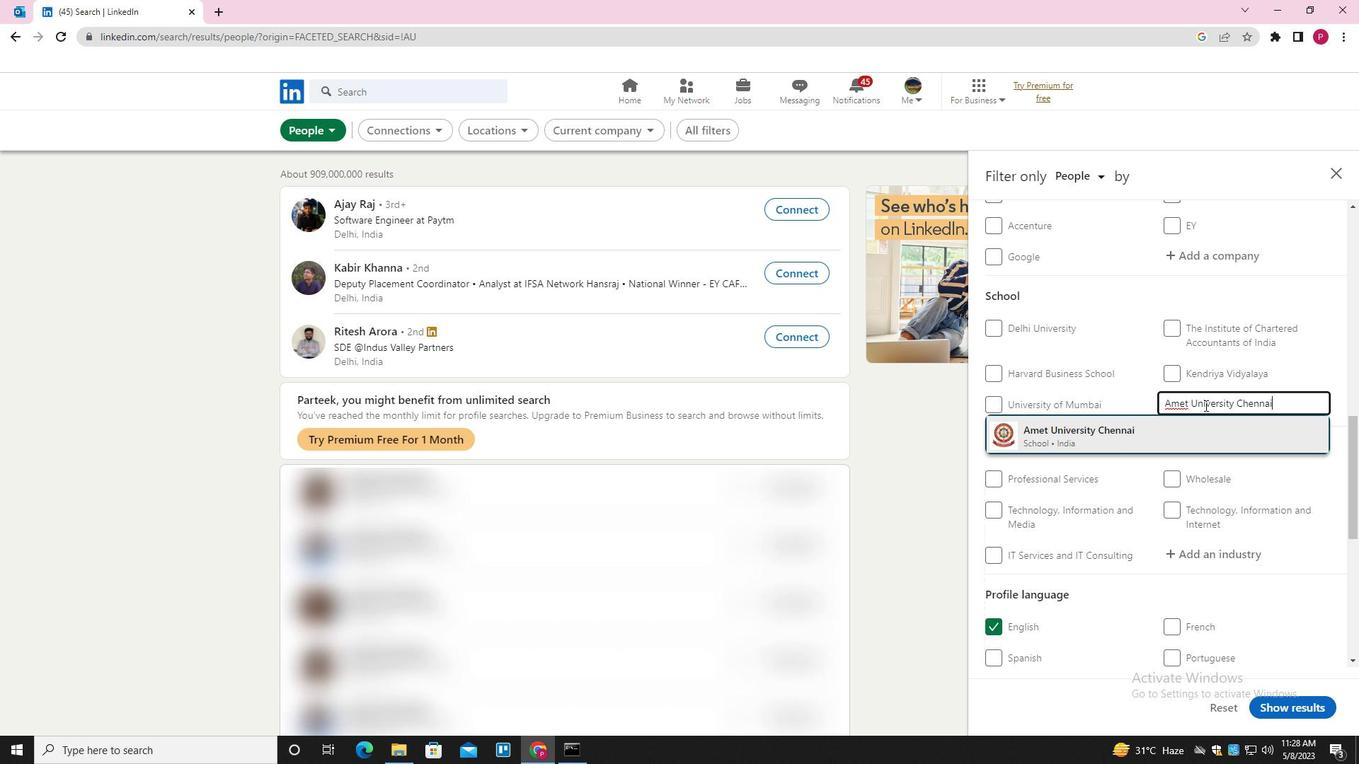 
Action: Mouse scrolled (1205, 405) with delta (0, 0)
Screenshot: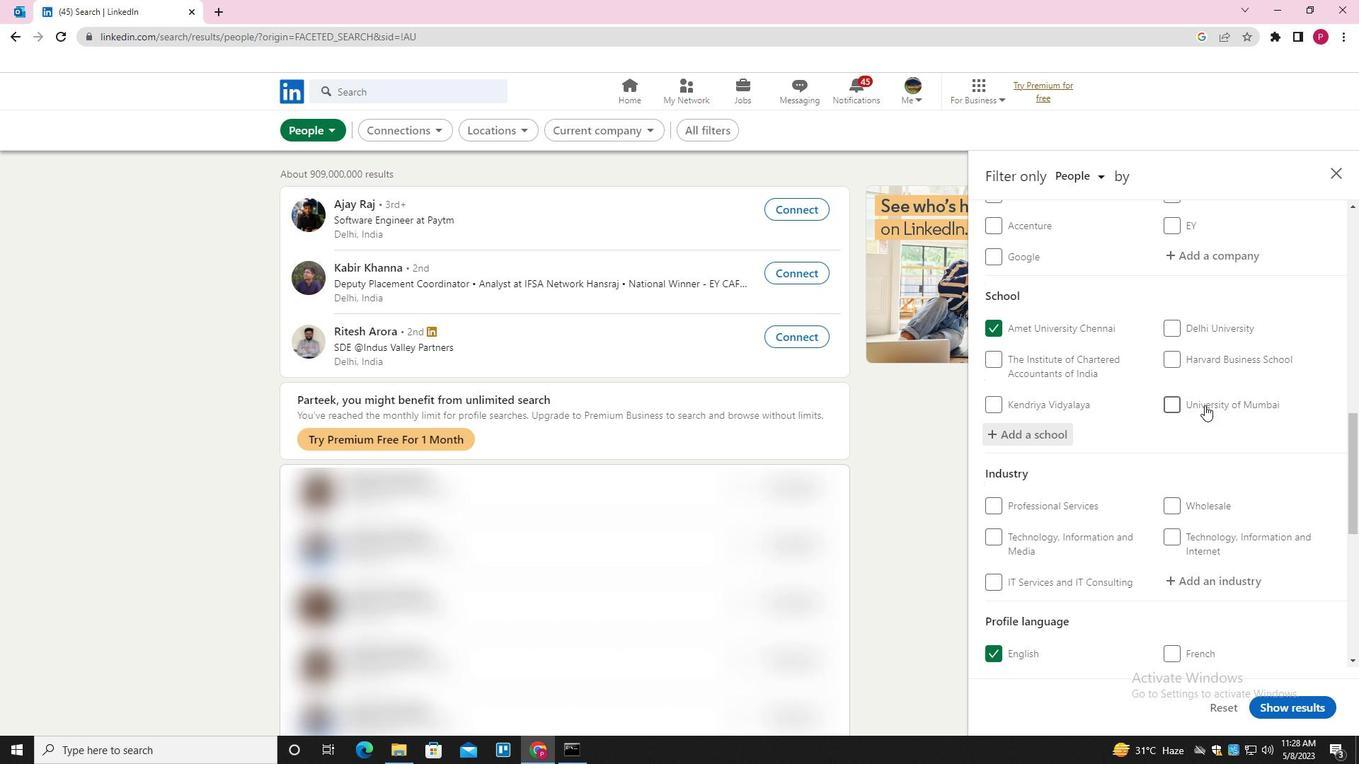 
Action: Mouse moved to (1204, 406)
Screenshot: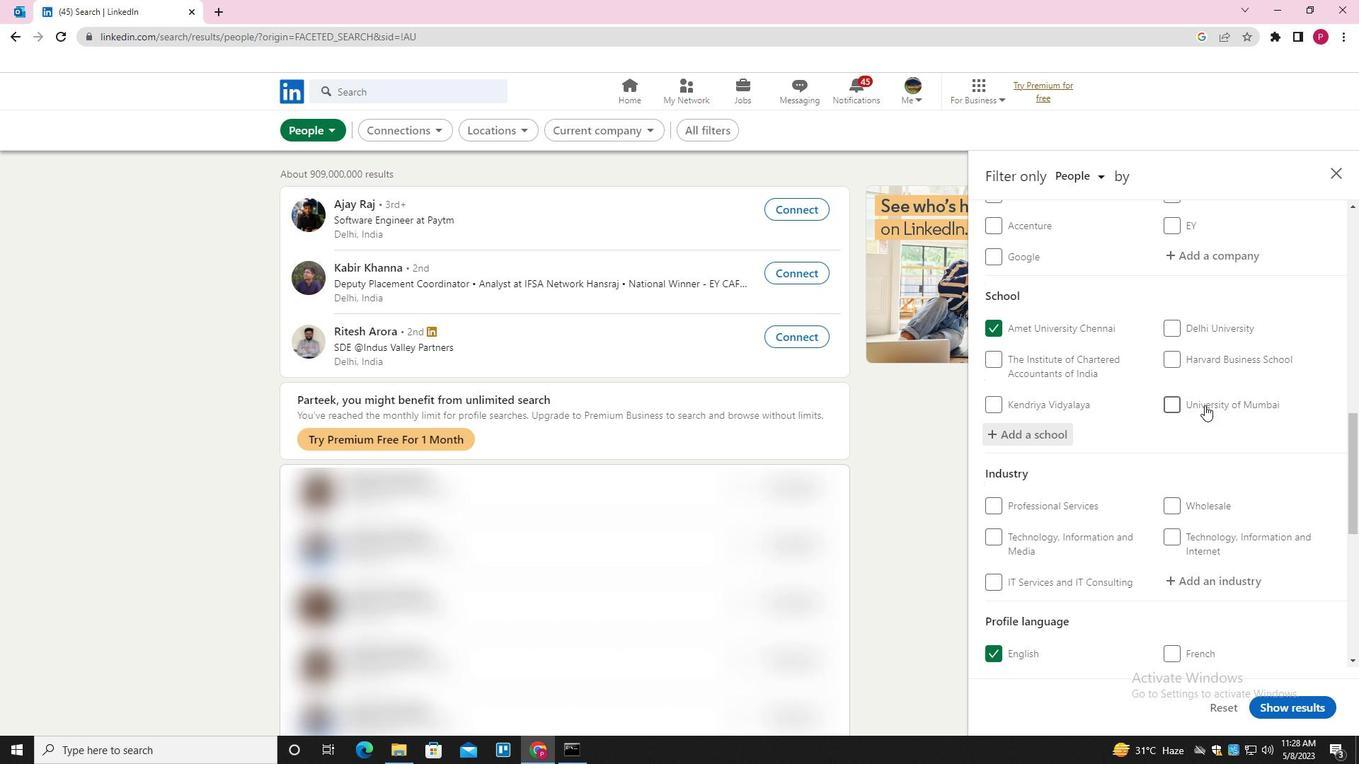
Action: Mouse scrolled (1204, 405) with delta (0, 0)
Screenshot: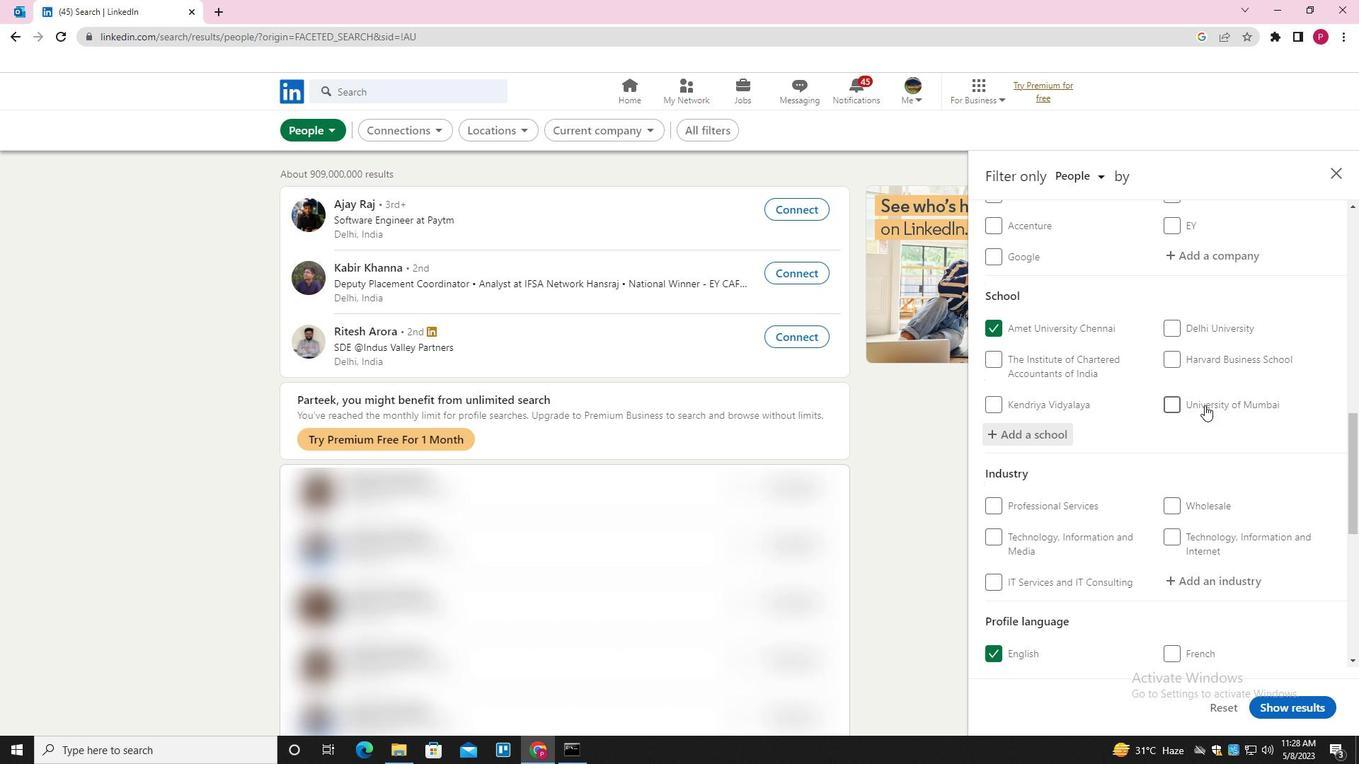 
Action: Mouse scrolled (1204, 405) with delta (0, 0)
Screenshot: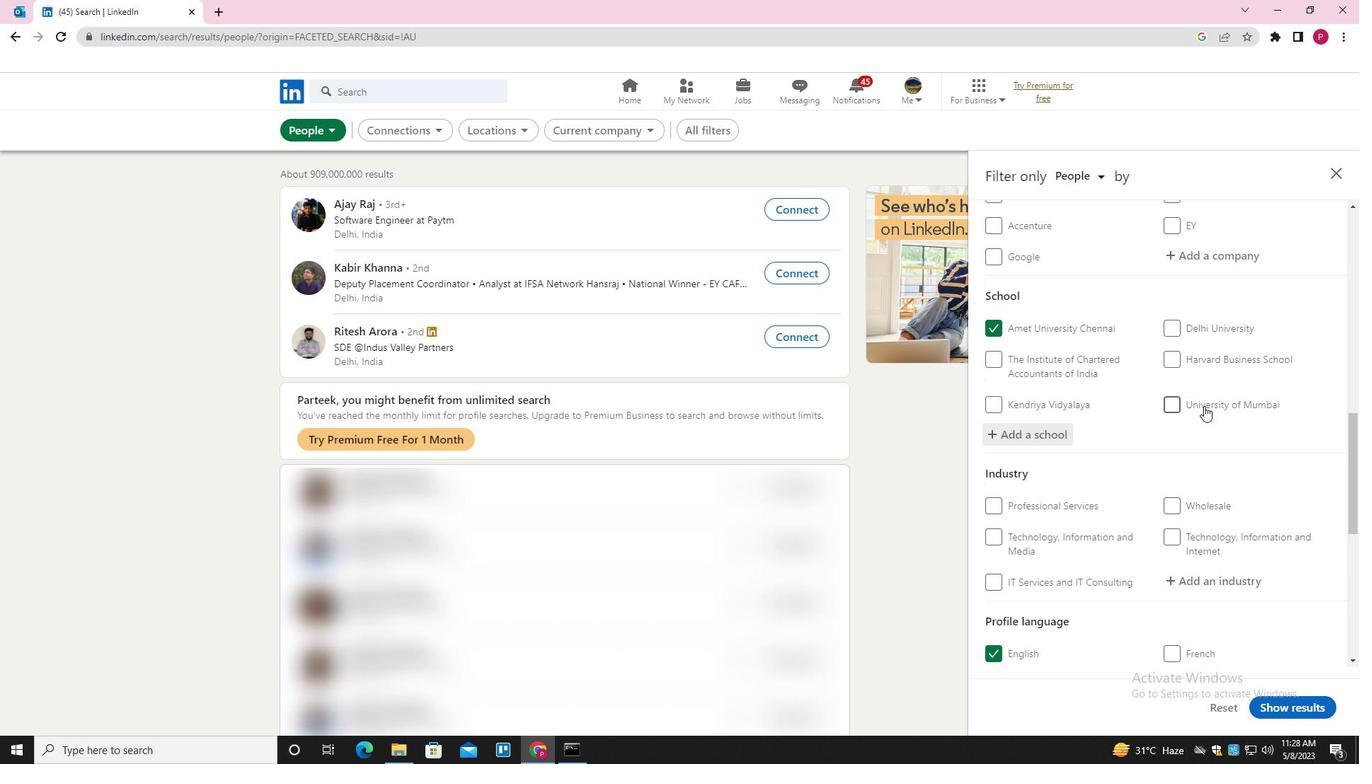 
Action: Mouse moved to (1216, 369)
Screenshot: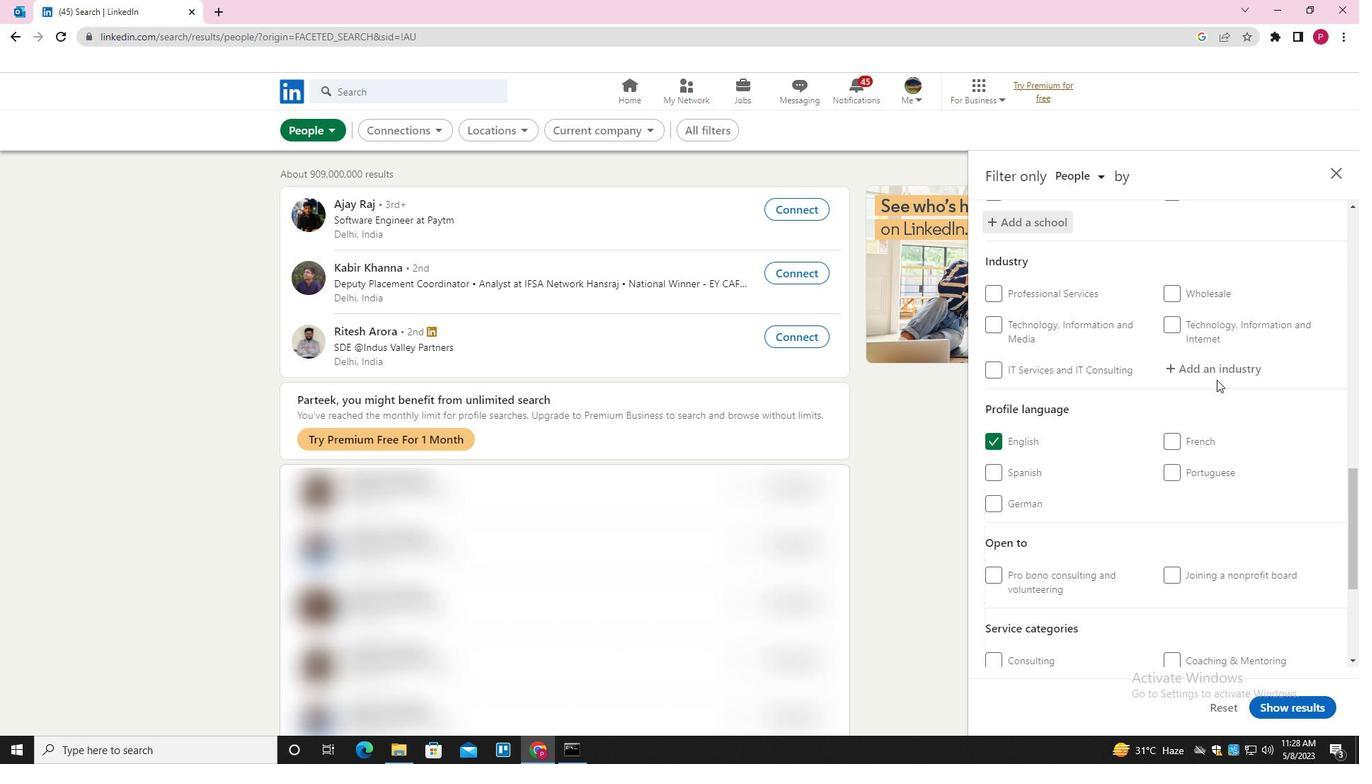 
Action: Mouse pressed left at (1216, 369)
Screenshot: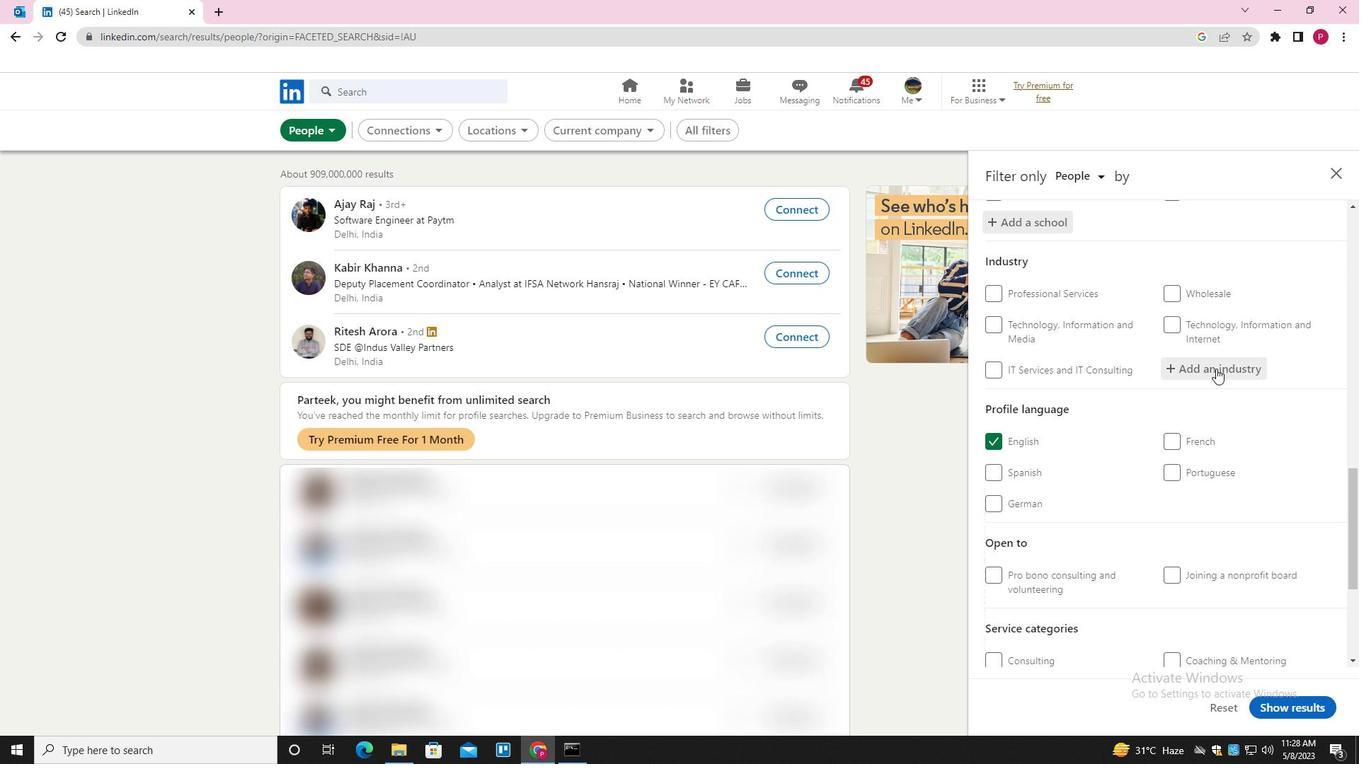 
Action: Mouse moved to (1216, 368)
Screenshot: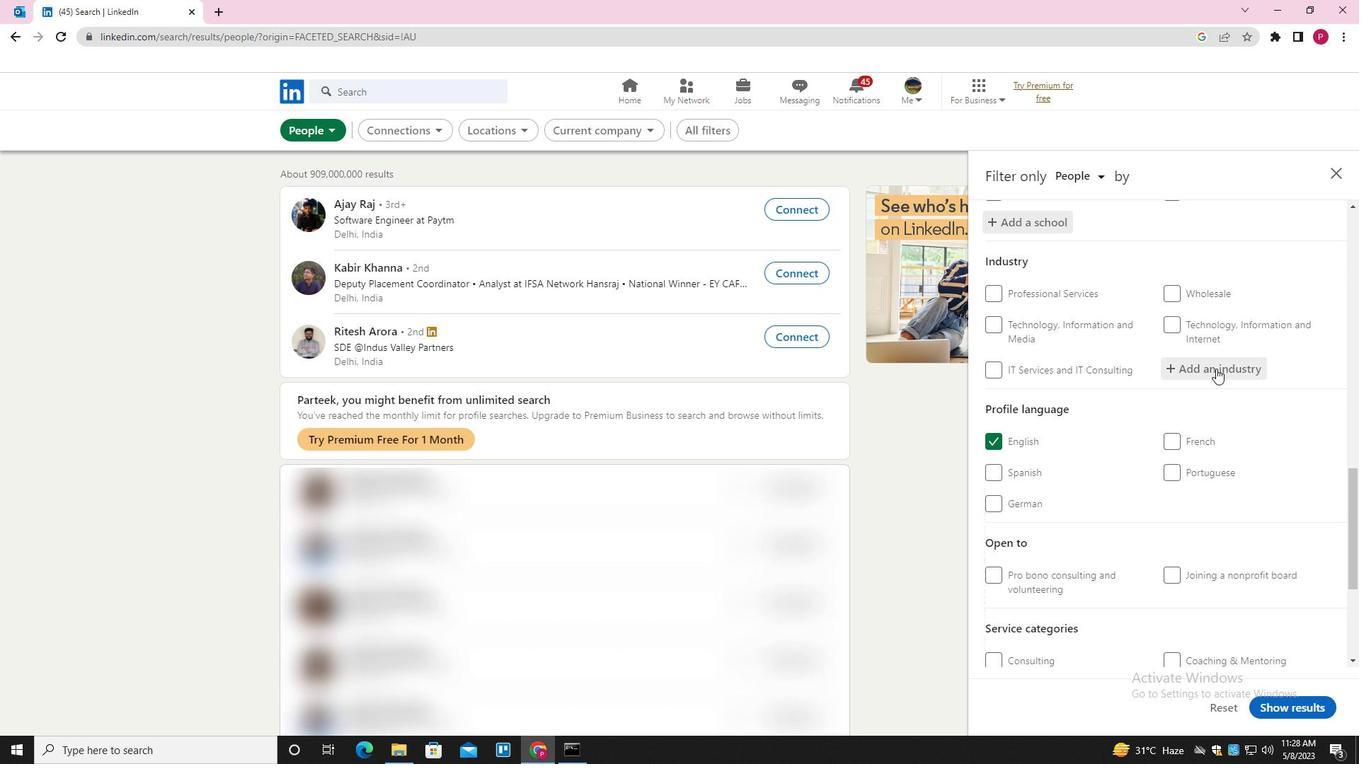 
Action: Key pressed <Key.shift>RETAIL<Key.space><Key.shift><Key.shift><Key.shift><Key.shift><Key.shift><Key.shift><Key.shift><Key.shift><Key.shift><Key.shift><Key.shift><Key.shift><Key.shift><Key.shift><Key.shift><Key.shift><Key.shift><Key.shift><Key.shift><Key.shift><Key.shift><Key.shift><Key.shift><Key.shift>GROCERIES<Key.space><Key.down><Key.enter>
Screenshot: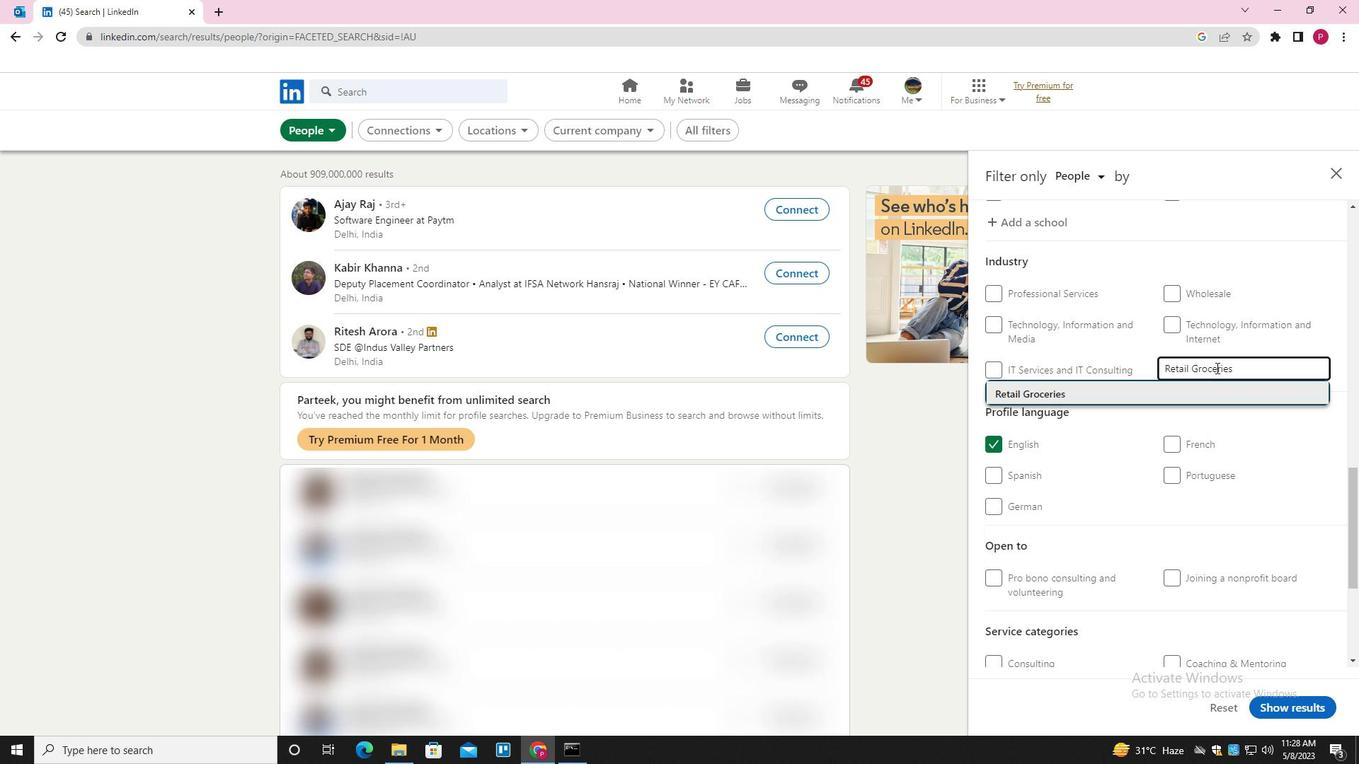 
Action: Mouse moved to (1216, 368)
Screenshot: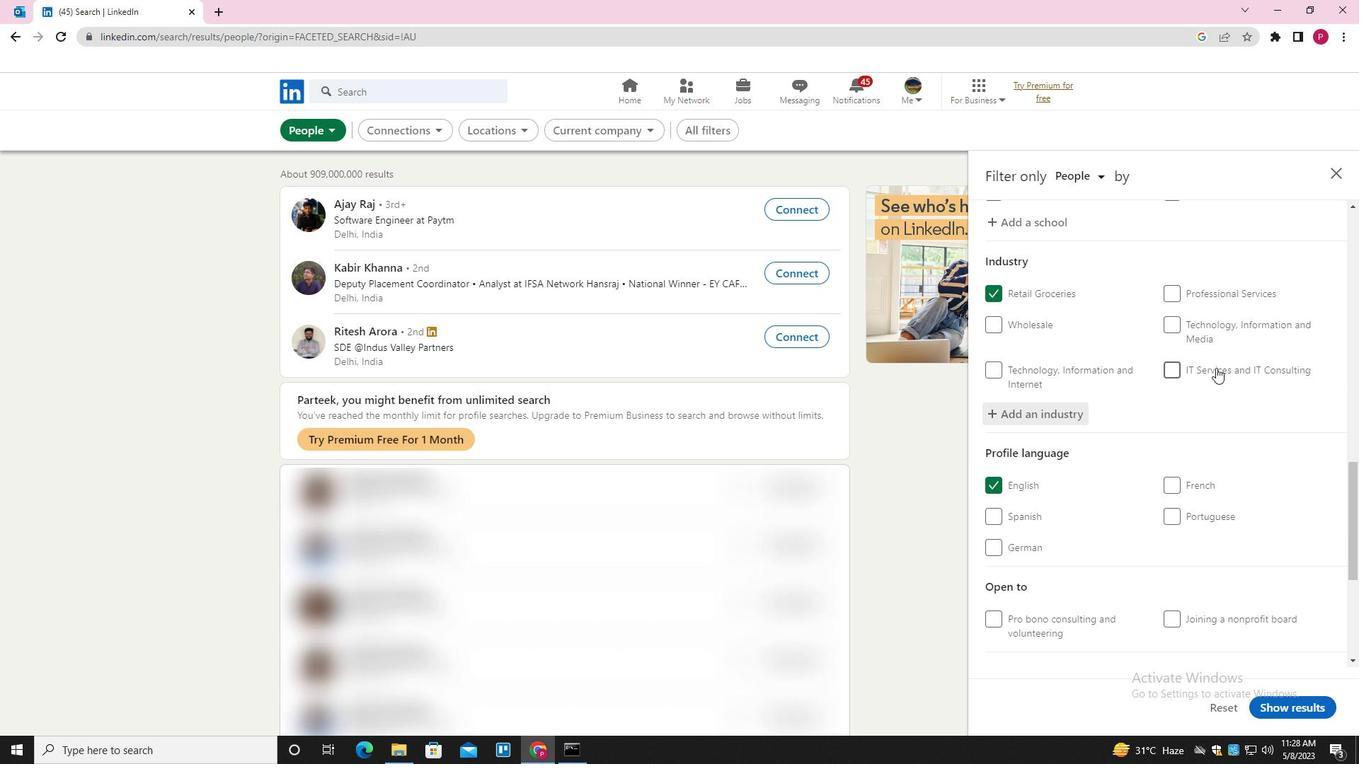 
Action: Mouse scrolled (1216, 367) with delta (0, 0)
Screenshot: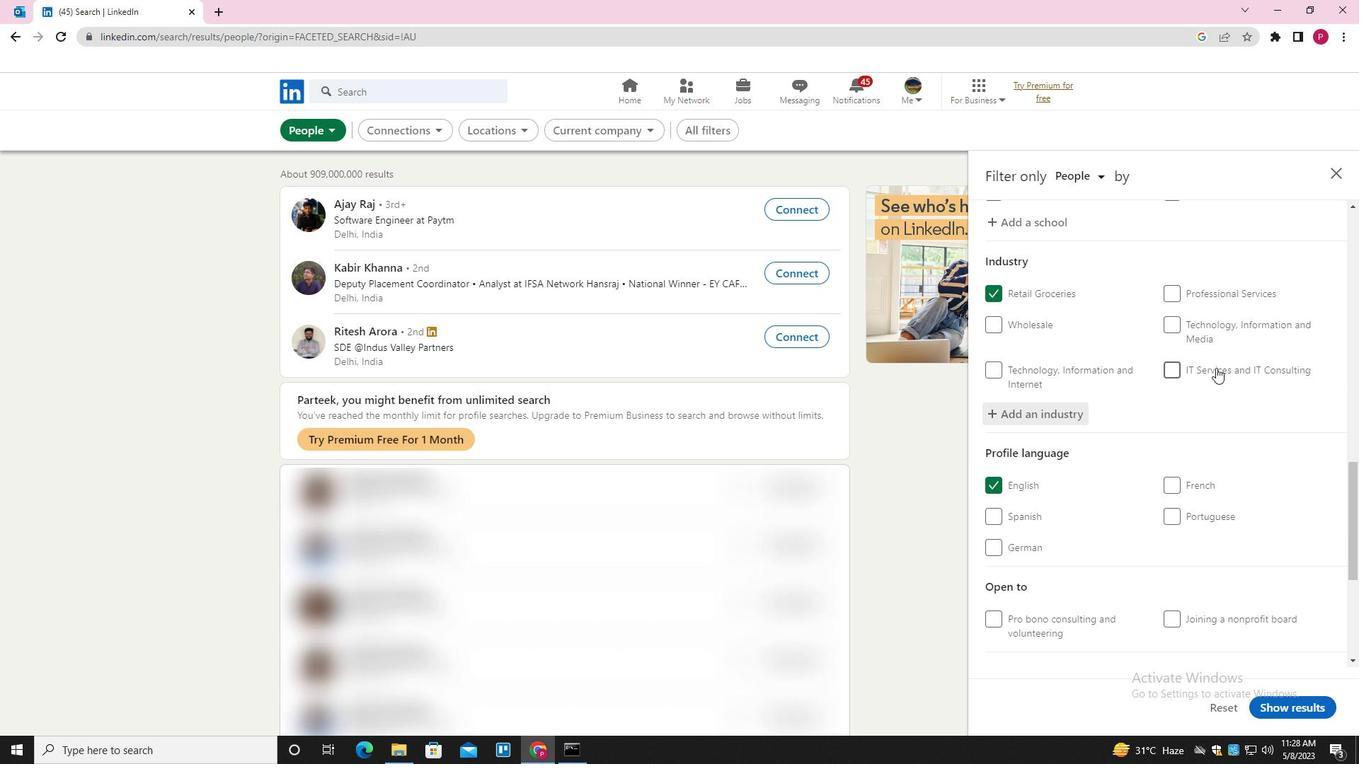 
Action: Mouse moved to (1215, 368)
Screenshot: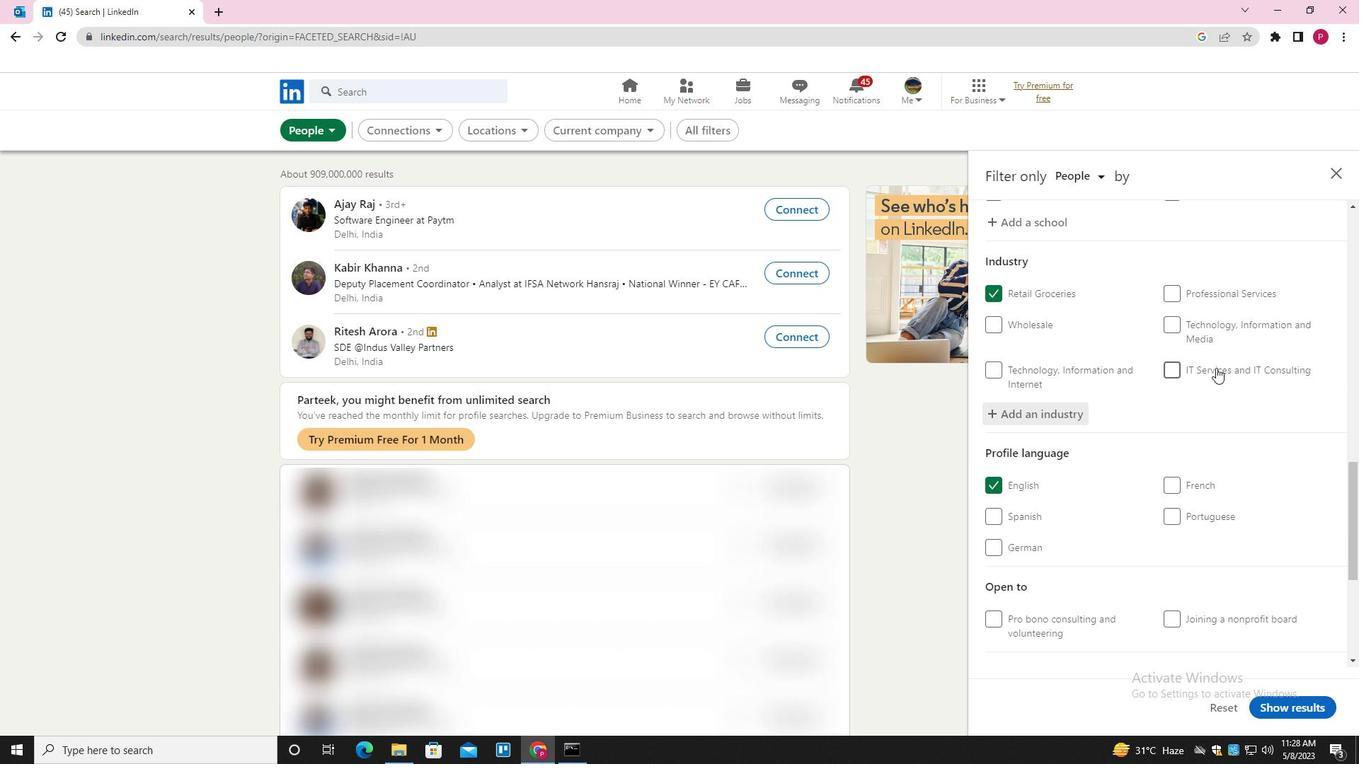 
Action: Mouse scrolled (1215, 367) with delta (0, 0)
Screenshot: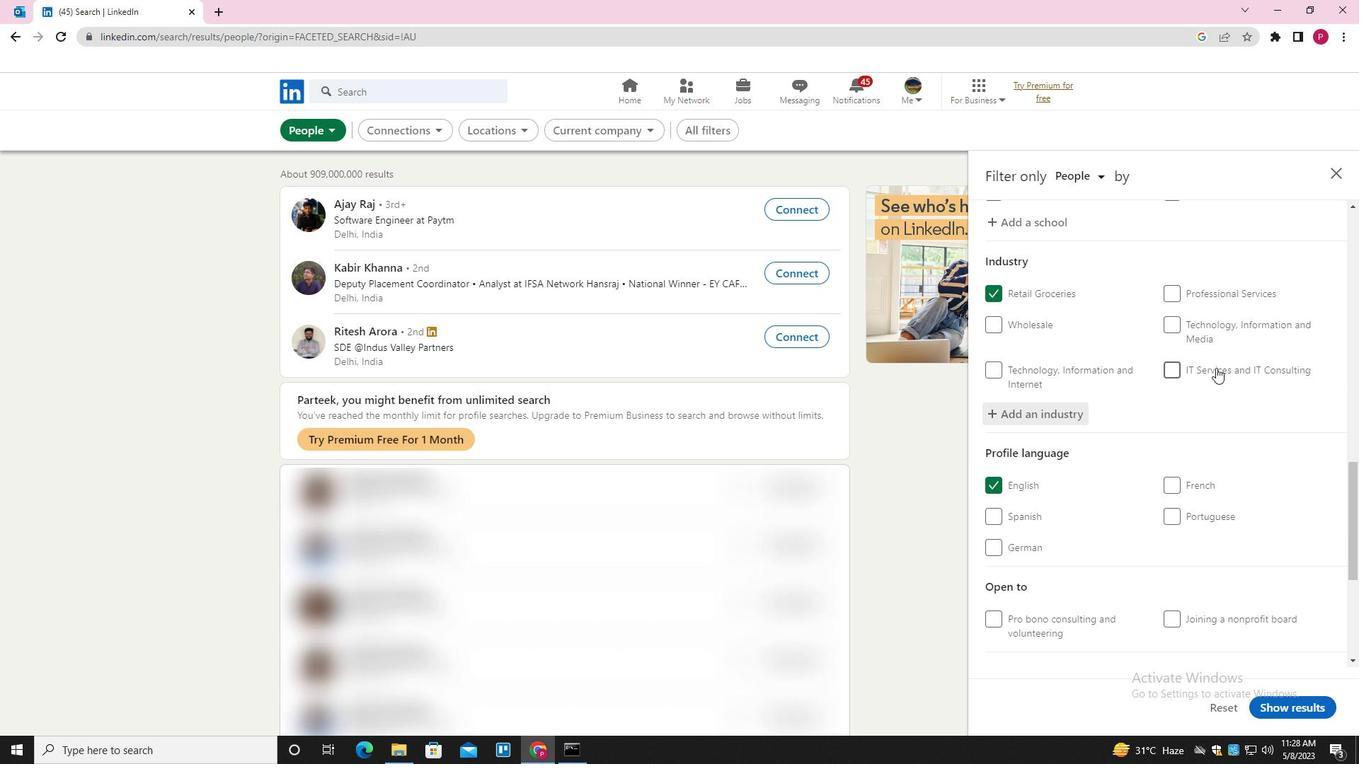 
Action: Mouse moved to (1214, 368)
Screenshot: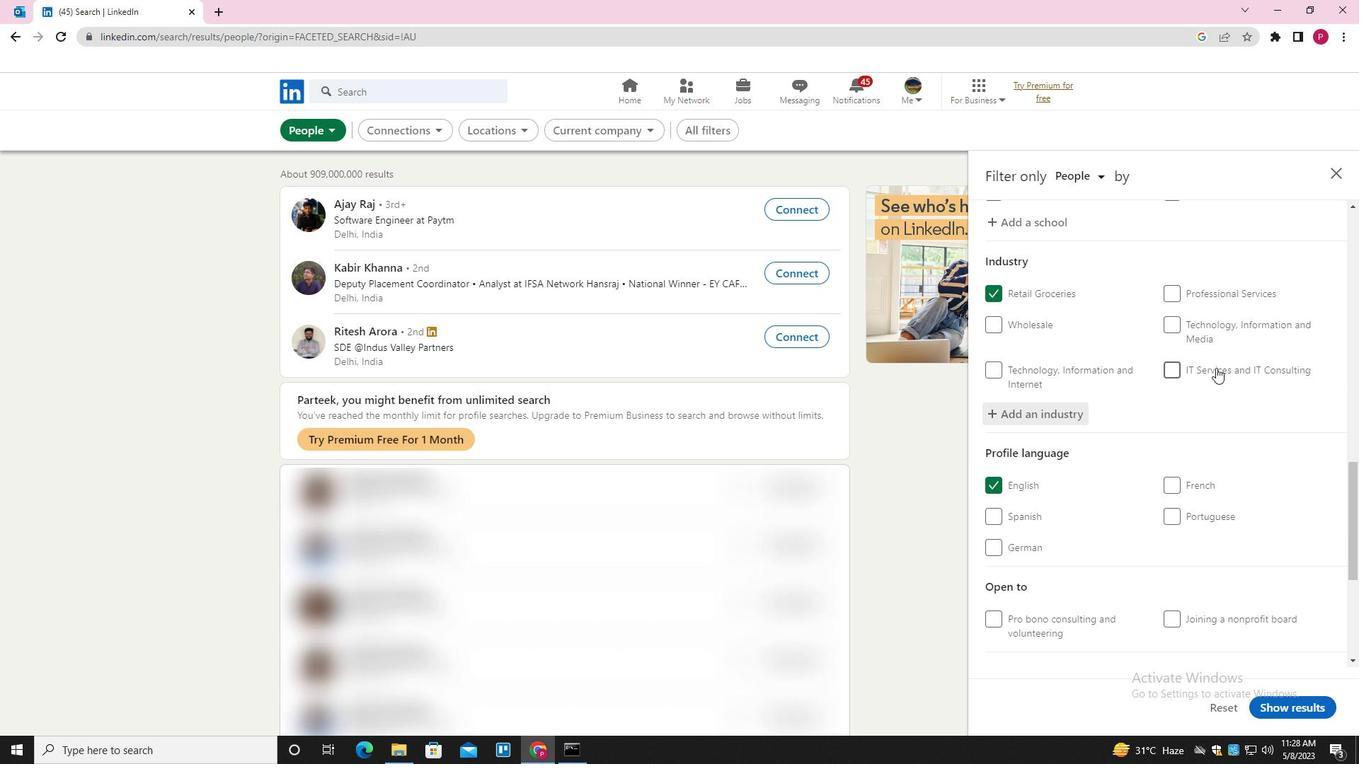 
Action: Mouse scrolled (1214, 367) with delta (0, 0)
Screenshot: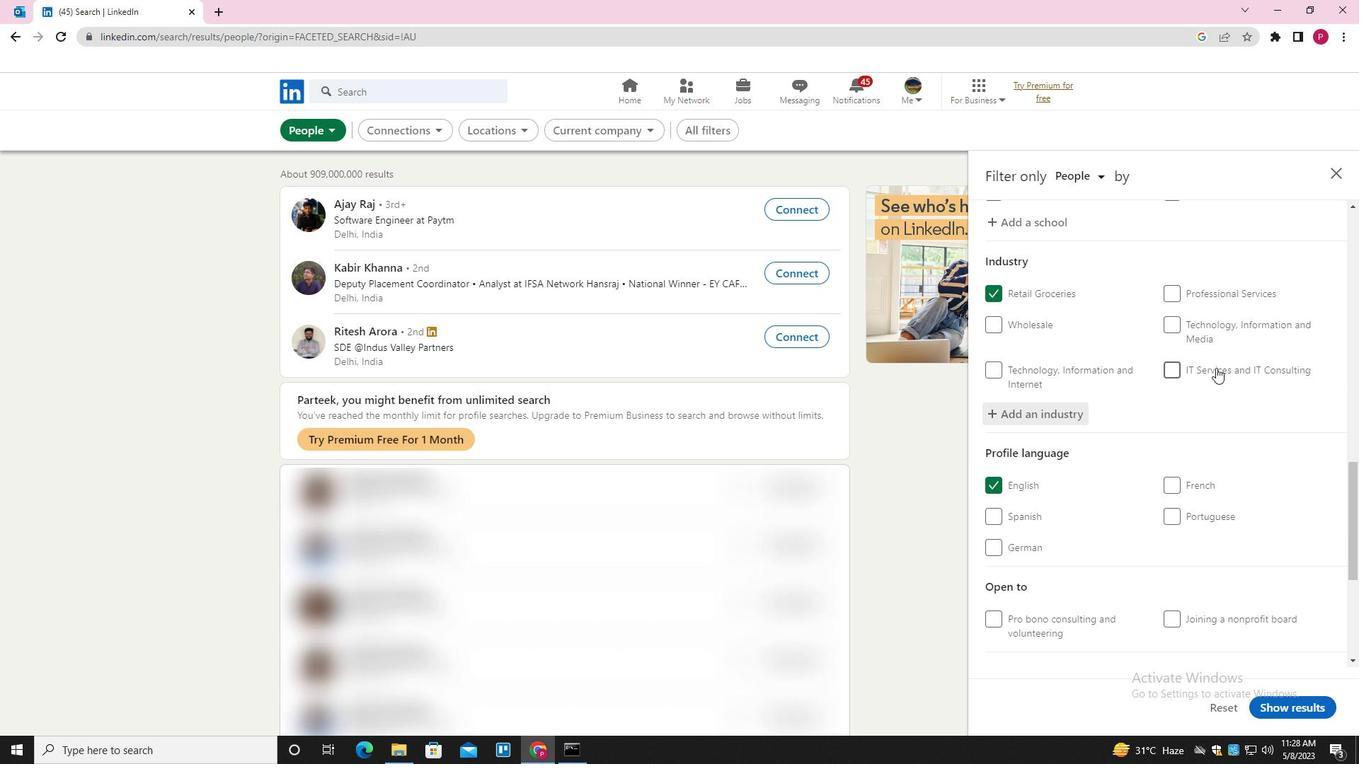 
Action: Mouse moved to (1206, 382)
Screenshot: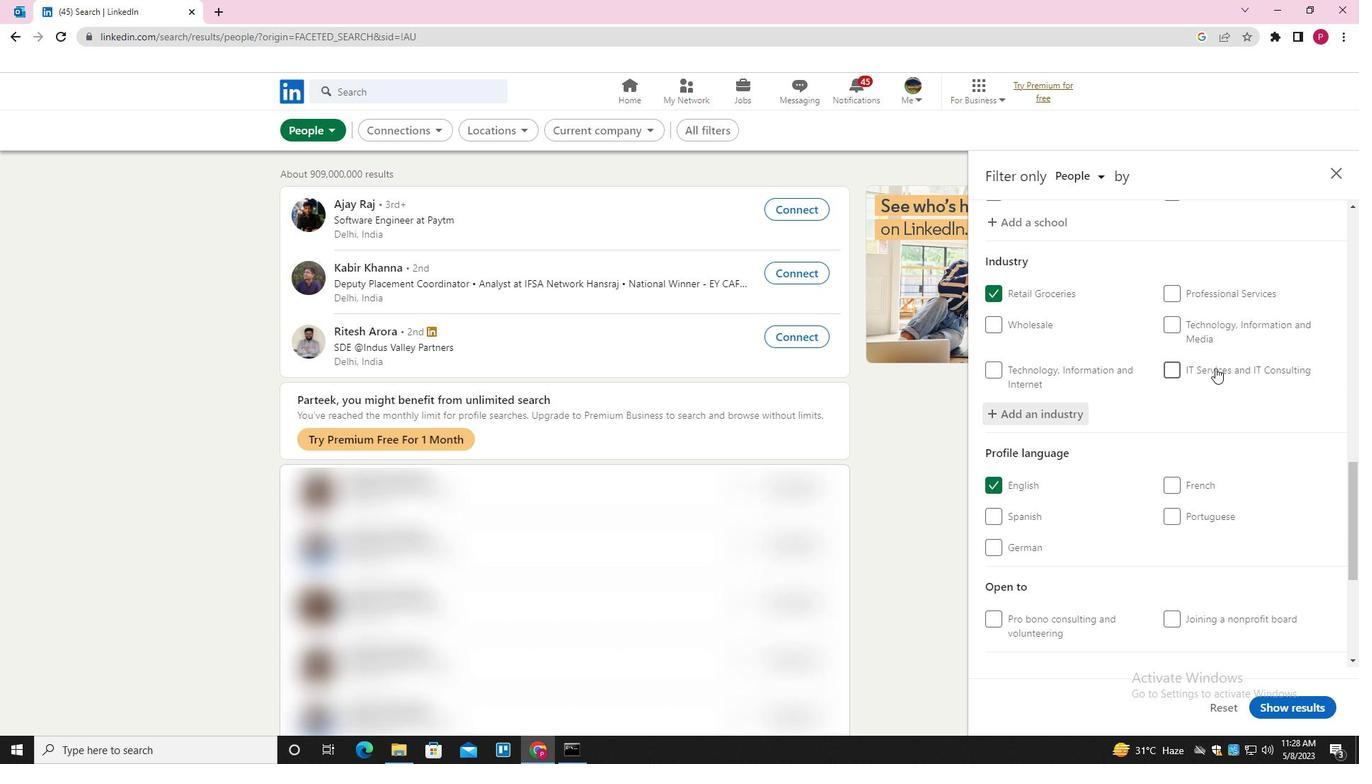 
Action: Mouse scrolled (1206, 381) with delta (0, 0)
Screenshot: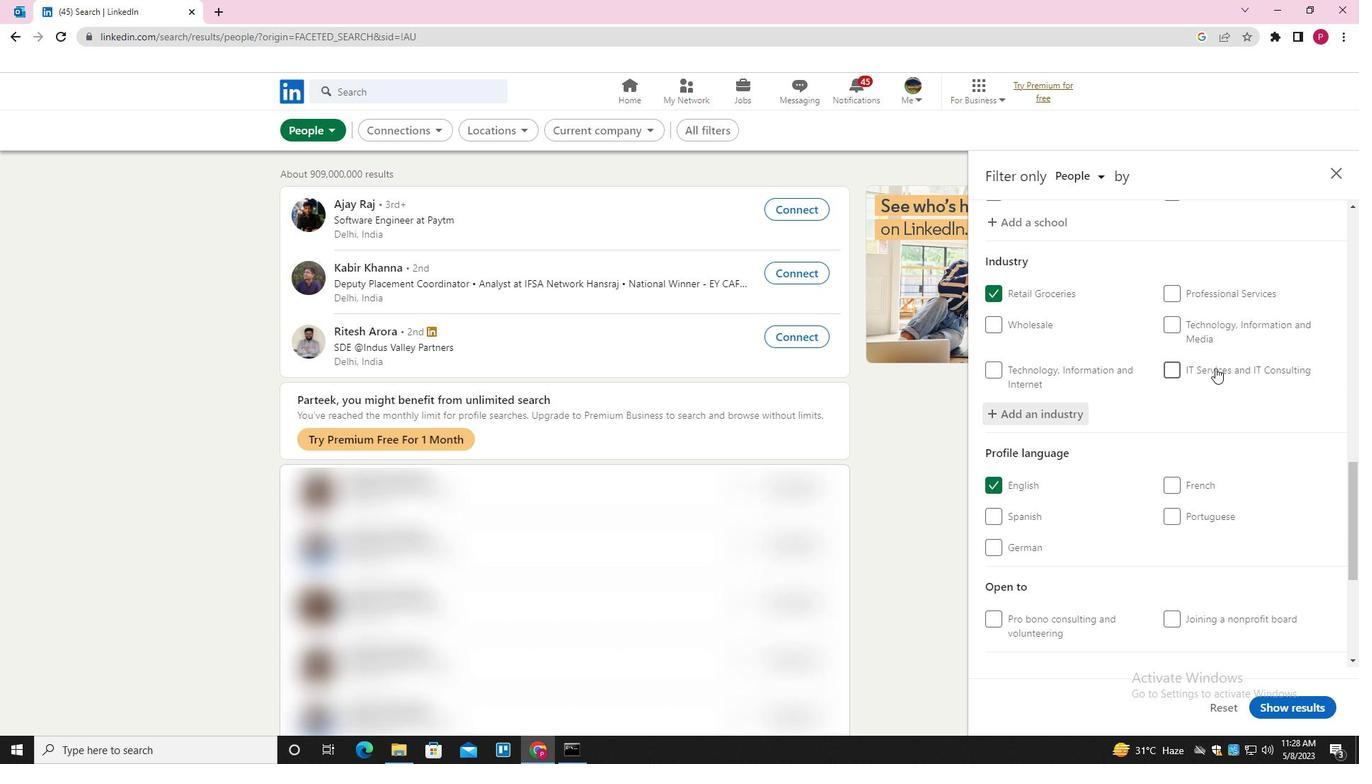 
Action: Mouse moved to (1189, 442)
Screenshot: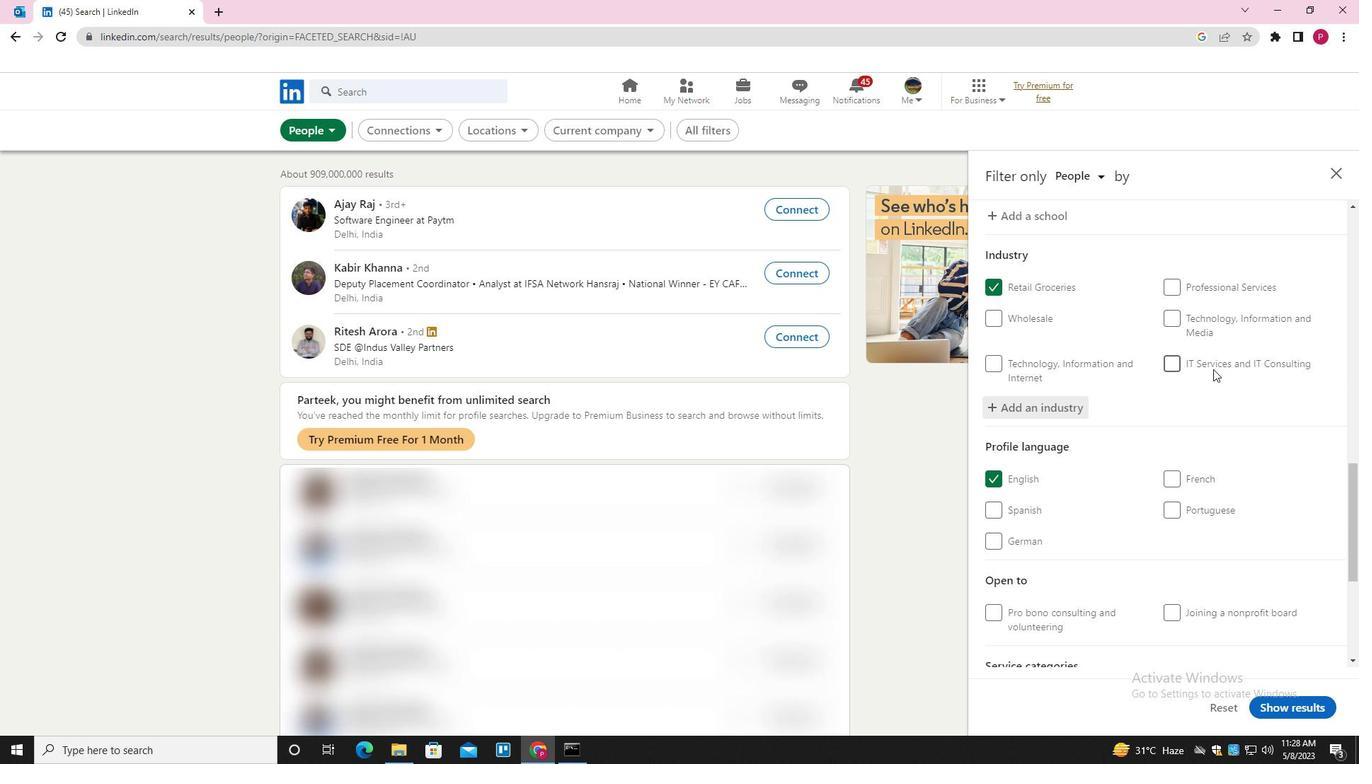 
Action: Mouse scrolled (1189, 441) with delta (0, 0)
Screenshot: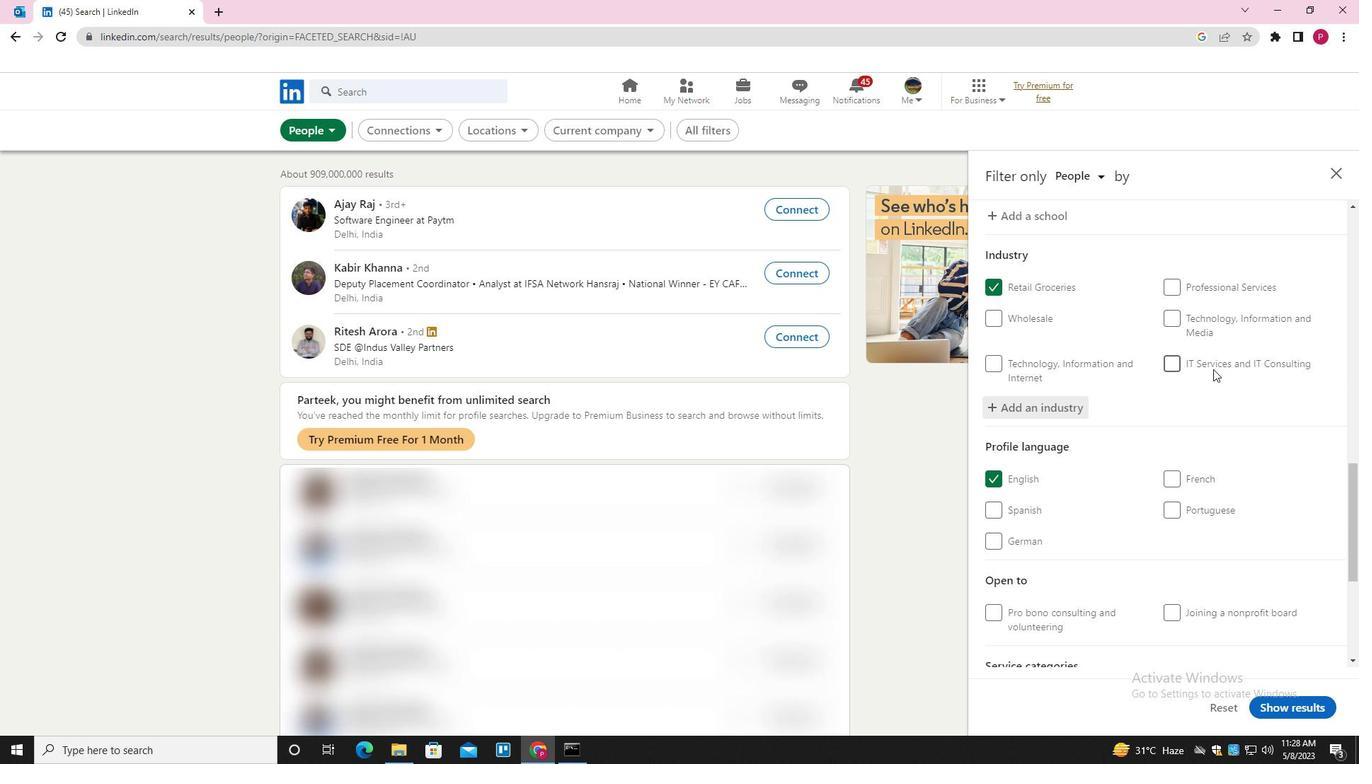 
Action: Mouse moved to (1211, 466)
Screenshot: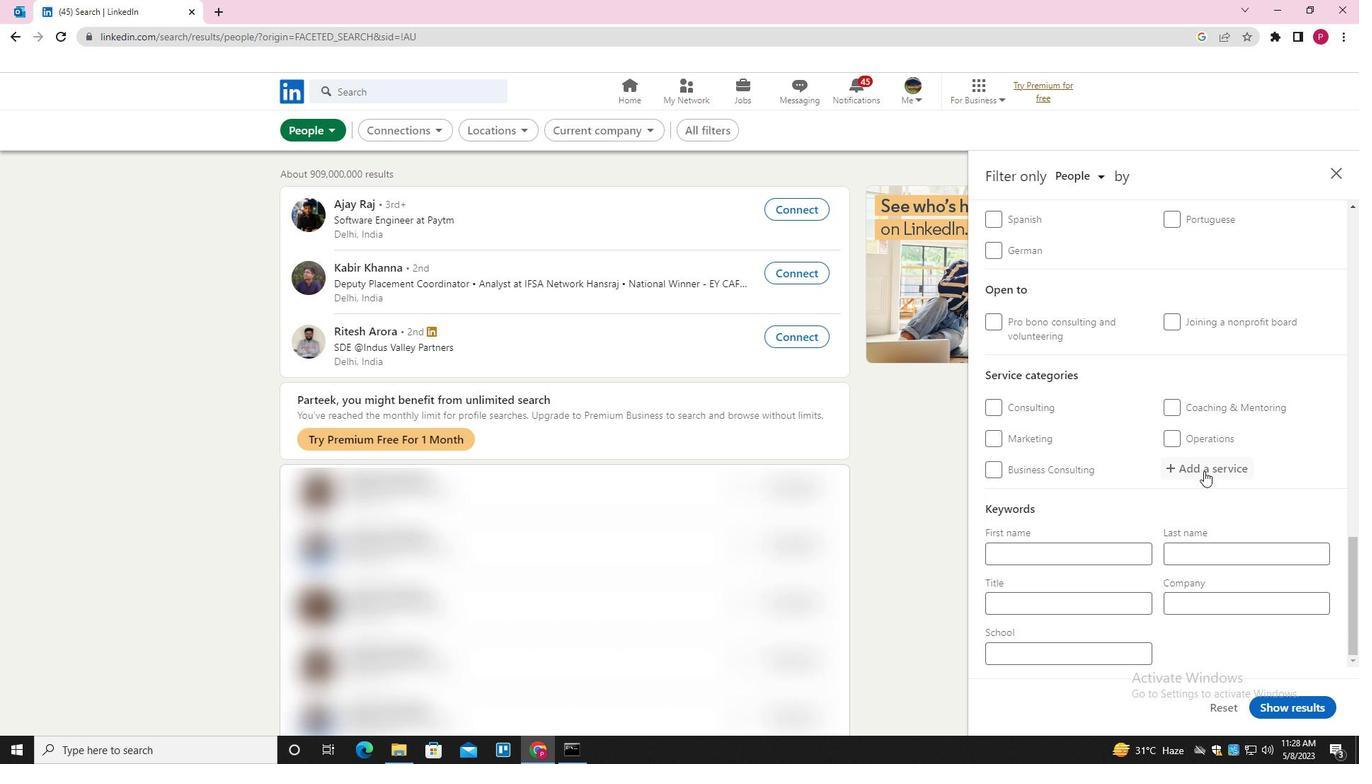 
Action: Mouse pressed left at (1211, 466)
Screenshot: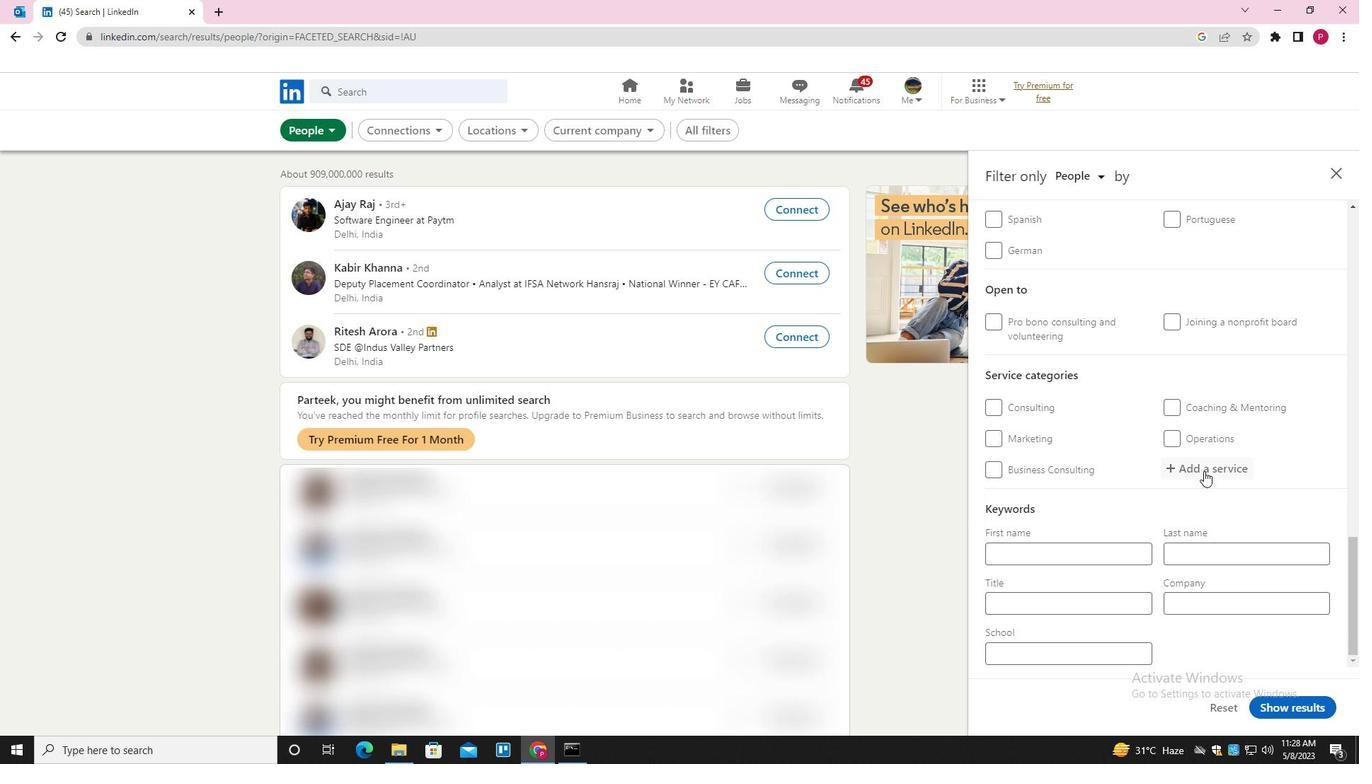 
Action: Key pressed <Key.shift>LABOUR<Key.backspace><Key.backspace>R<Key.space>AND<Key.space><Key.shift><Key.shift><Key.shift><Key.shift><Key.shift>EMPLOYMENT<Key.space><Key.shift>LAW<Key.down><Key.enter>
Screenshot: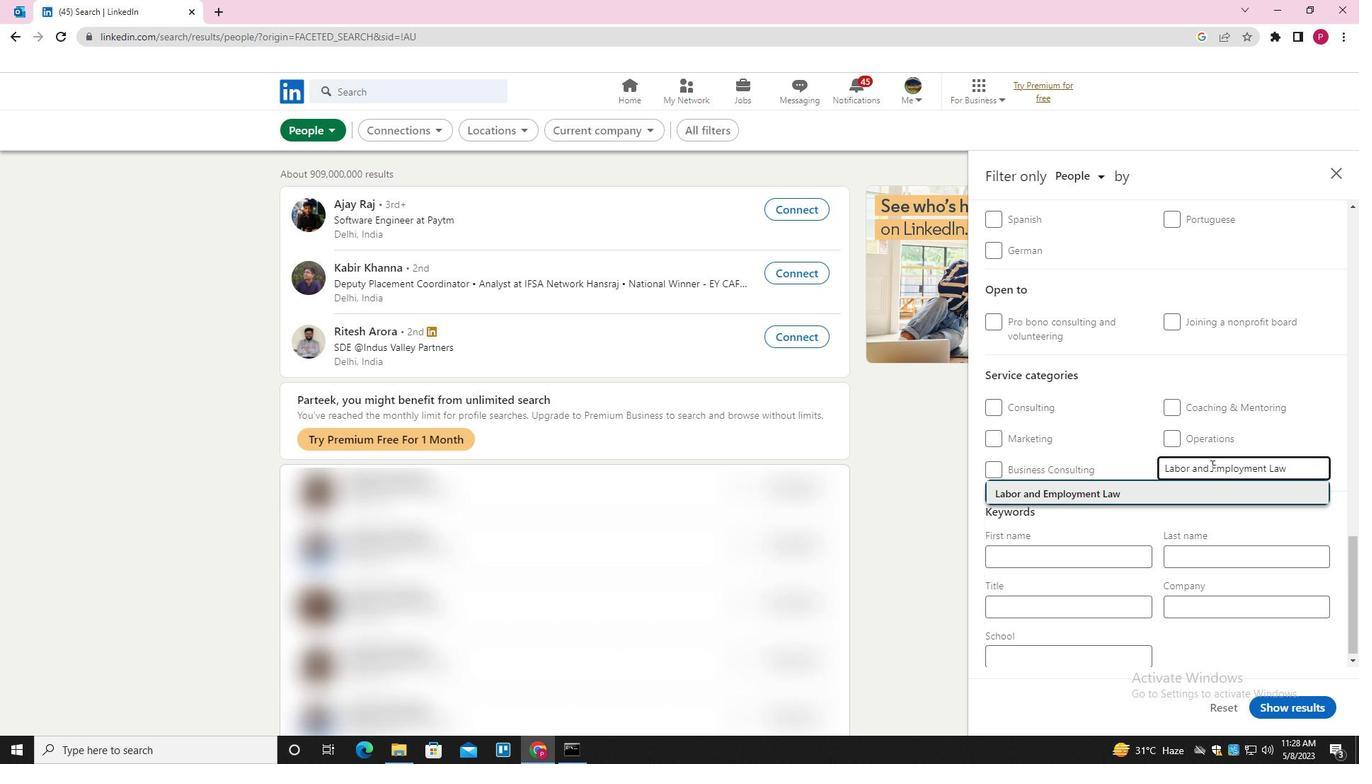 
Action: Mouse moved to (1146, 565)
Screenshot: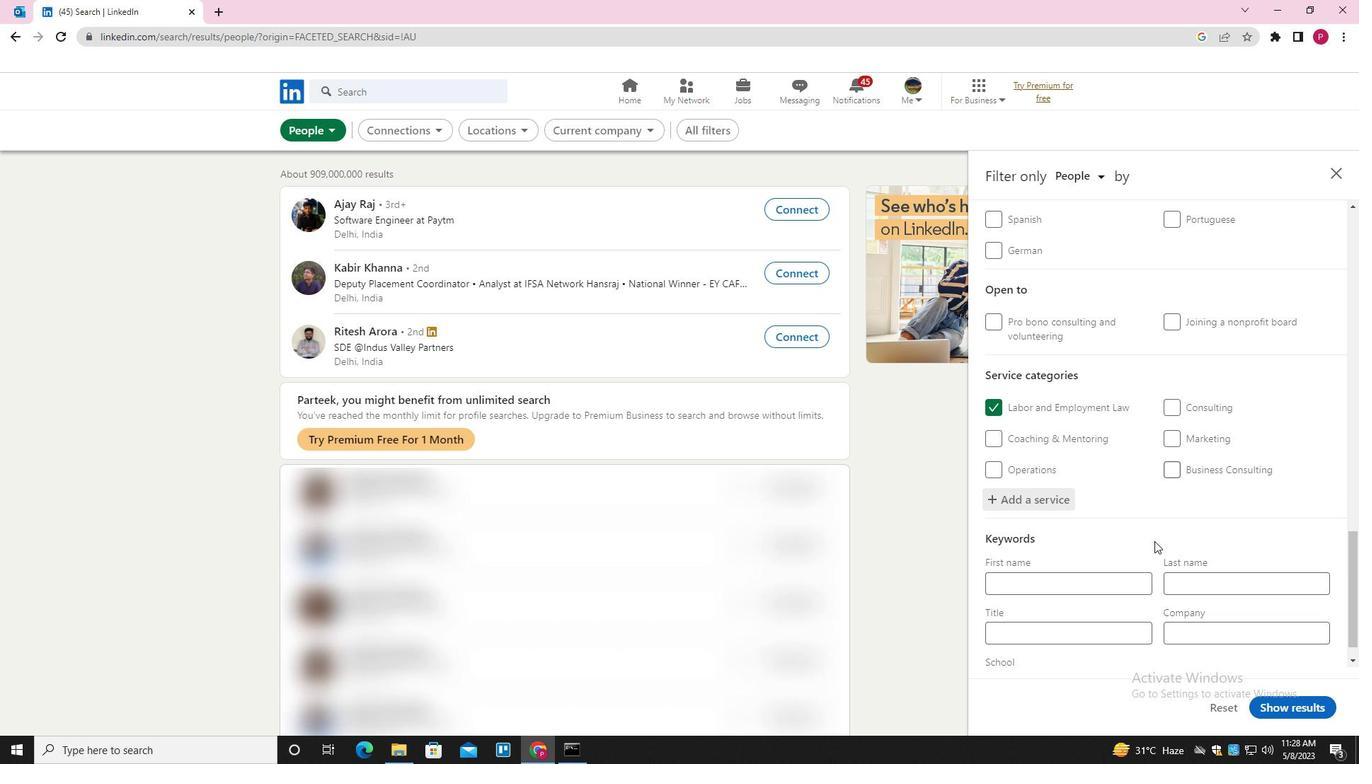 
Action: Mouse scrolled (1146, 565) with delta (0, 0)
Screenshot: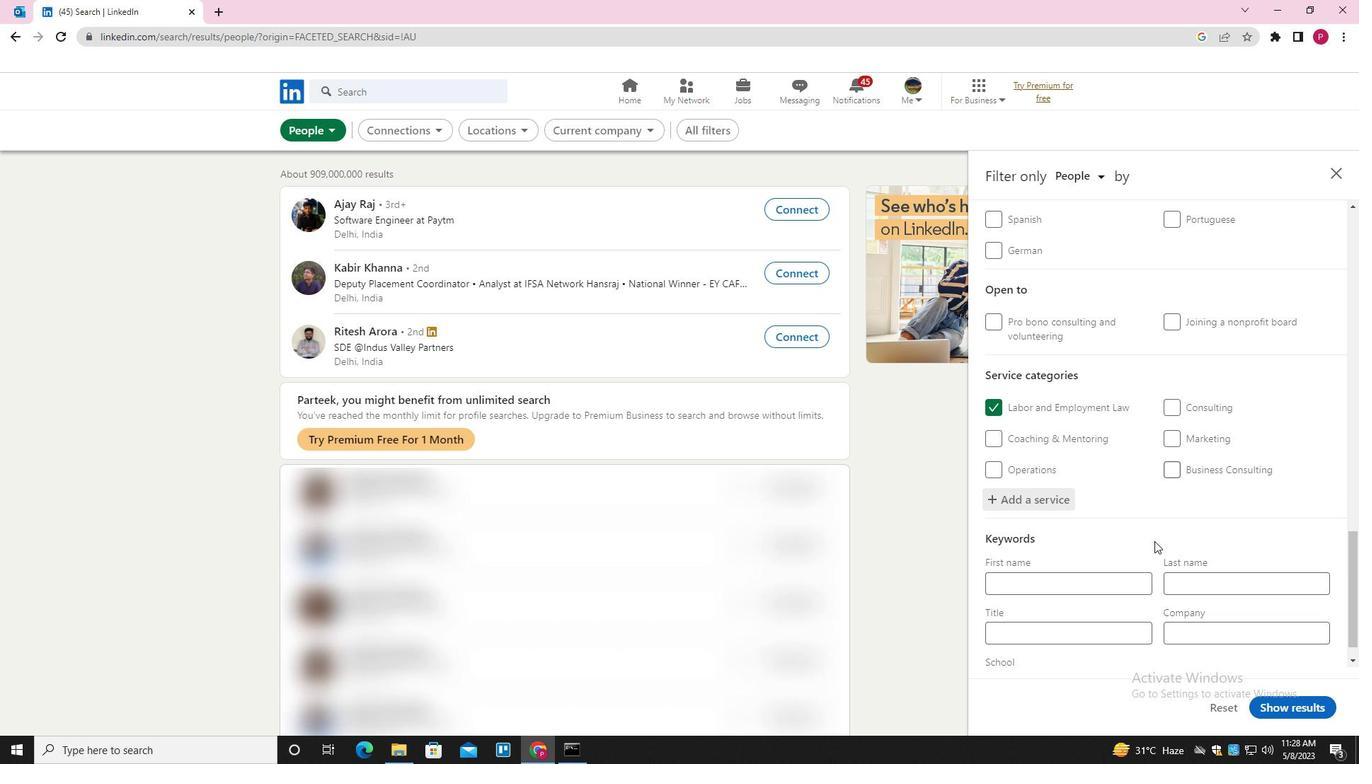 
Action: Mouse moved to (1146, 570)
Screenshot: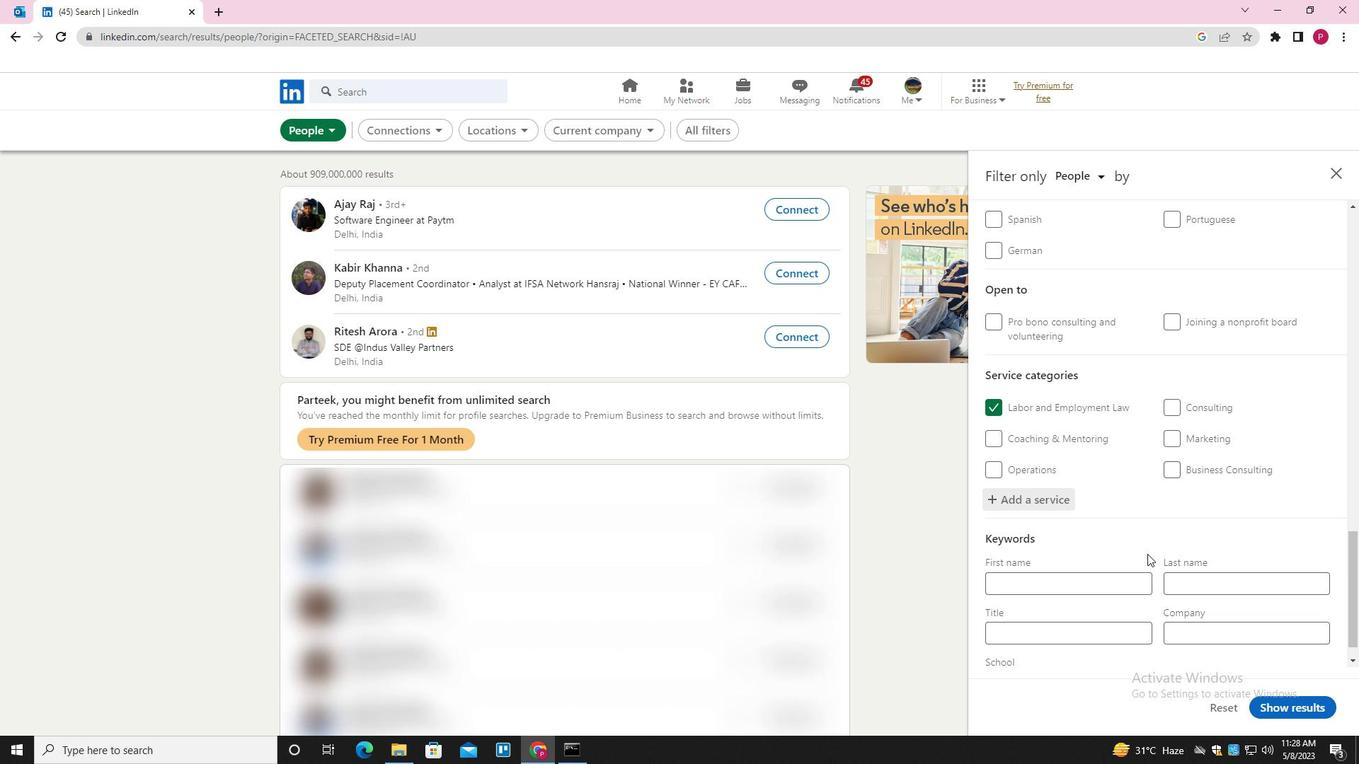 
Action: Mouse scrolled (1146, 570) with delta (0, 0)
Screenshot: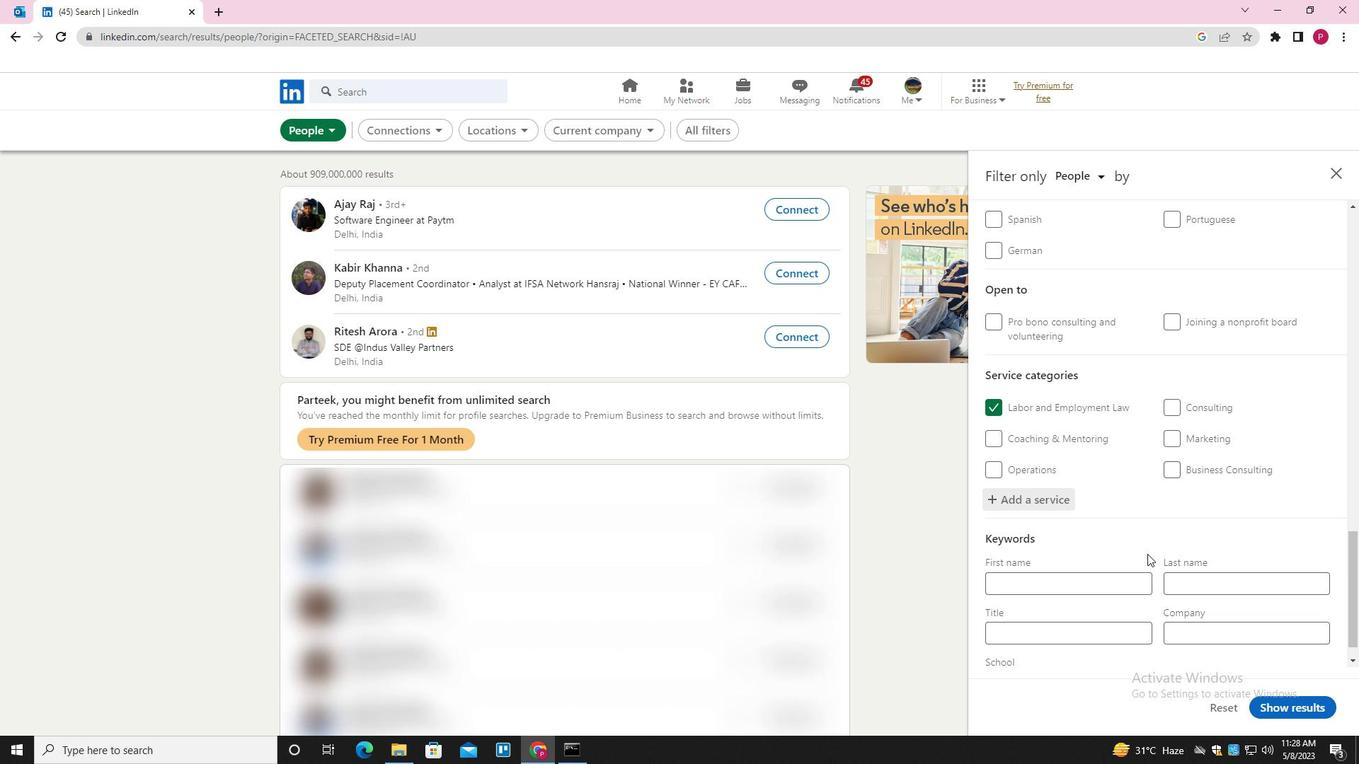 
Action: Mouse moved to (1145, 587)
Screenshot: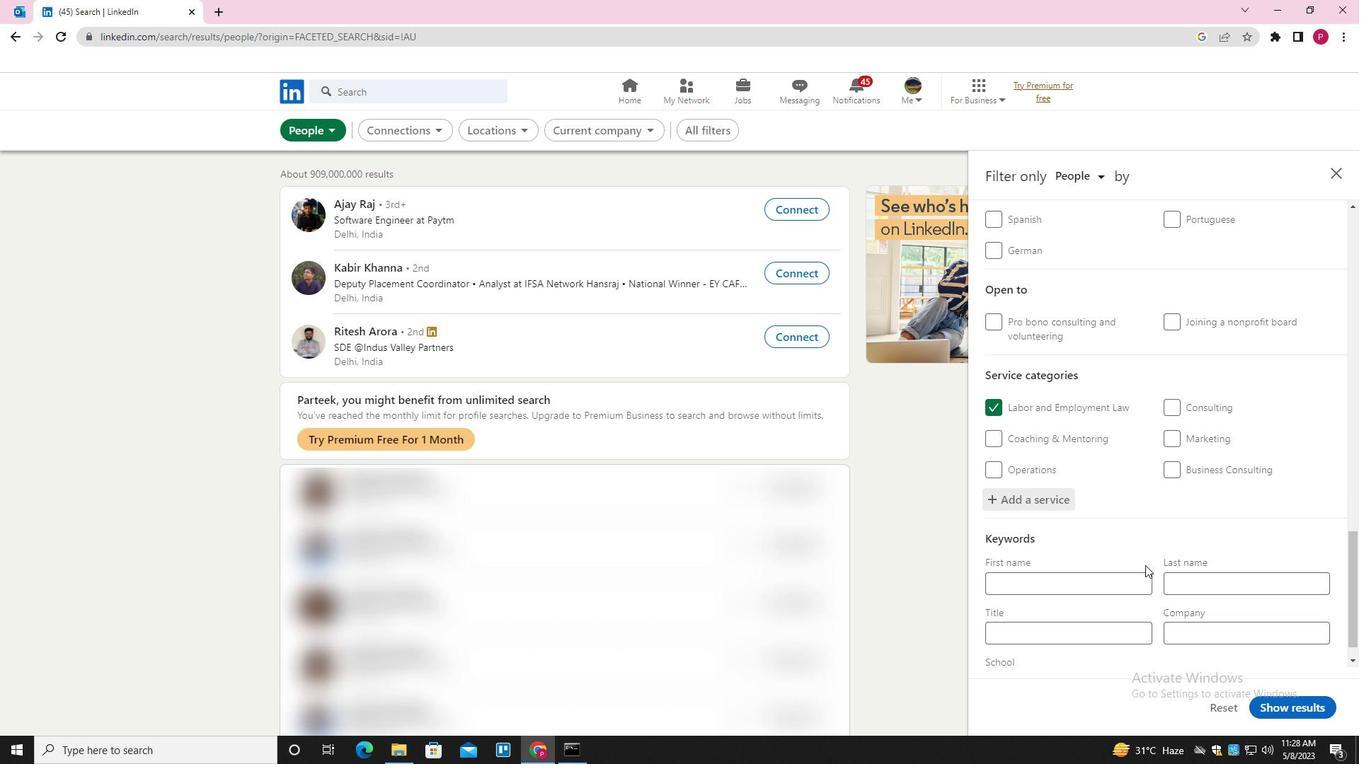 
Action: Mouse scrolled (1145, 587) with delta (0, 0)
Screenshot: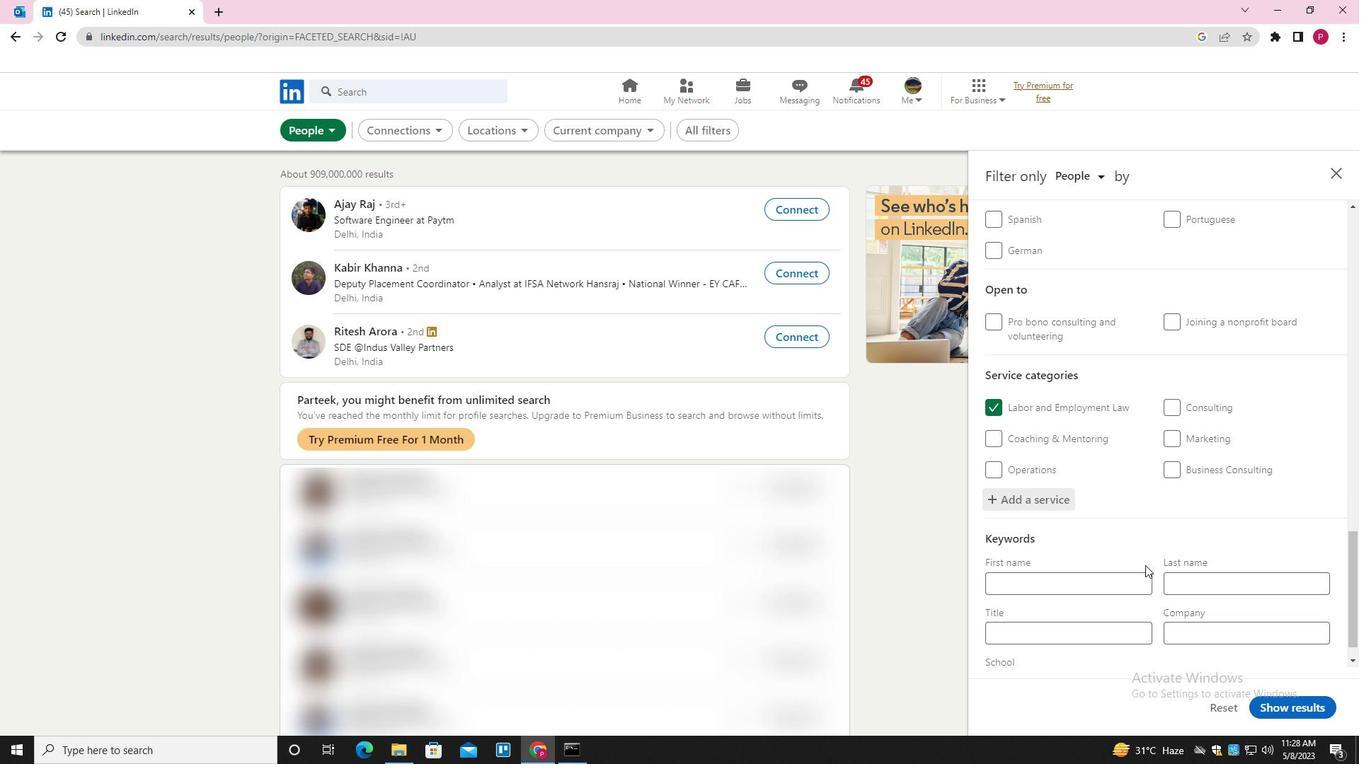 
Action: Mouse moved to (1109, 606)
Screenshot: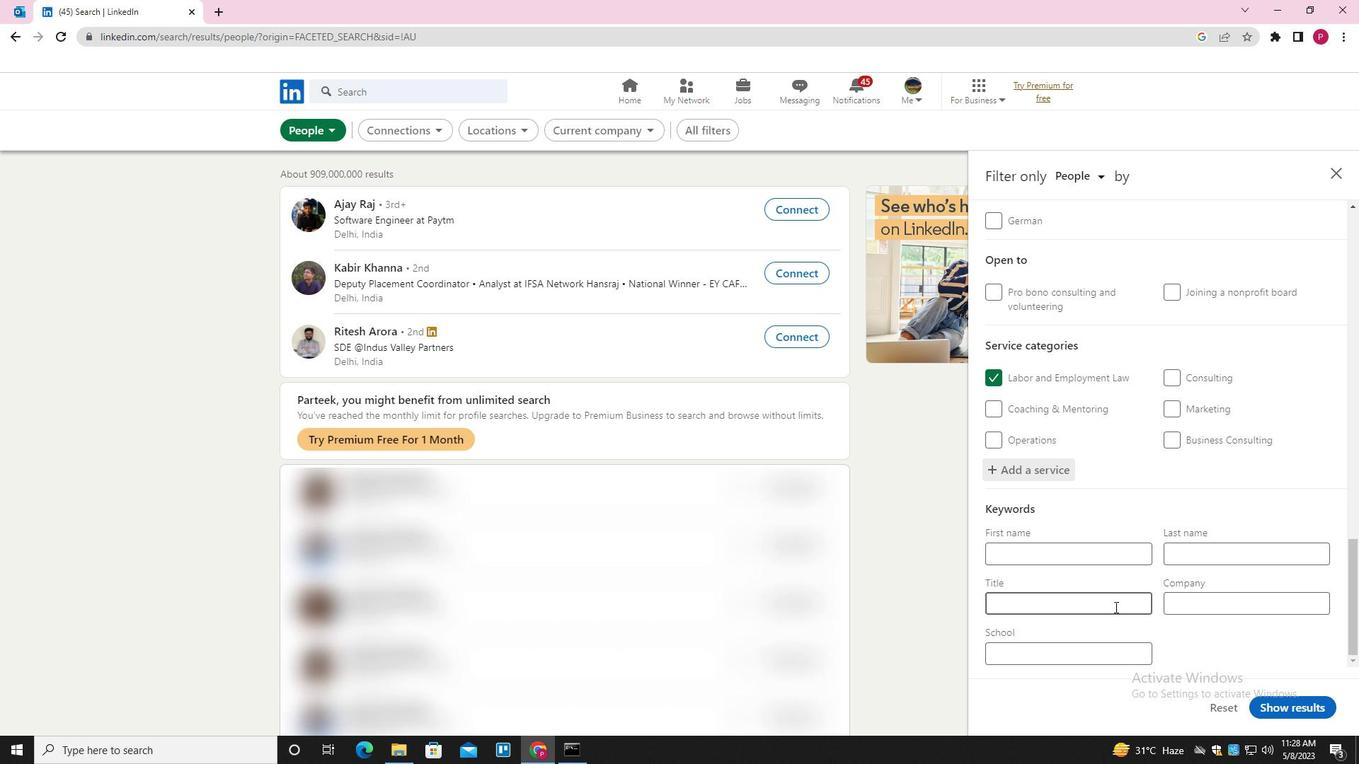 
Action: Mouse pressed left at (1109, 606)
Screenshot: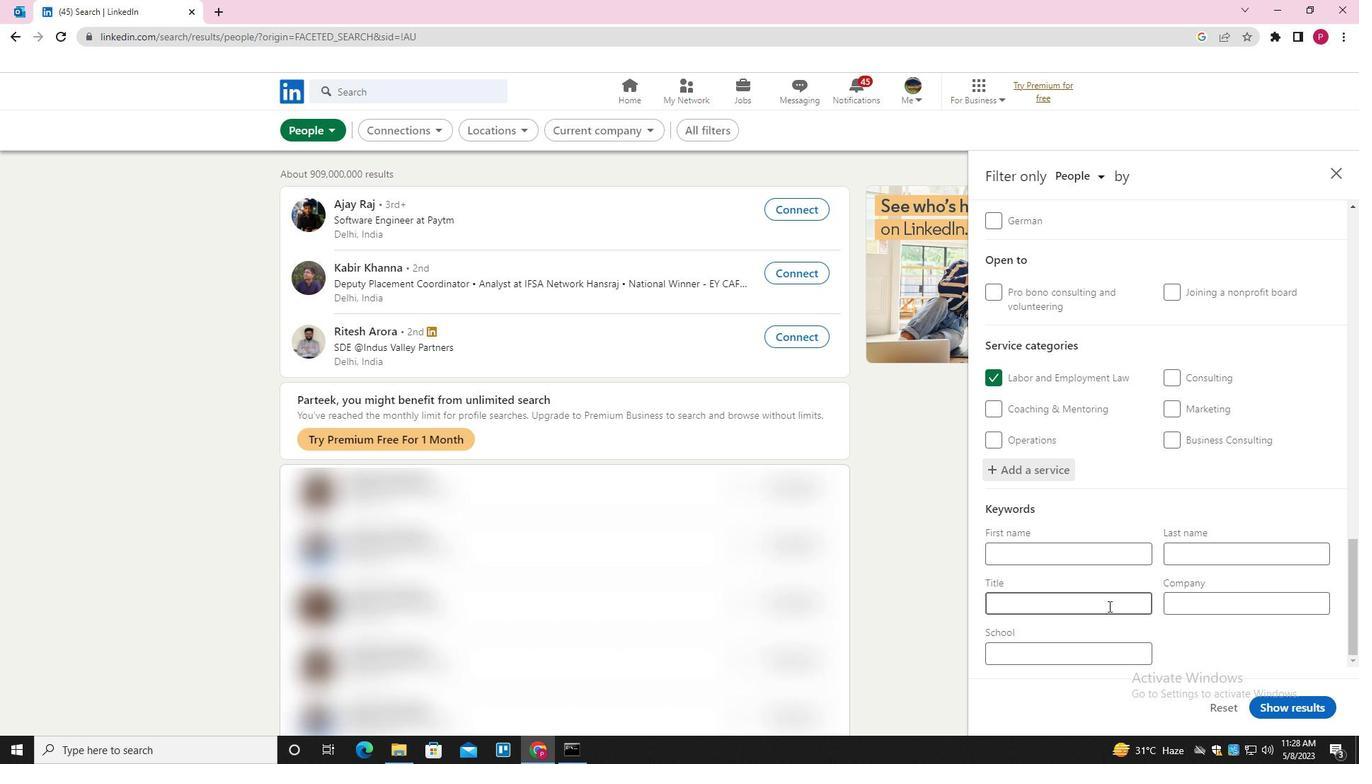 
Action: Key pressed <Key.shift>WAITRESS/<Key.space><Key.backspace><Key.shift><Key.shift><Key.shift><Key.shift><Key.shift><Key.shift><Key.shift><Key.shift><Key.shift><Key.shift><Key.shift><Key.shift><Key.shift><Key.shift><Key.shift><Key.shift><Key.shift><Key.shift><Key.shift><Key.shift><Key.shift><Key.shift><Key.shift><Key.shift><Key.shift><Key.shift><Key.shift><Key.shift><Key.shift><Key.shift><Key.shift>WAITER
Screenshot: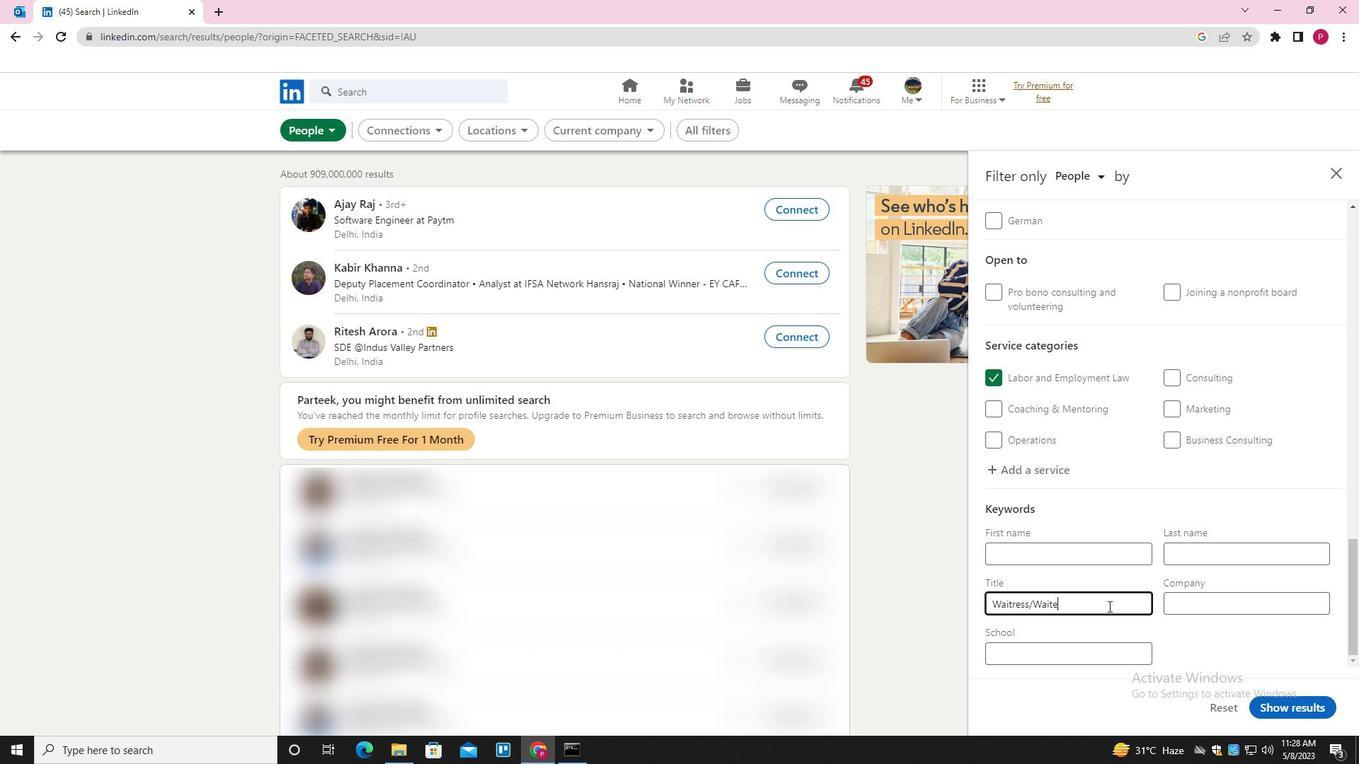 
Action: Mouse moved to (1294, 709)
Screenshot: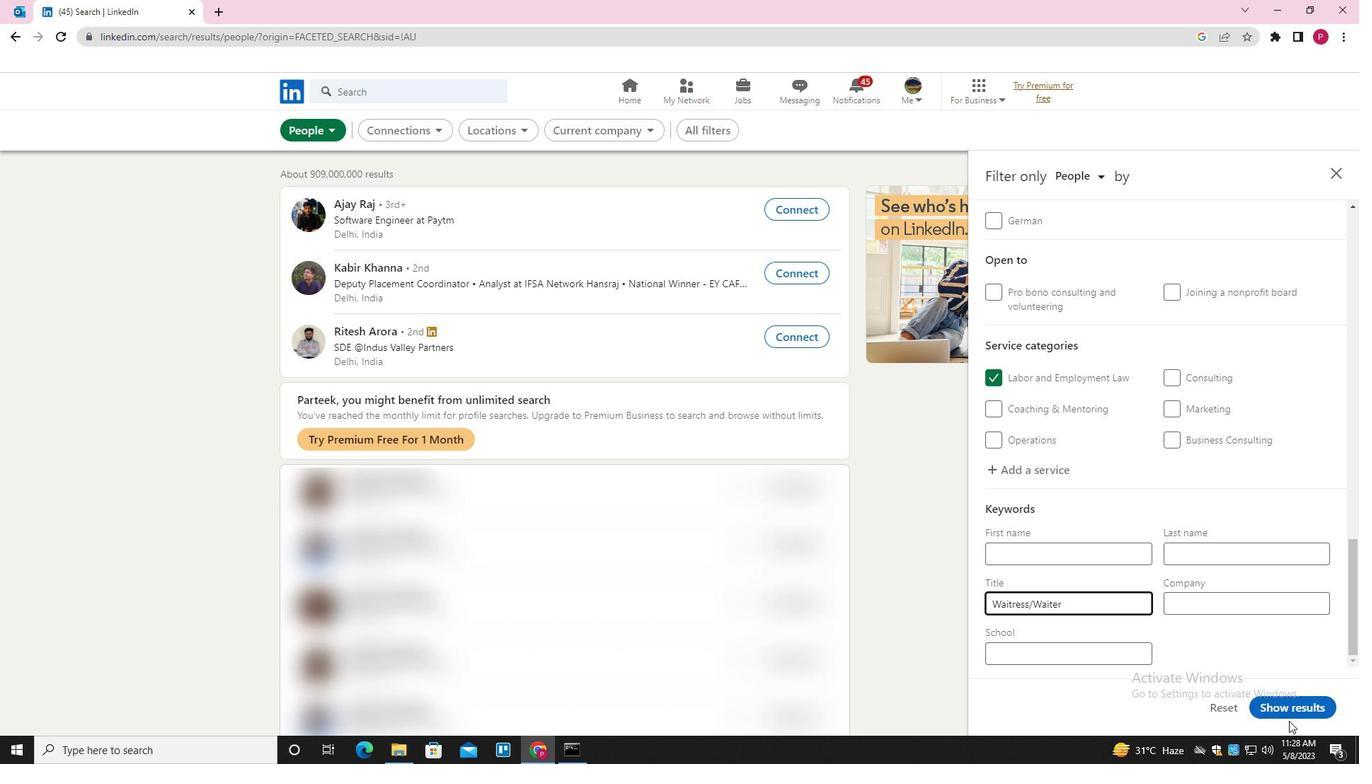 
Action: Mouse pressed left at (1294, 709)
Screenshot: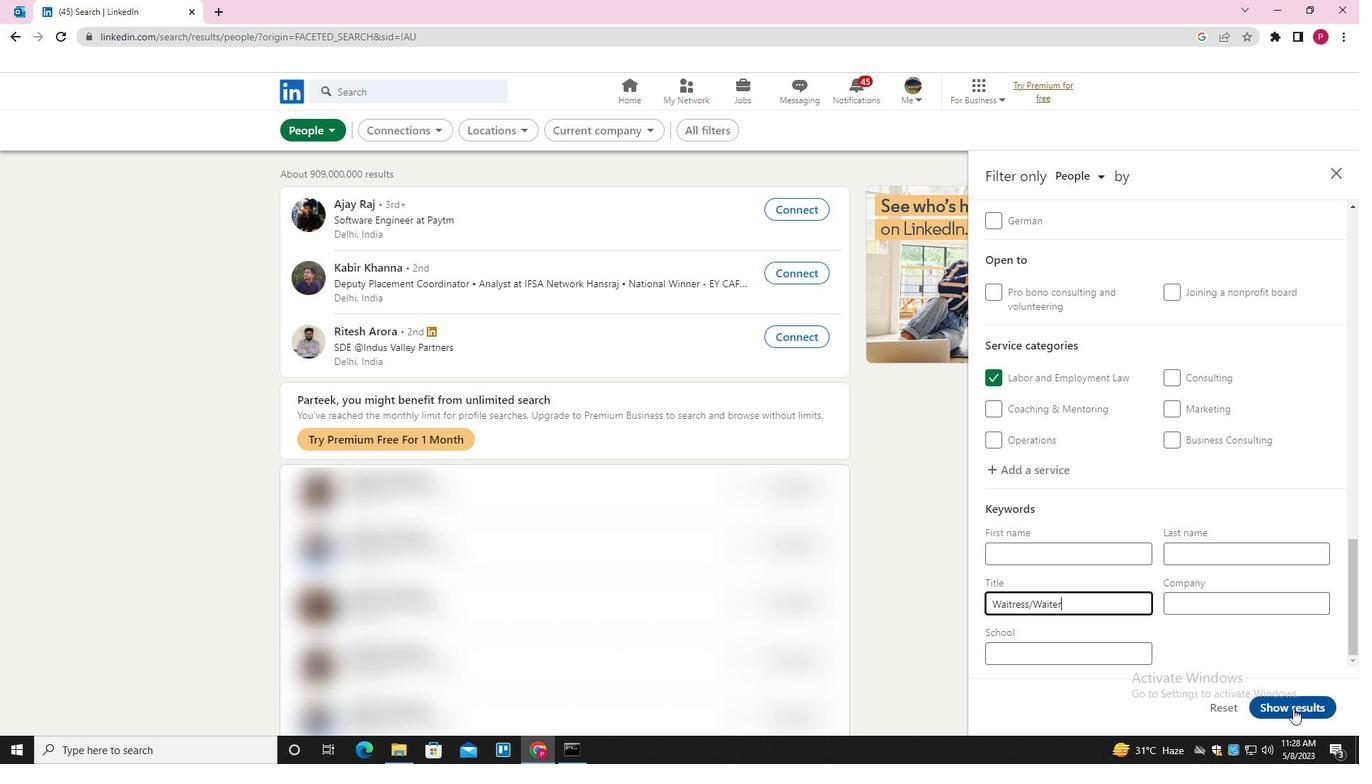 
Action: Mouse moved to (563, 384)
Screenshot: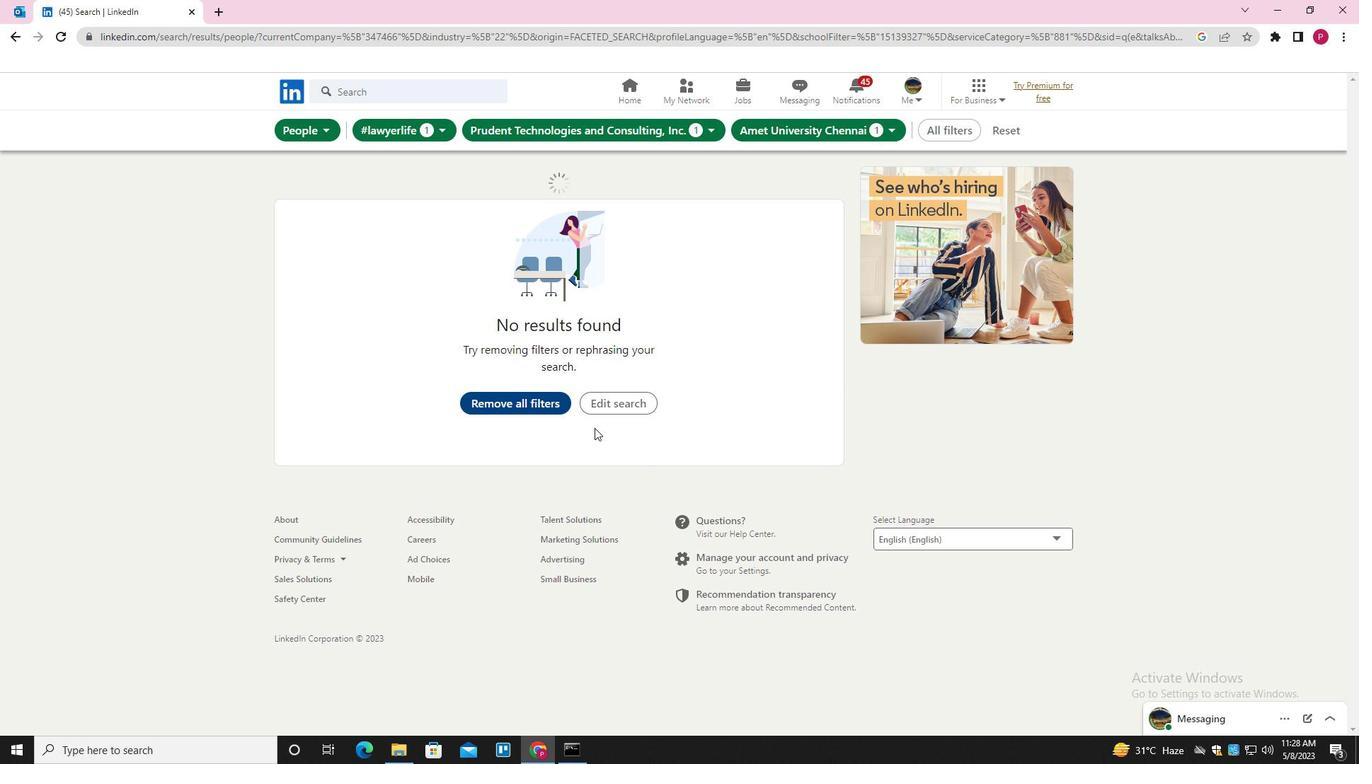 
